 Task: Search one way flight ticket for 1 adult, 5 children, 2 infants in seat and 1 infant on lap in first from Corpus Christi: Corpus Christi International Airport to Laramie: Laramie Regional Airport on 8-3-2023. Number of bags: 7 checked bags. Price is upto 100000. Outbound departure time preference is 5:15.
Action: Mouse moved to (412, 165)
Screenshot: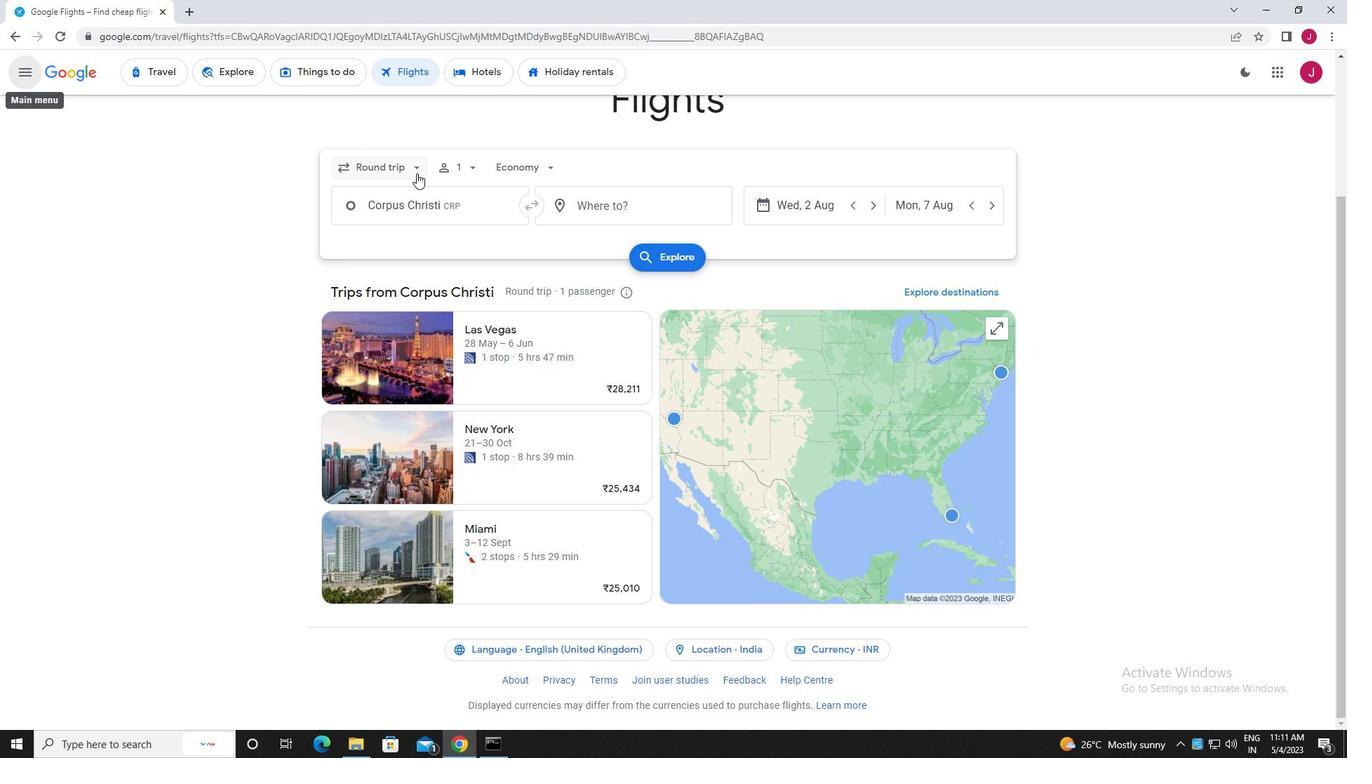 
Action: Mouse pressed left at (412, 165)
Screenshot: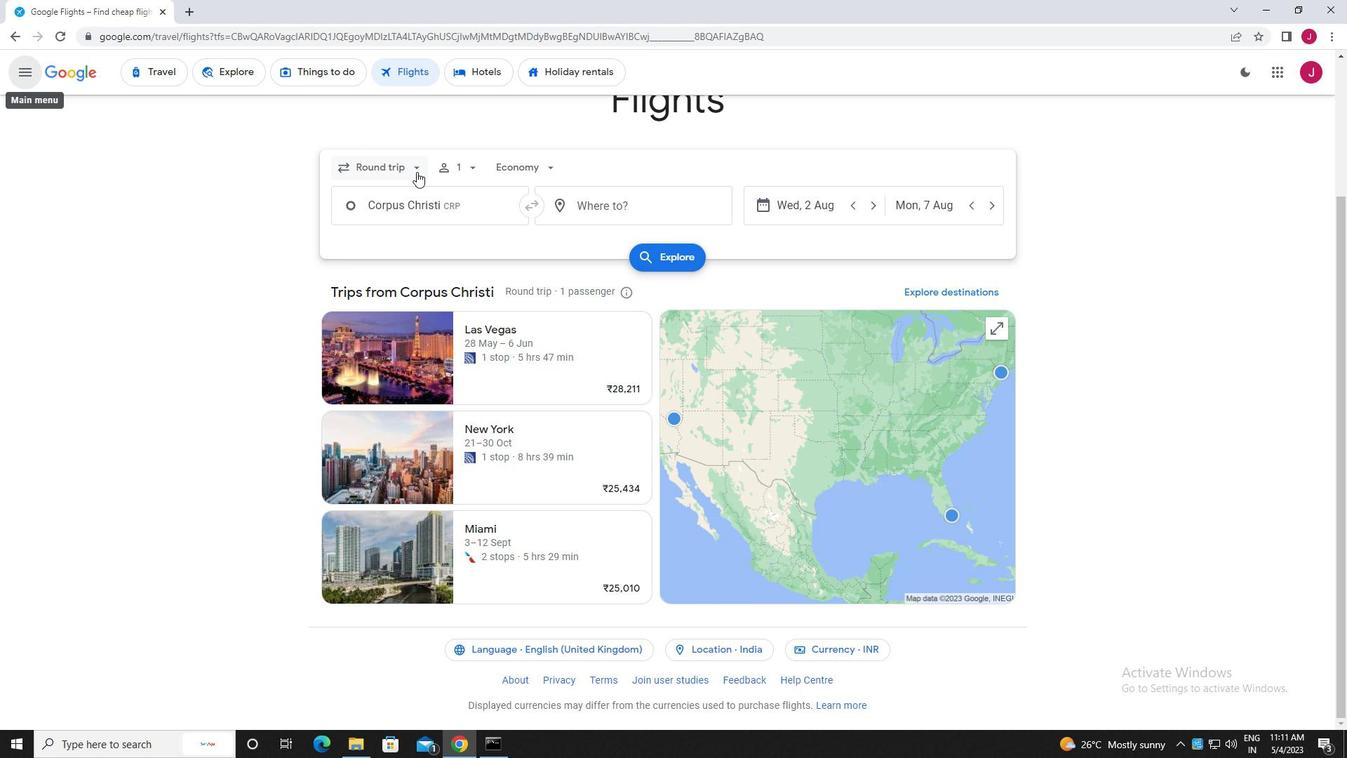 
Action: Mouse moved to (407, 229)
Screenshot: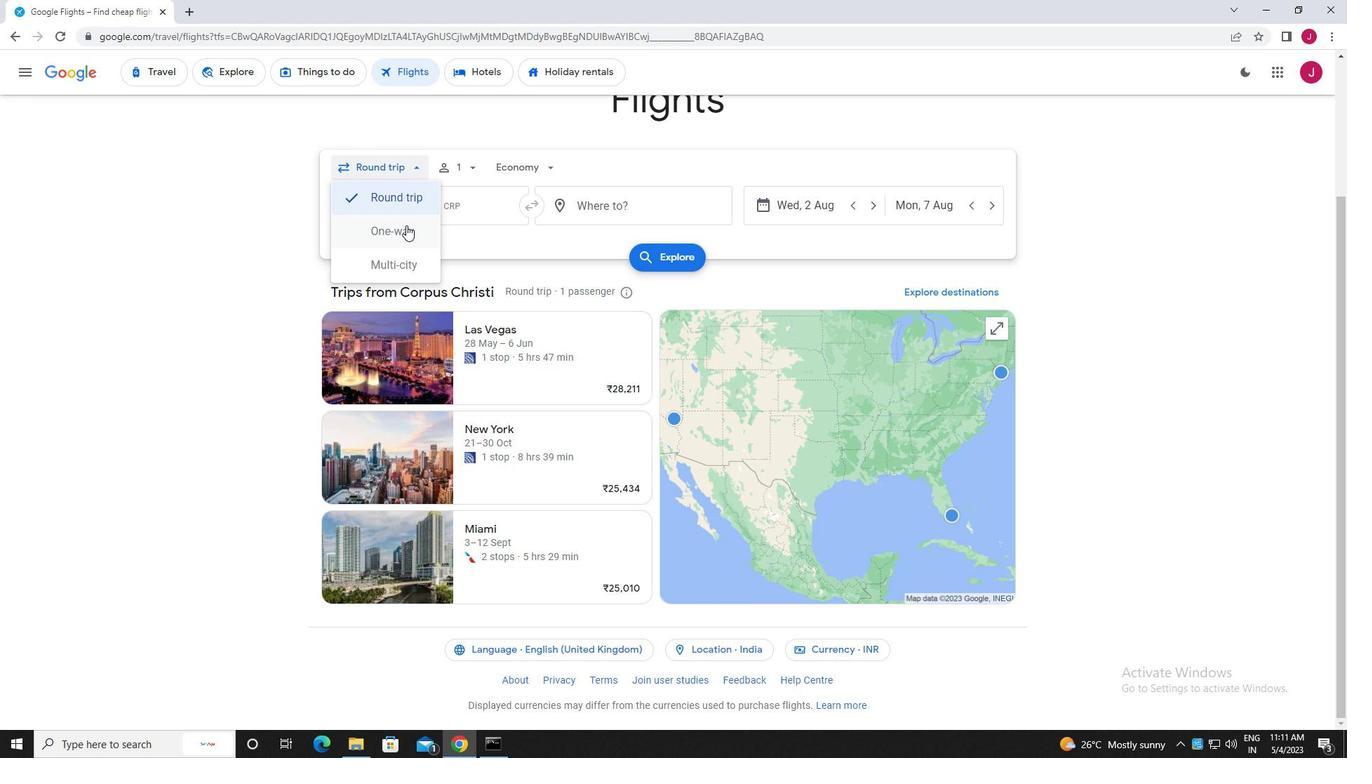 
Action: Mouse pressed left at (407, 229)
Screenshot: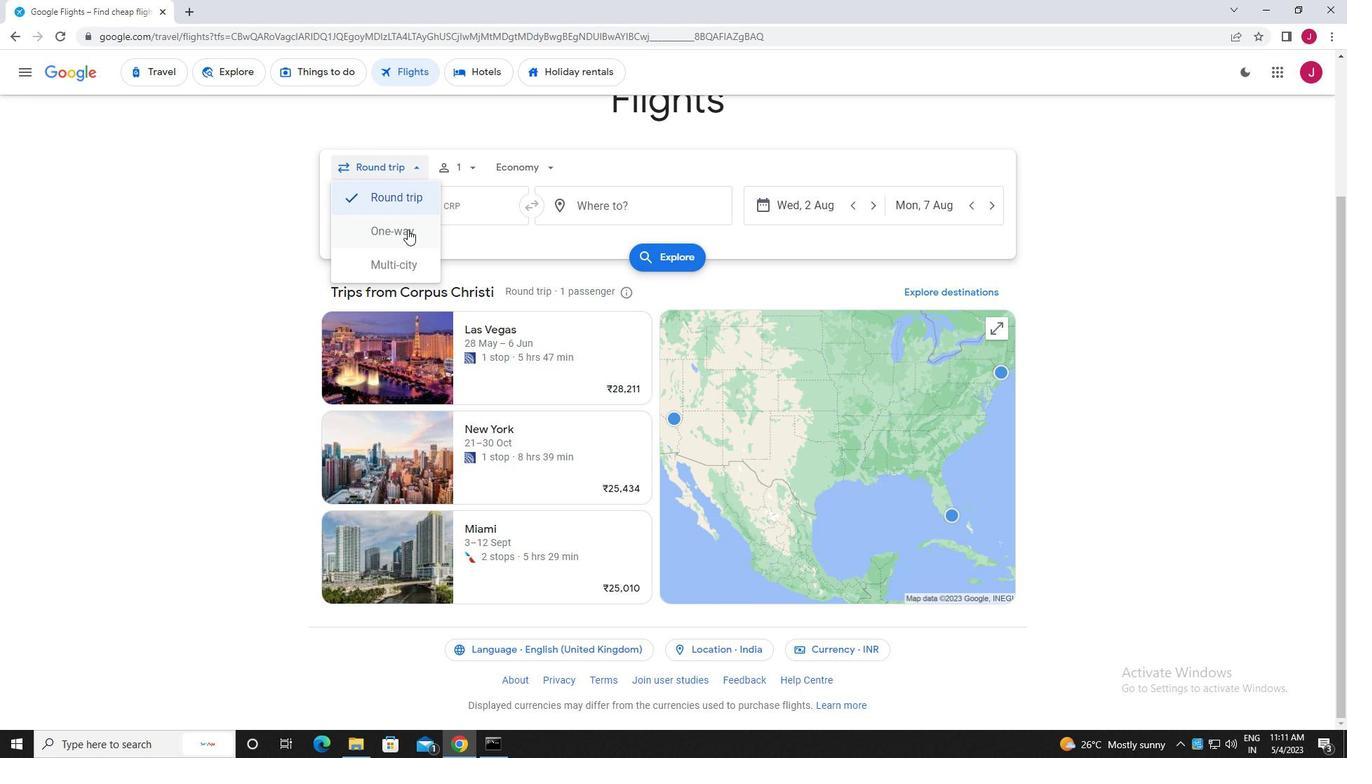 
Action: Mouse moved to (467, 167)
Screenshot: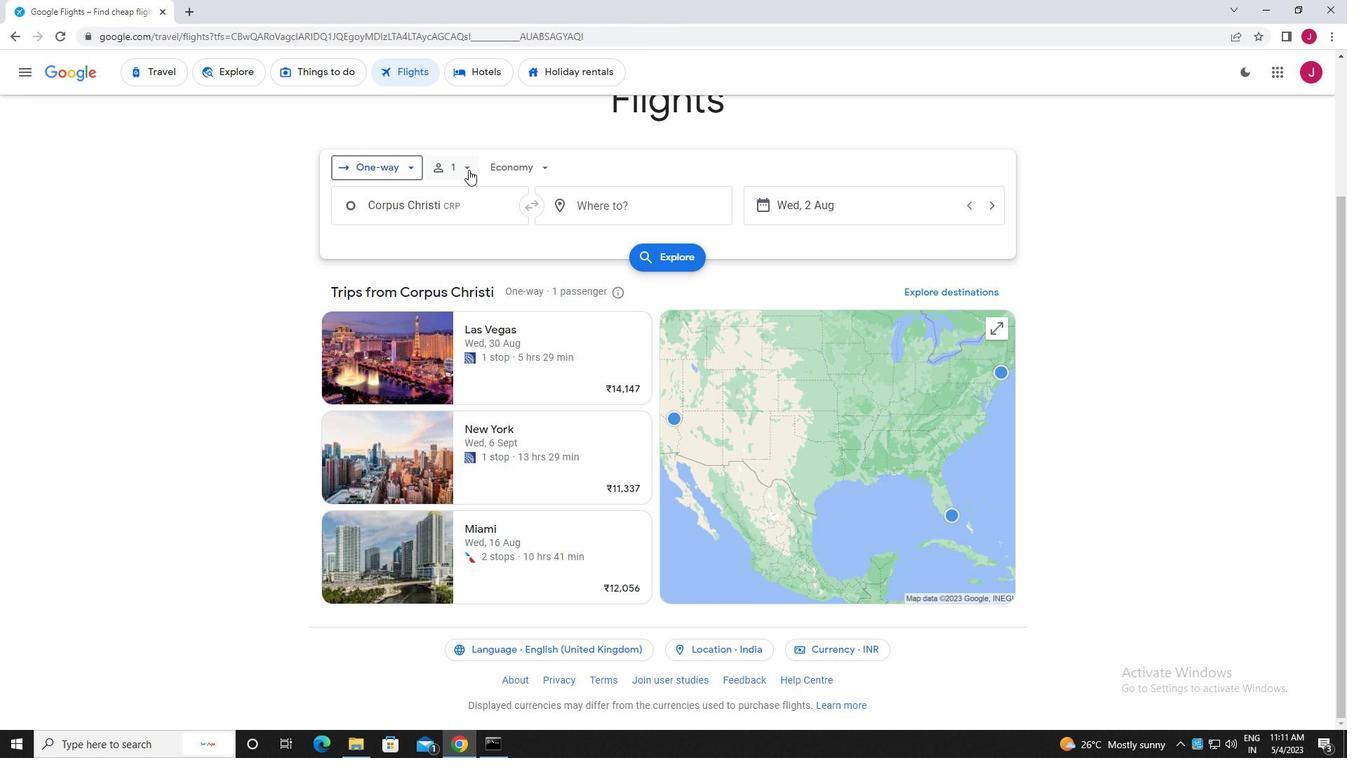 
Action: Mouse pressed left at (467, 167)
Screenshot: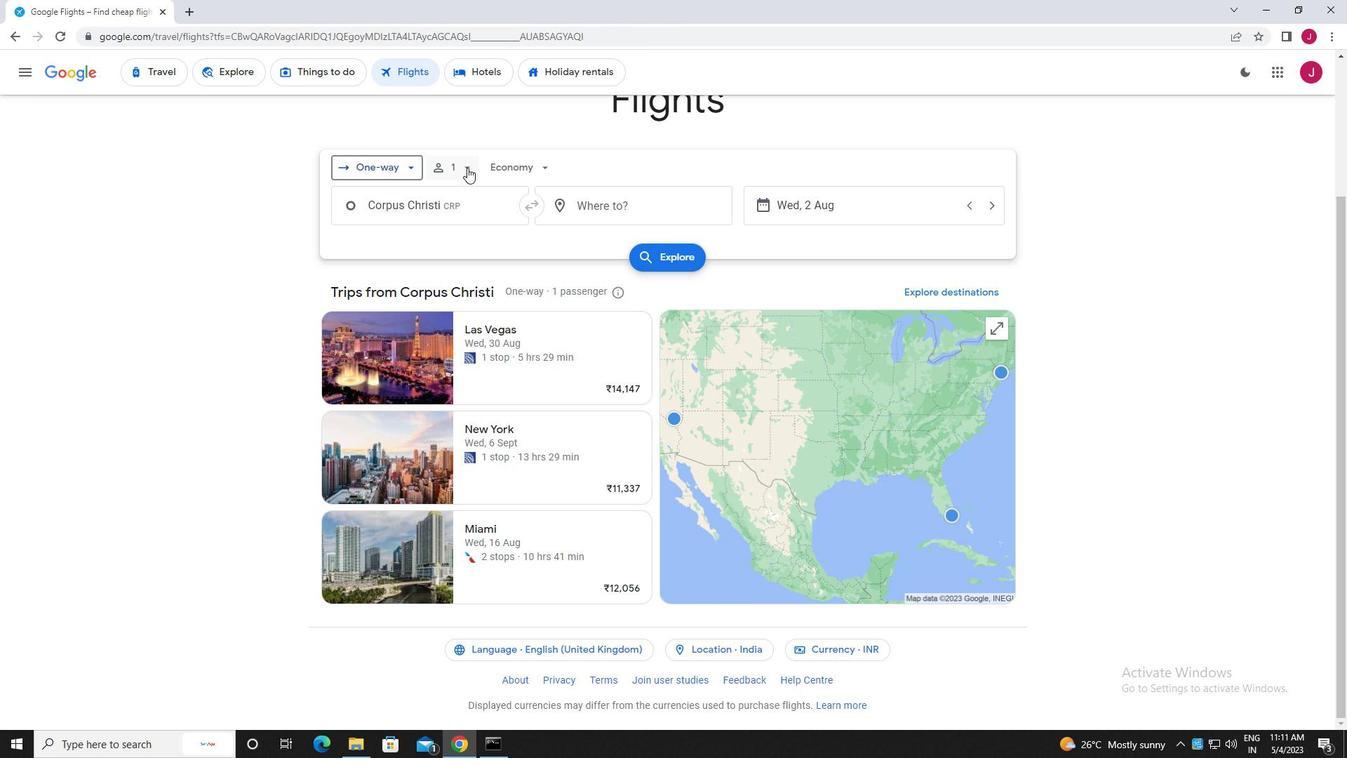
Action: Mouse moved to (576, 242)
Screenshot: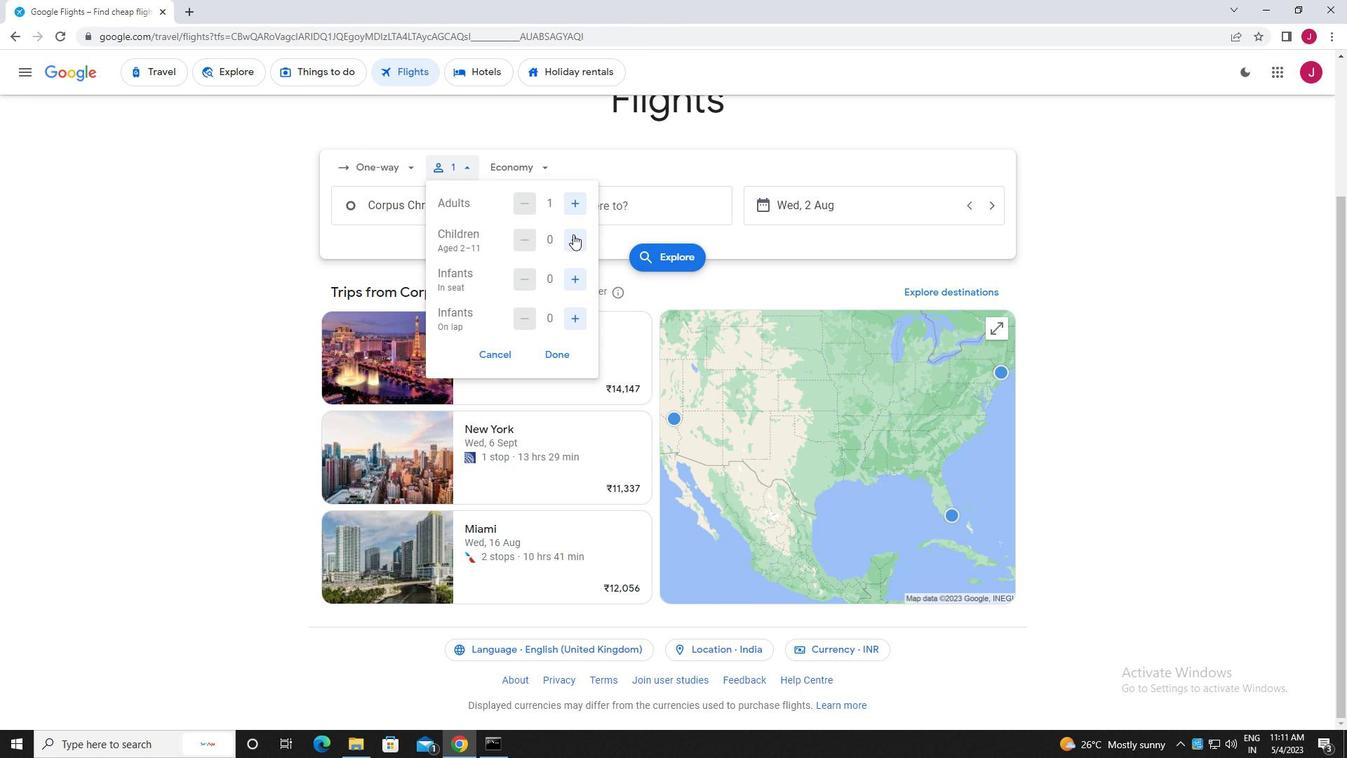 
Action: Mouse pressed left at (576, 242)
Screenshot: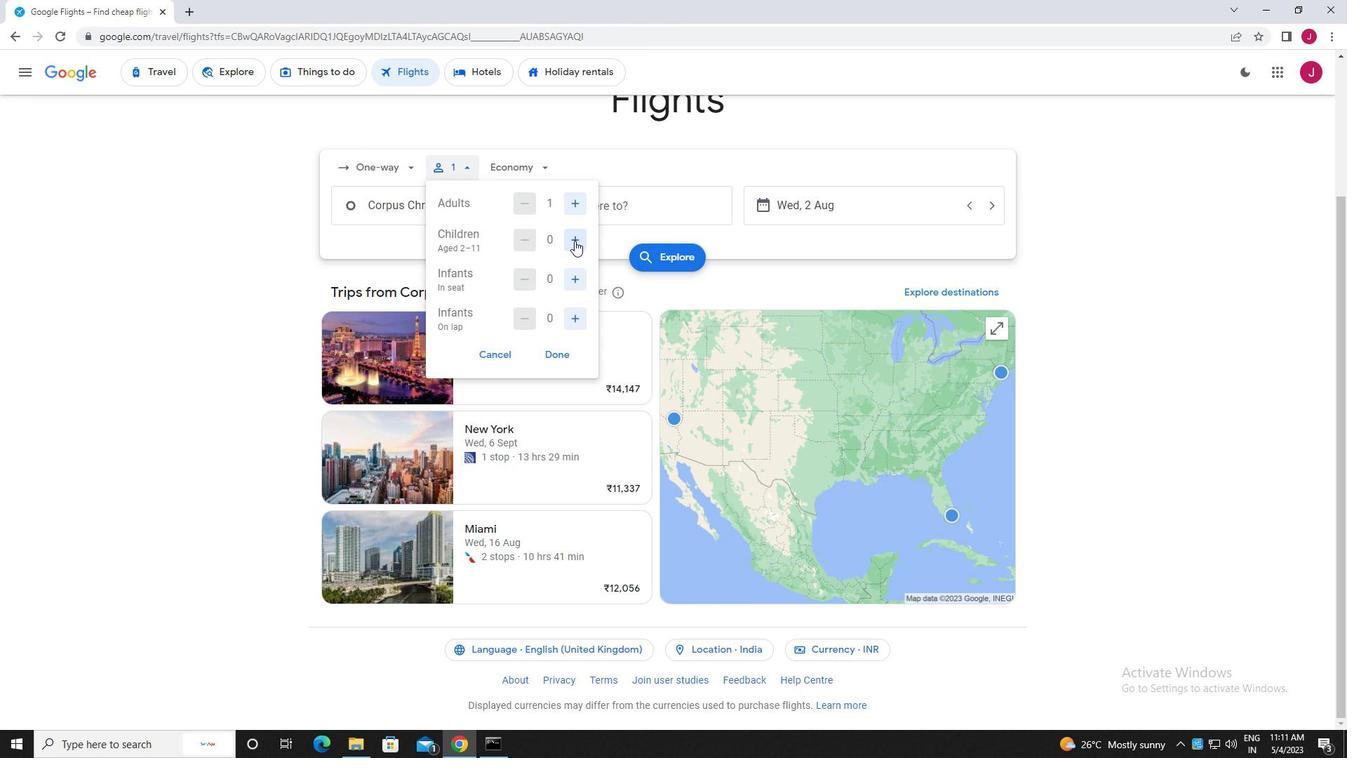 
Action: Mouse pressed left at (576, 242)
Screenshot: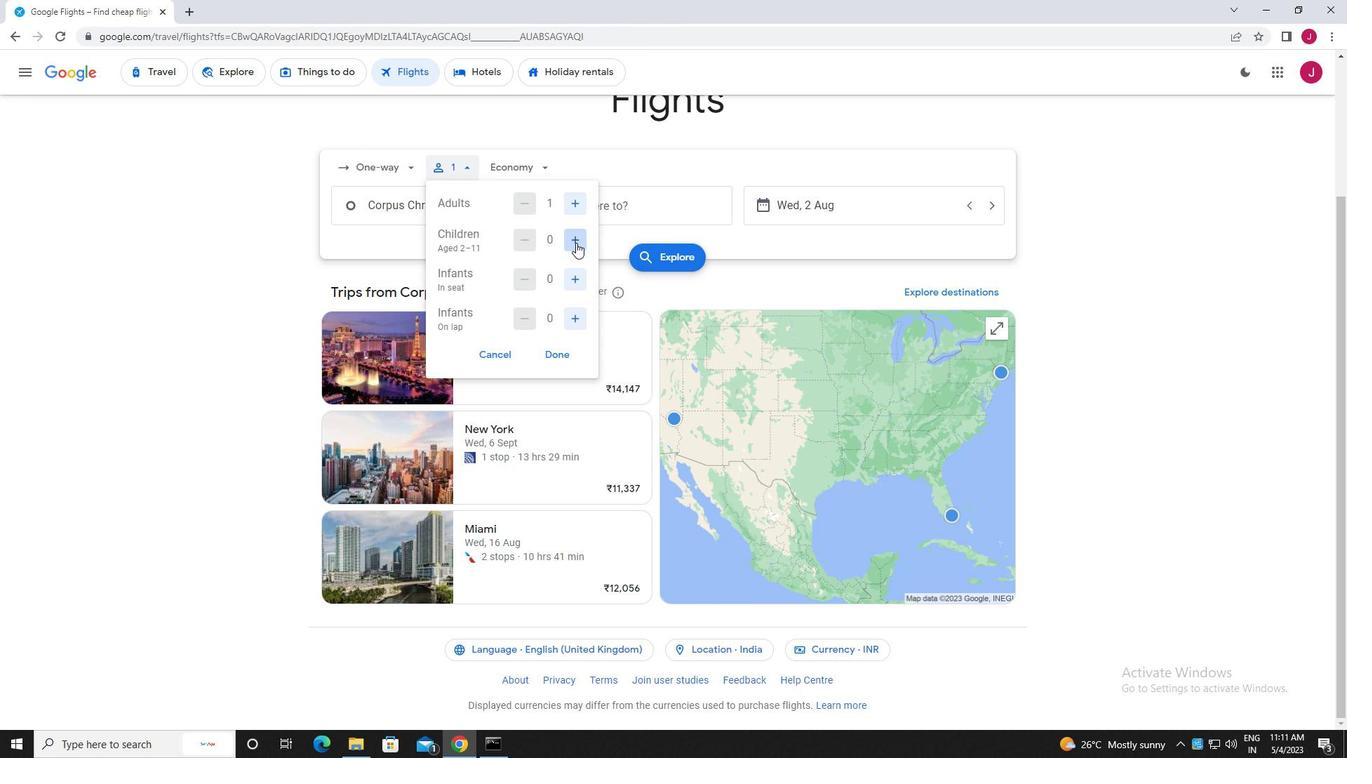 
Action: Mouse pressed left at (576, 242)
Screenshot: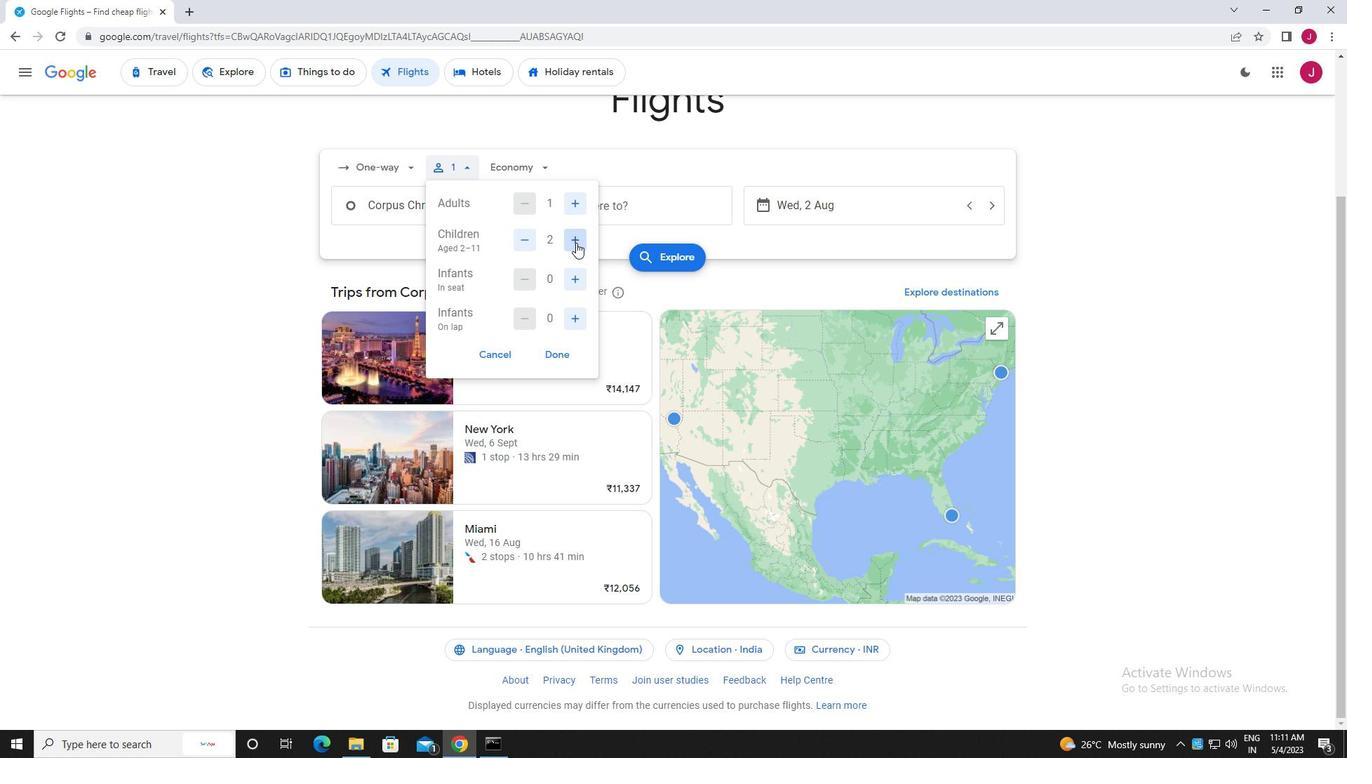 
Action: Mouse pressed left at (576, 242)
Screenshot: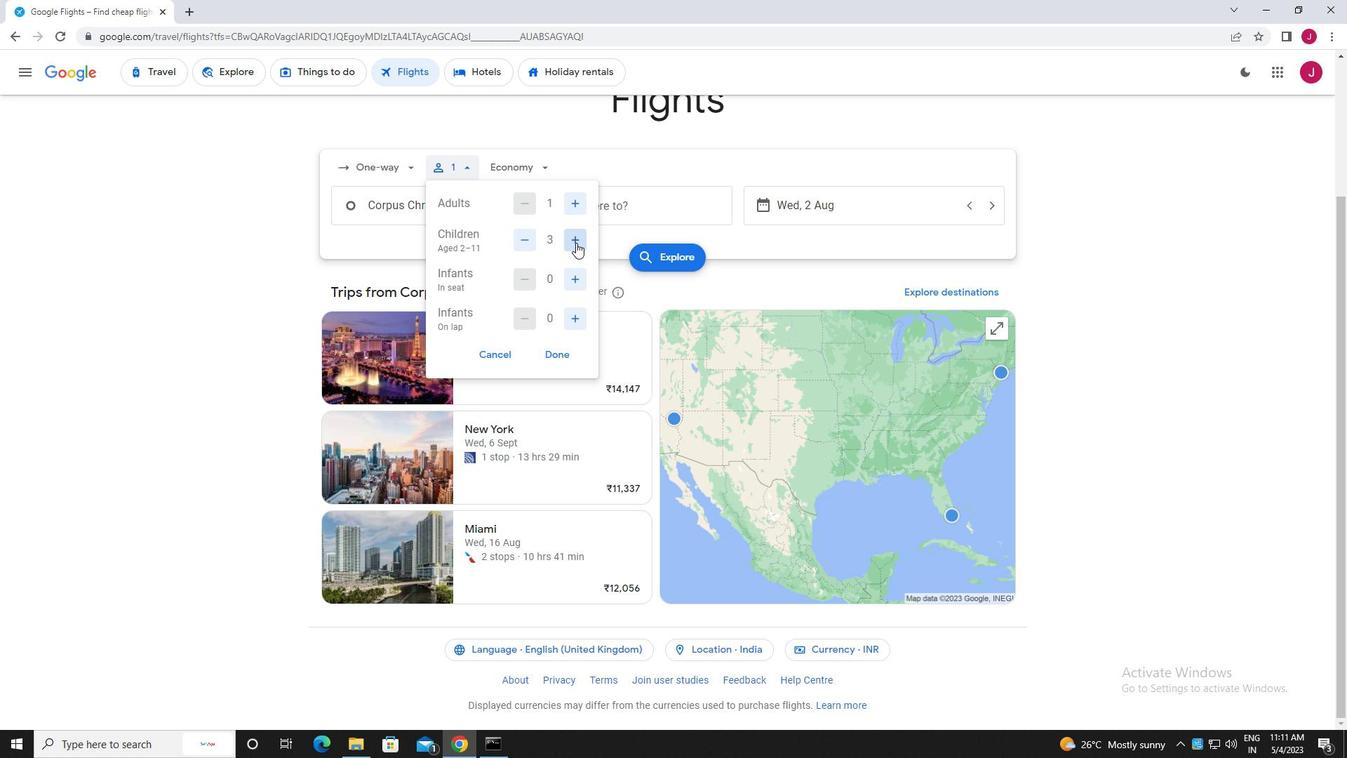 
Action: Mouse pressed left at (576, 242)
Screenshot: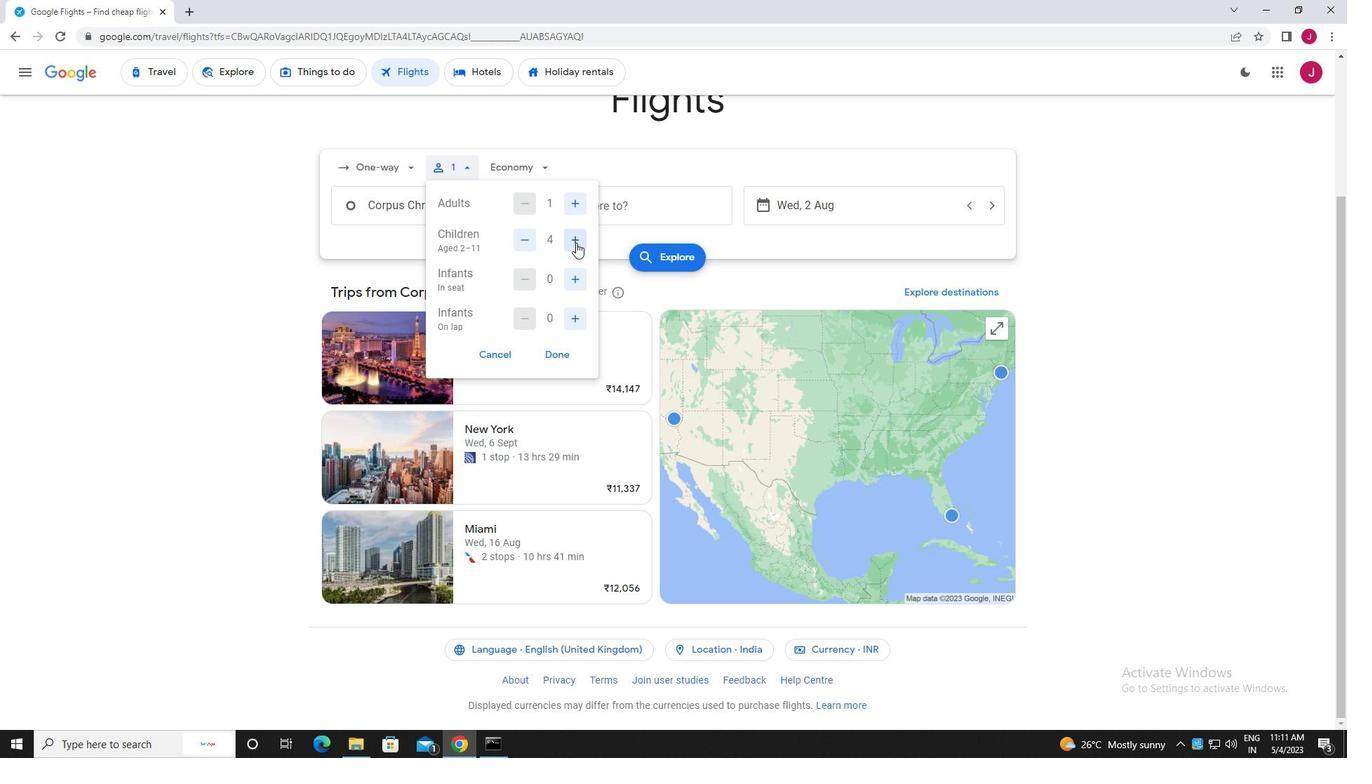 
Action: Mouse moved to (577, 278)
Screenshot: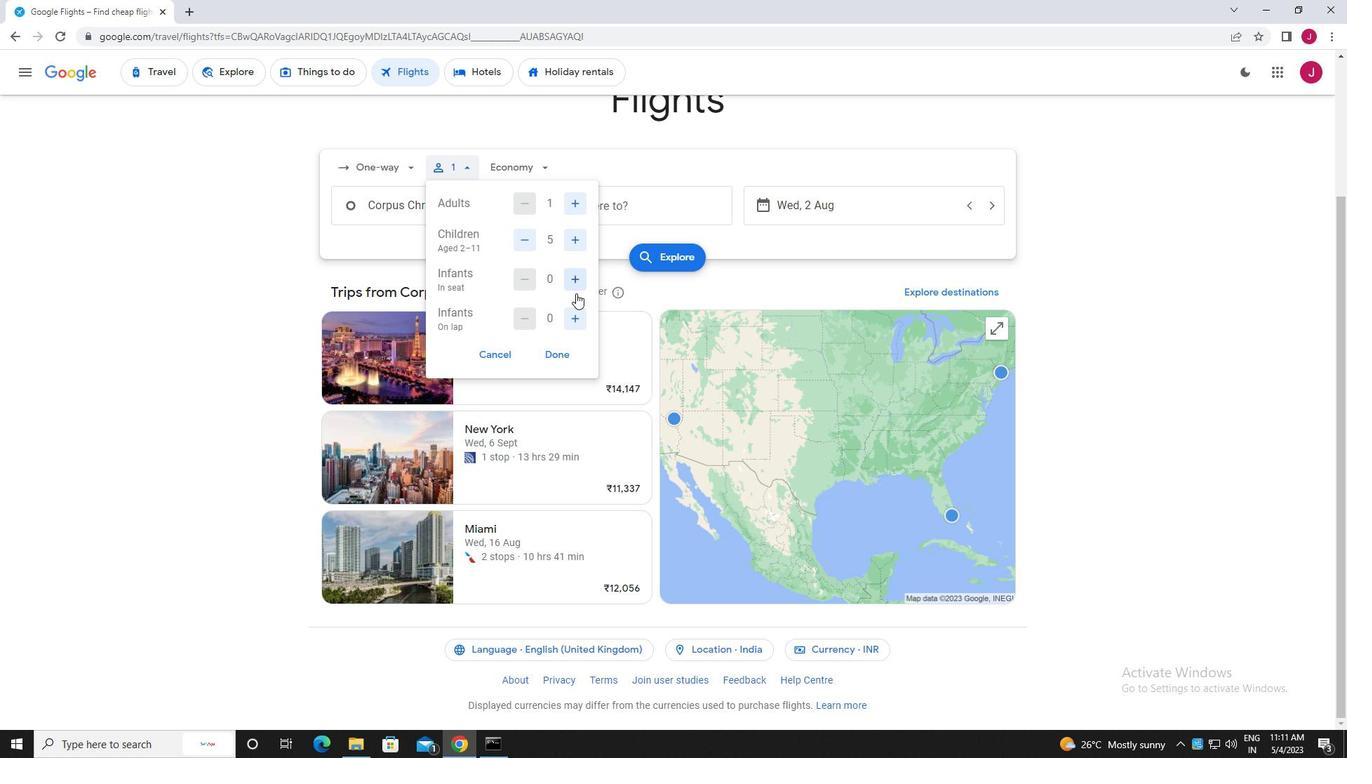 
Action: Mouse pressed left at (577, 278)
Screenshot: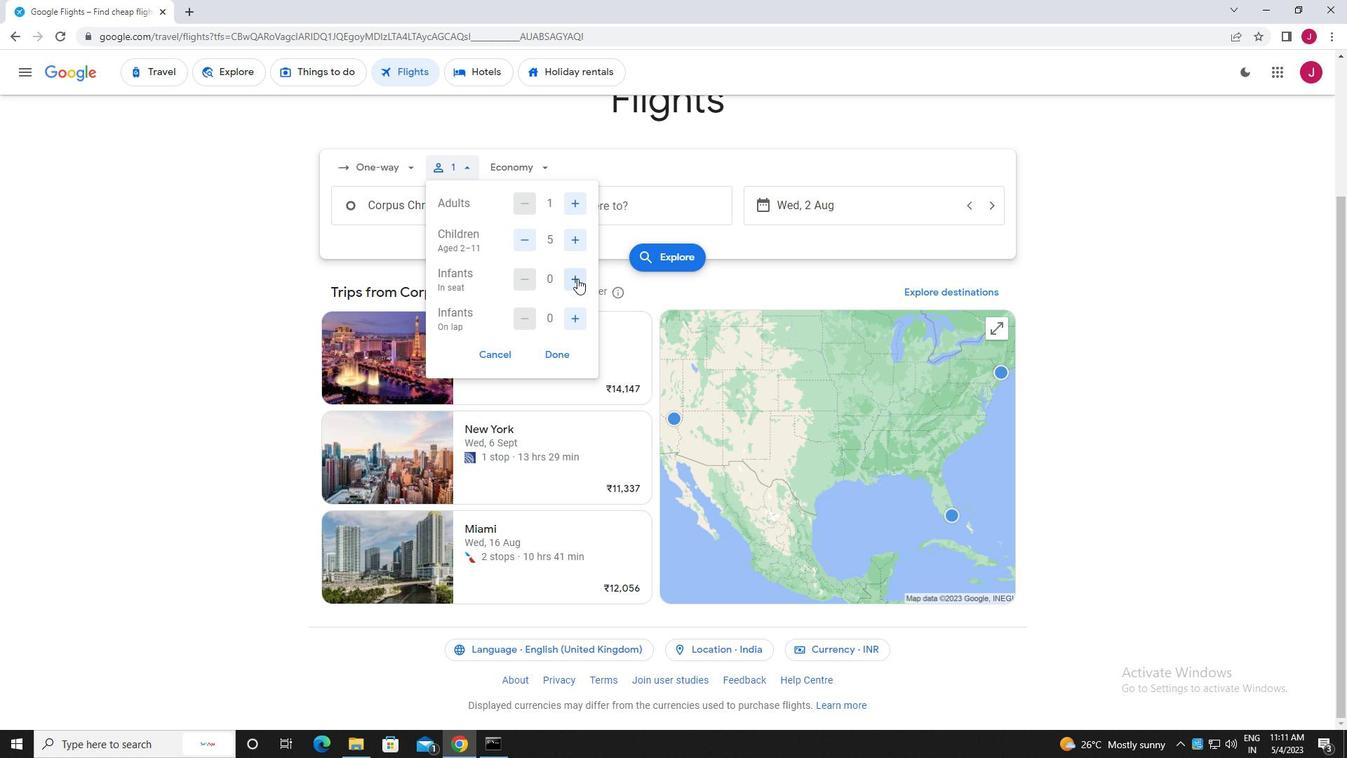 
Action: Mouse pressed left at (577, 278)
Screenshot: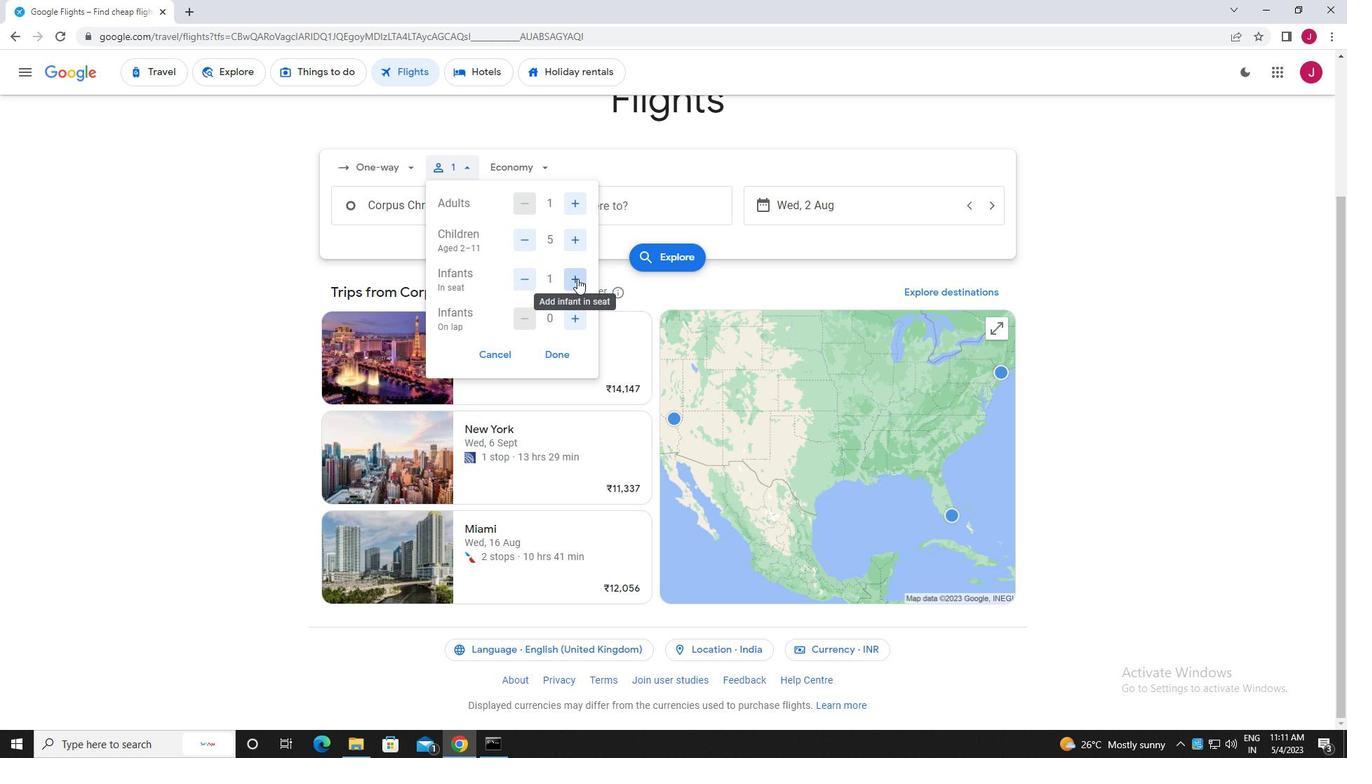 
Action: Mouse moved to (572, 319)
Screenshot: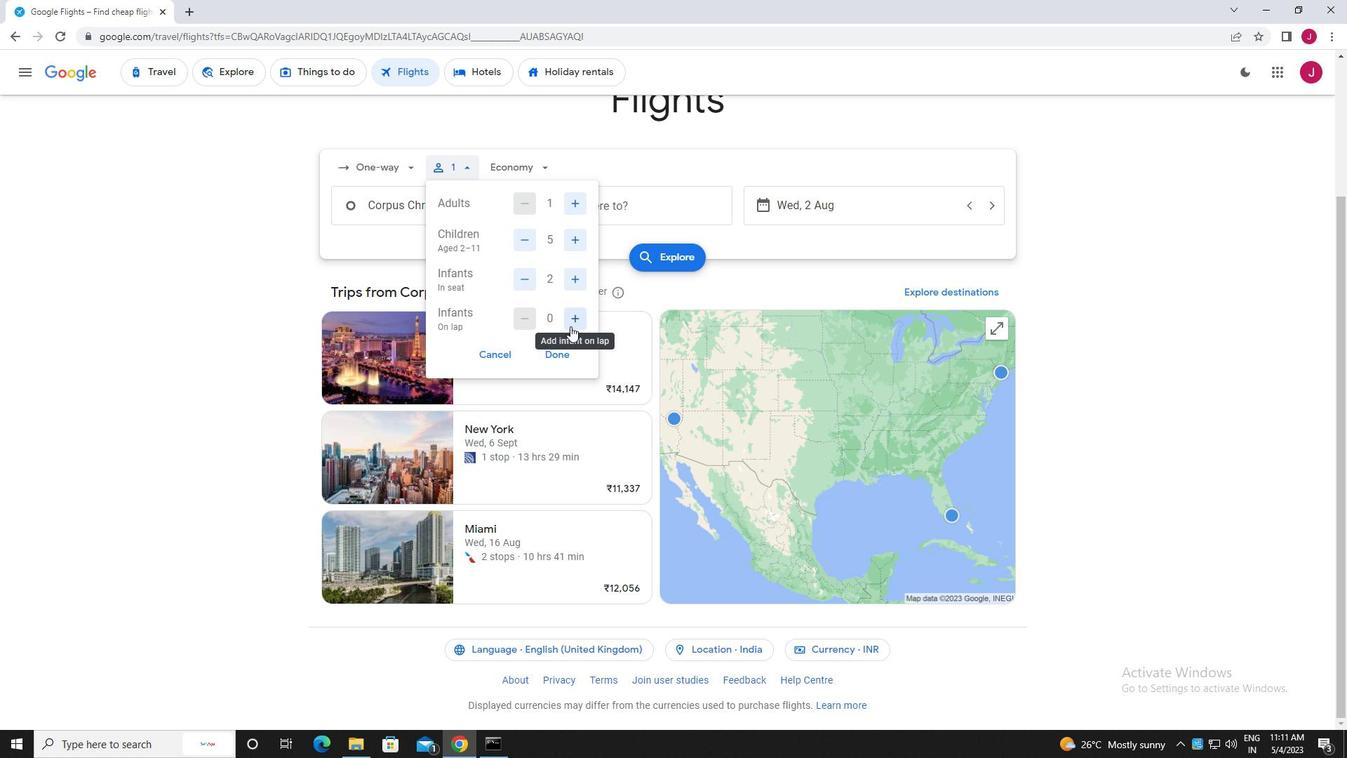 
Action: Mouse pressed left at (572, 319)
Screenshot: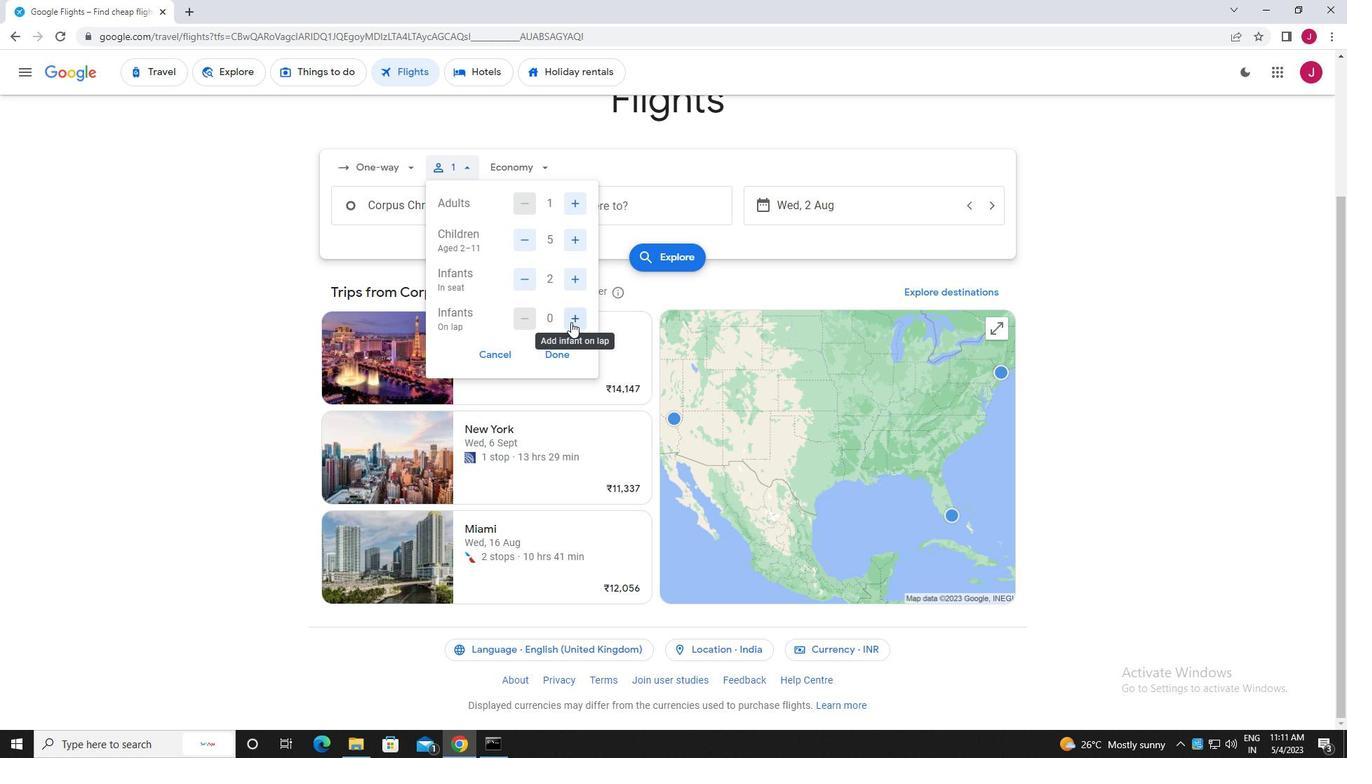 
Action: Mouse moved to (523, 273)
Screenshot: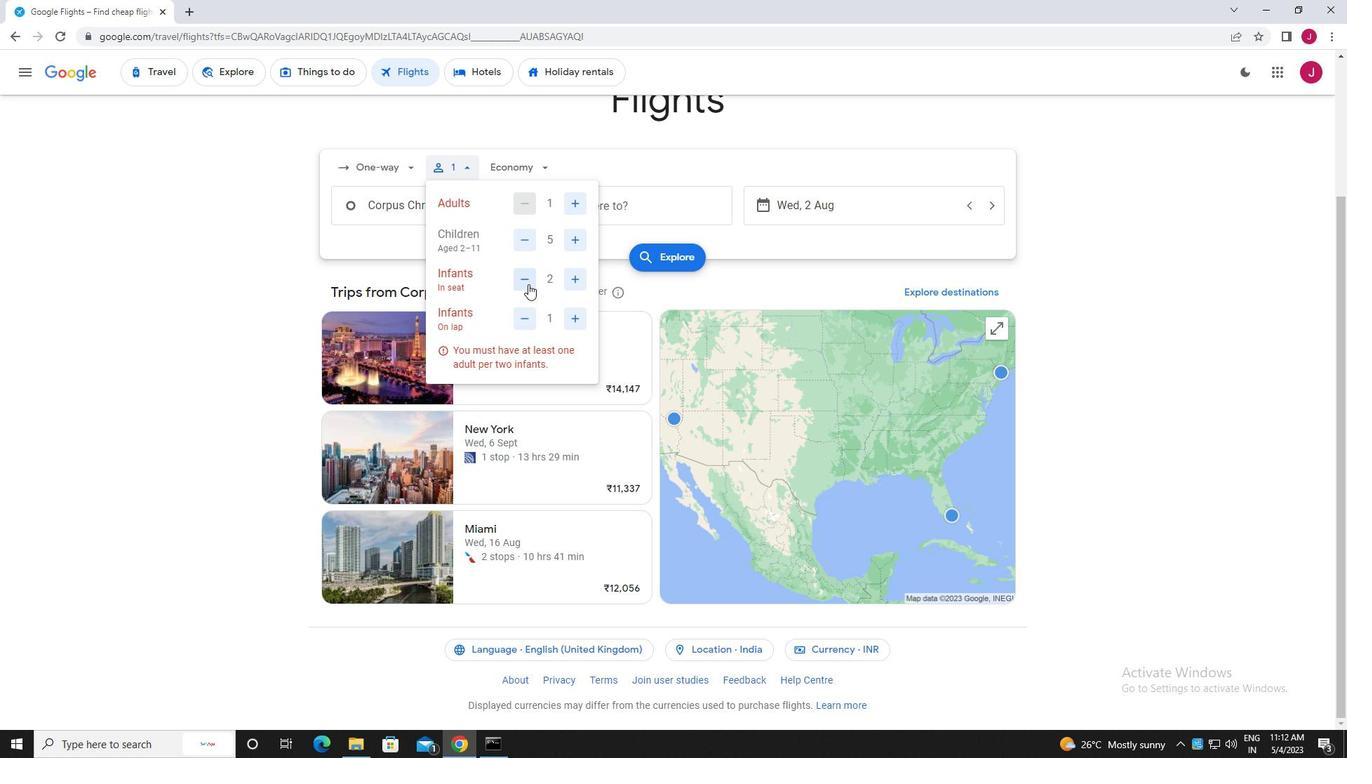 
Action: Mouse pressed left at (523, 273)
Screenshot: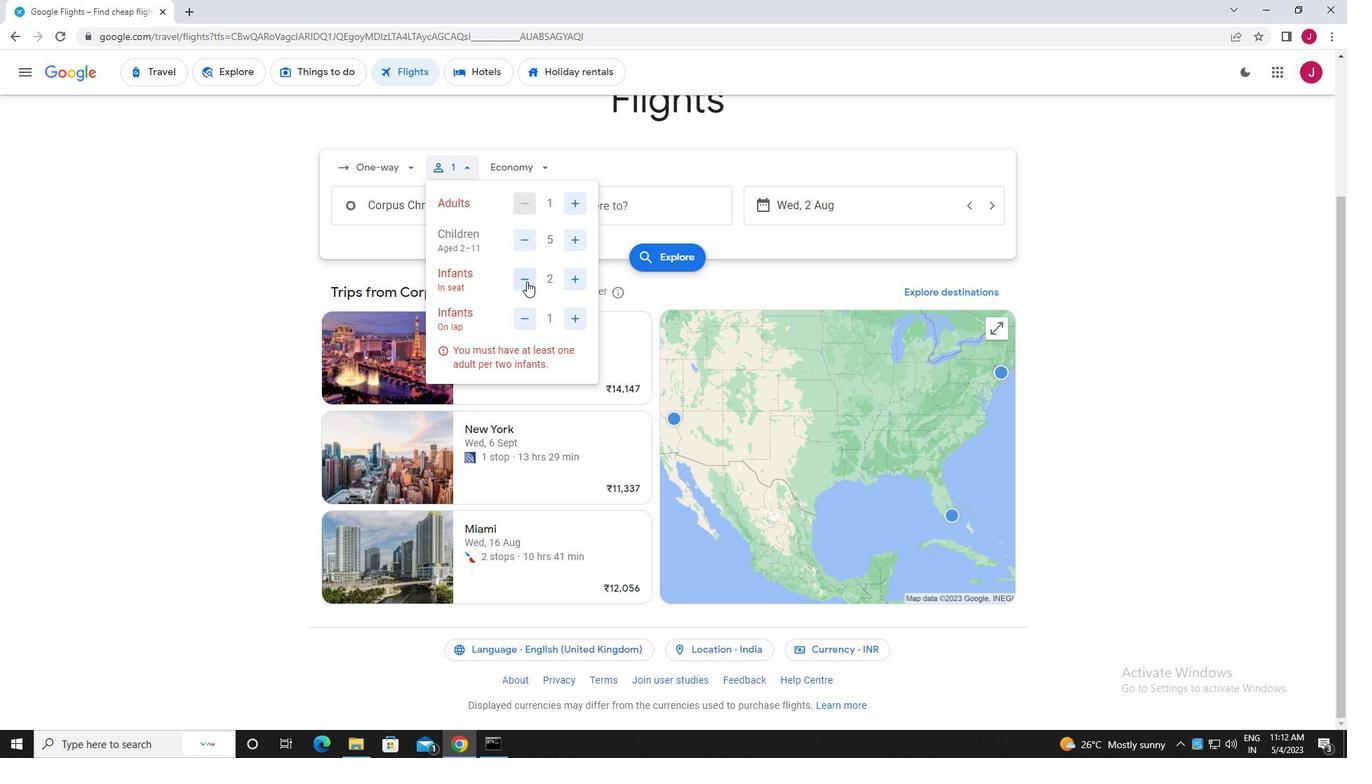 
Action: Mouse moved to (556, 354)
Screenshot: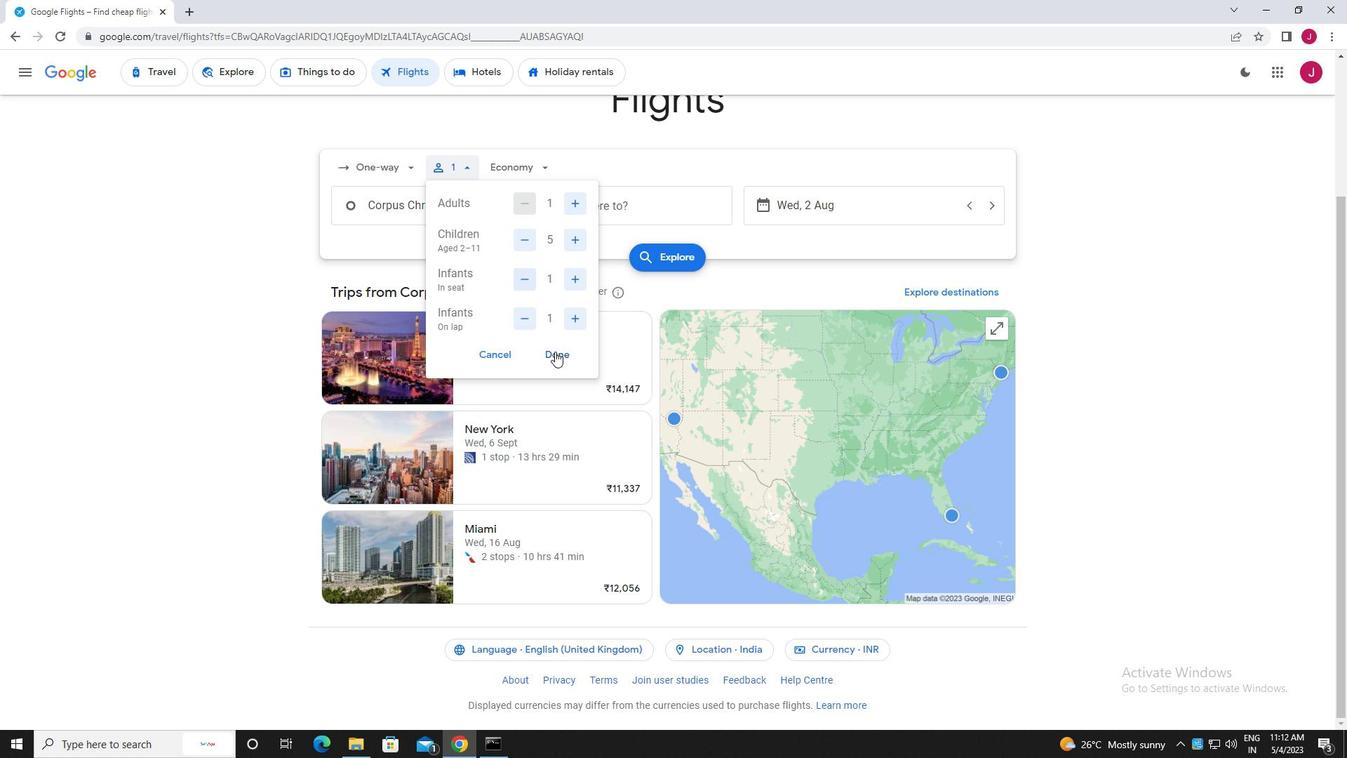 
Action: Mouse pressed left at (556, 354)
Screenshot: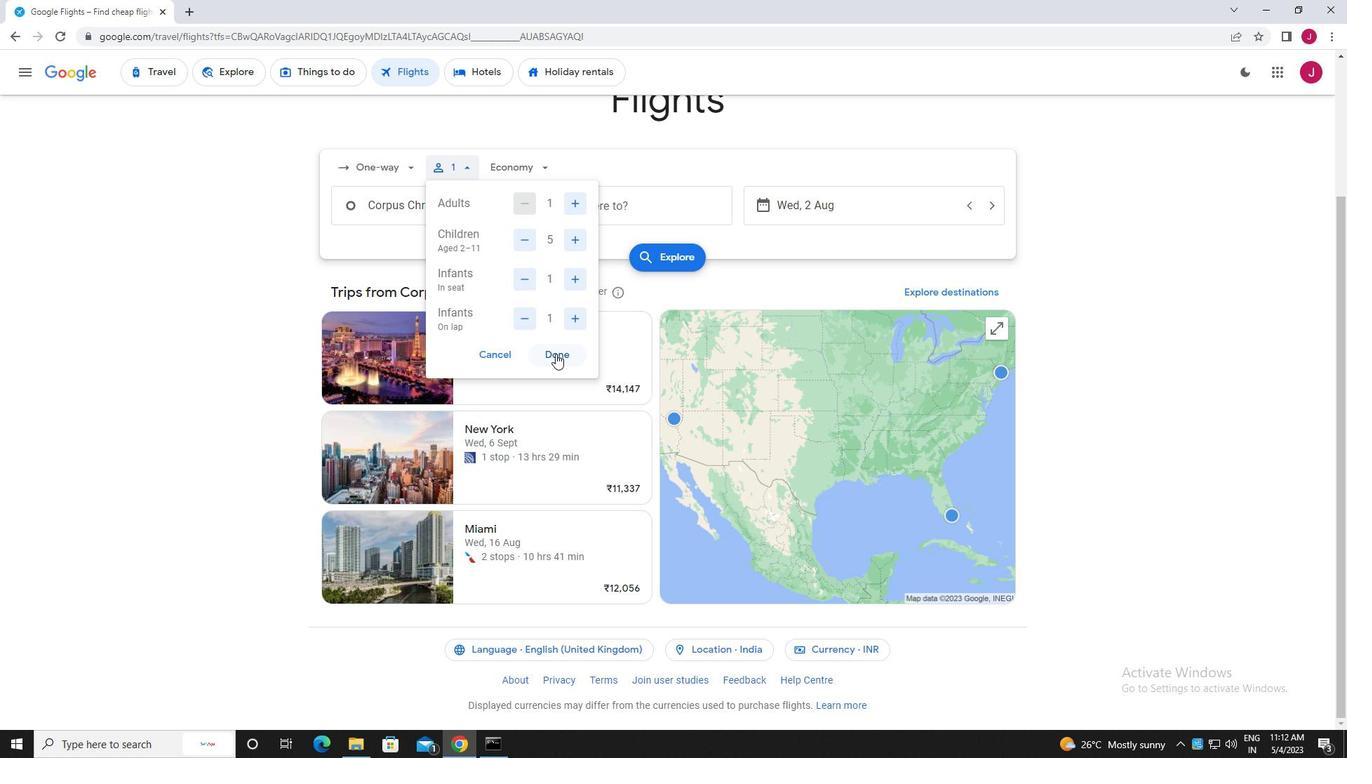 
Action: Mouse moved to (521, 165)
Screenshot: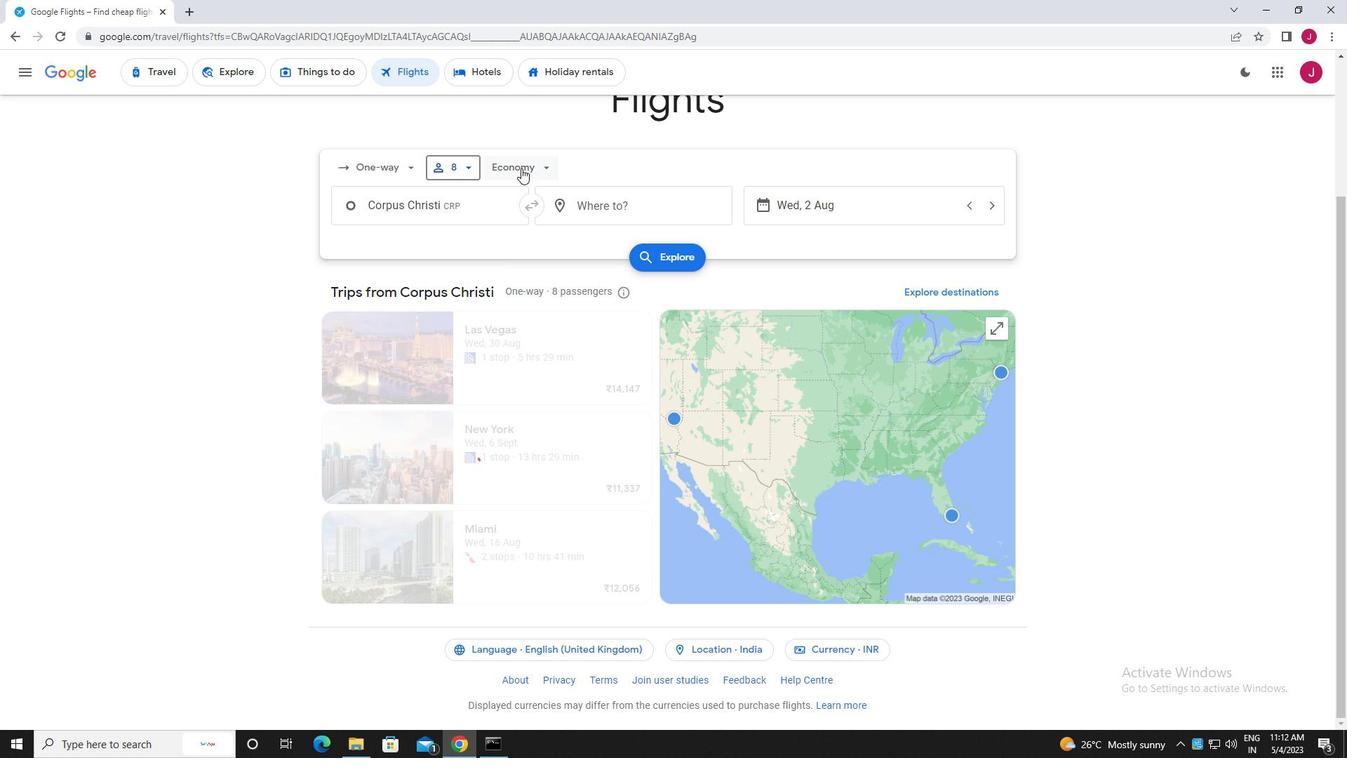 
Action: Mouse pressed left at (521, 165)
Screenshot: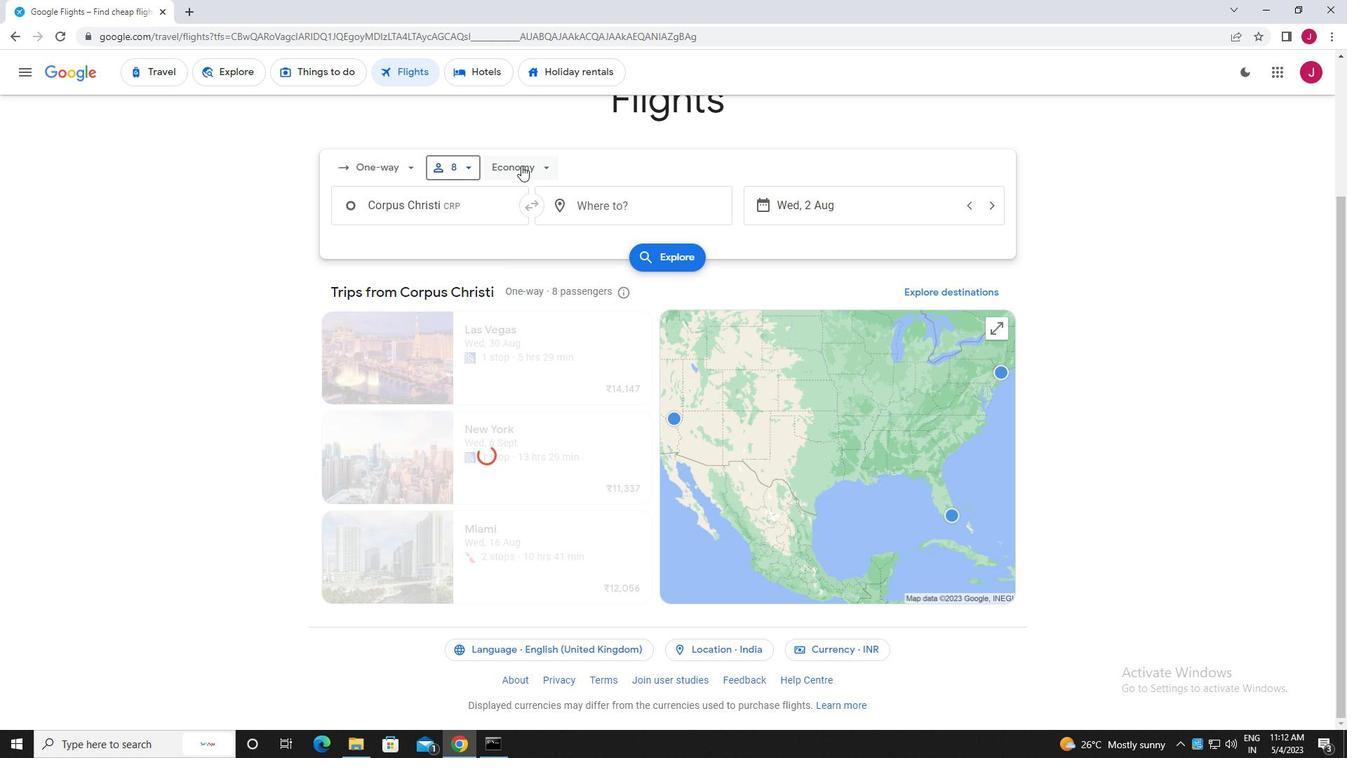 
Action: Mouse moved to (546, 300)
Screenshot: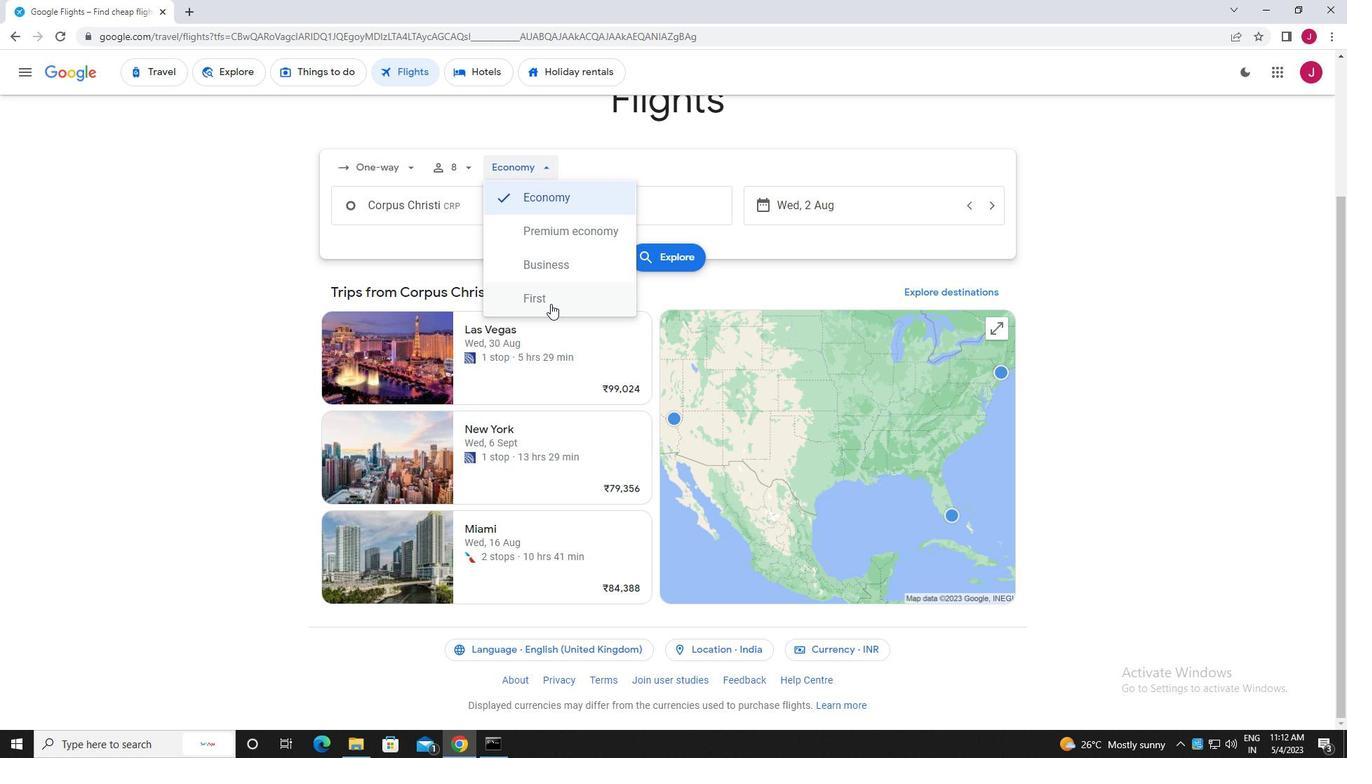 
Action: Mouse pressed left at (546, 300)
Screenshot: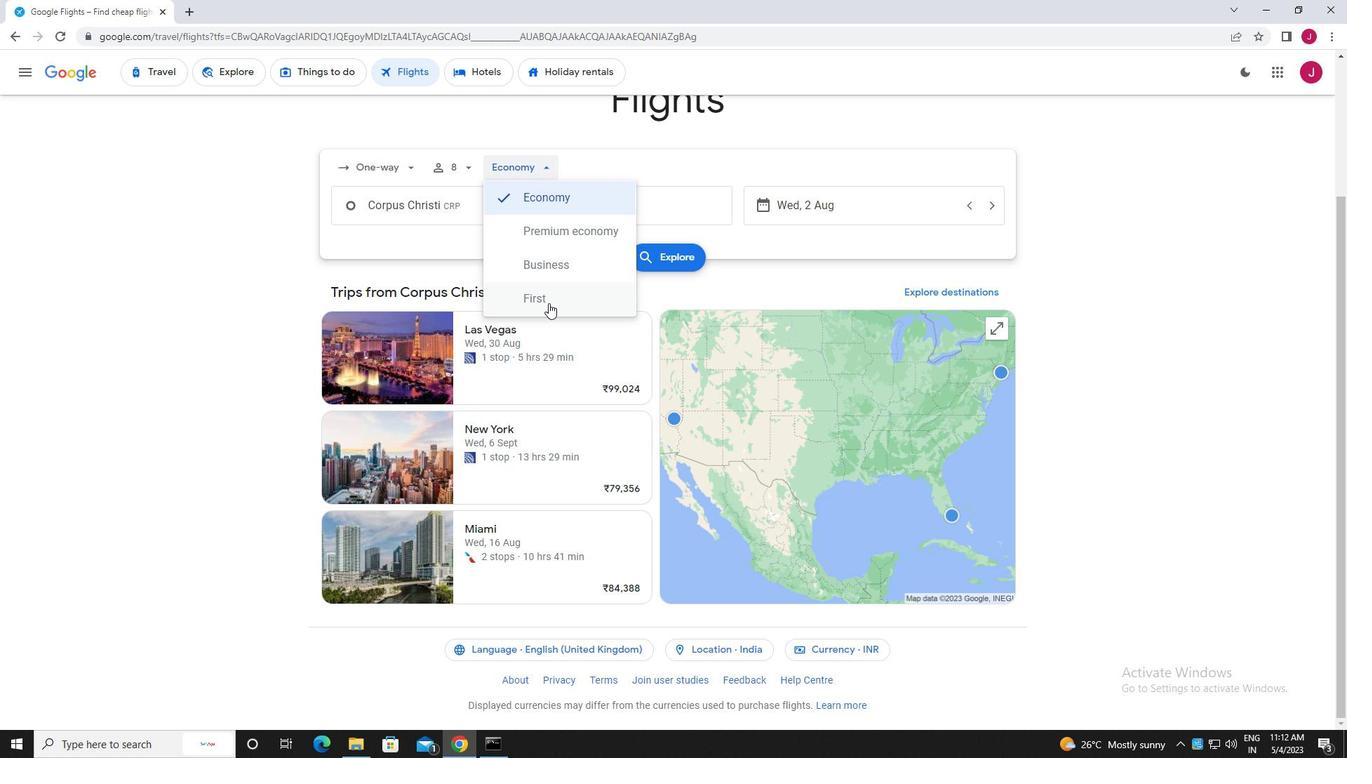 
Action: Mouse moved to (471, 209)
Screenshot: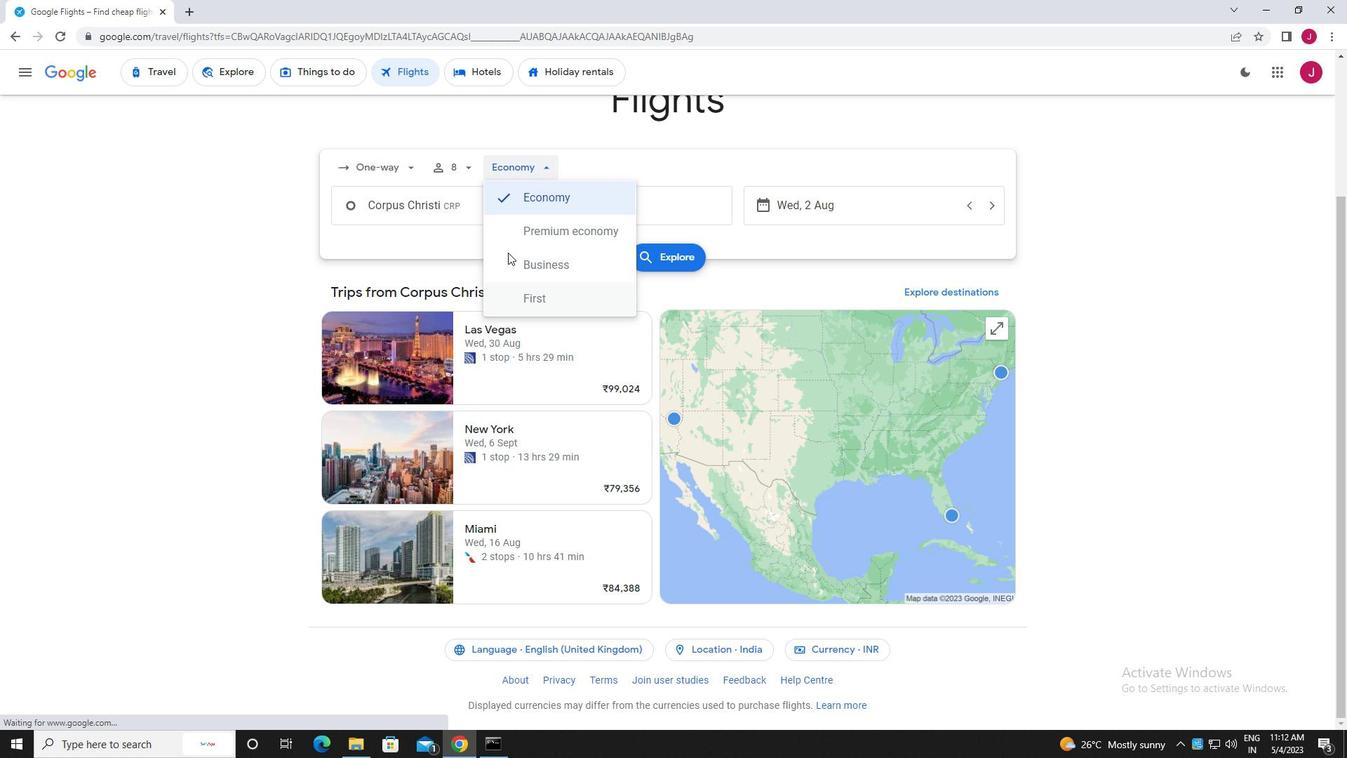 
Action: Mouse pressed left at (471, 209)
Screenshot: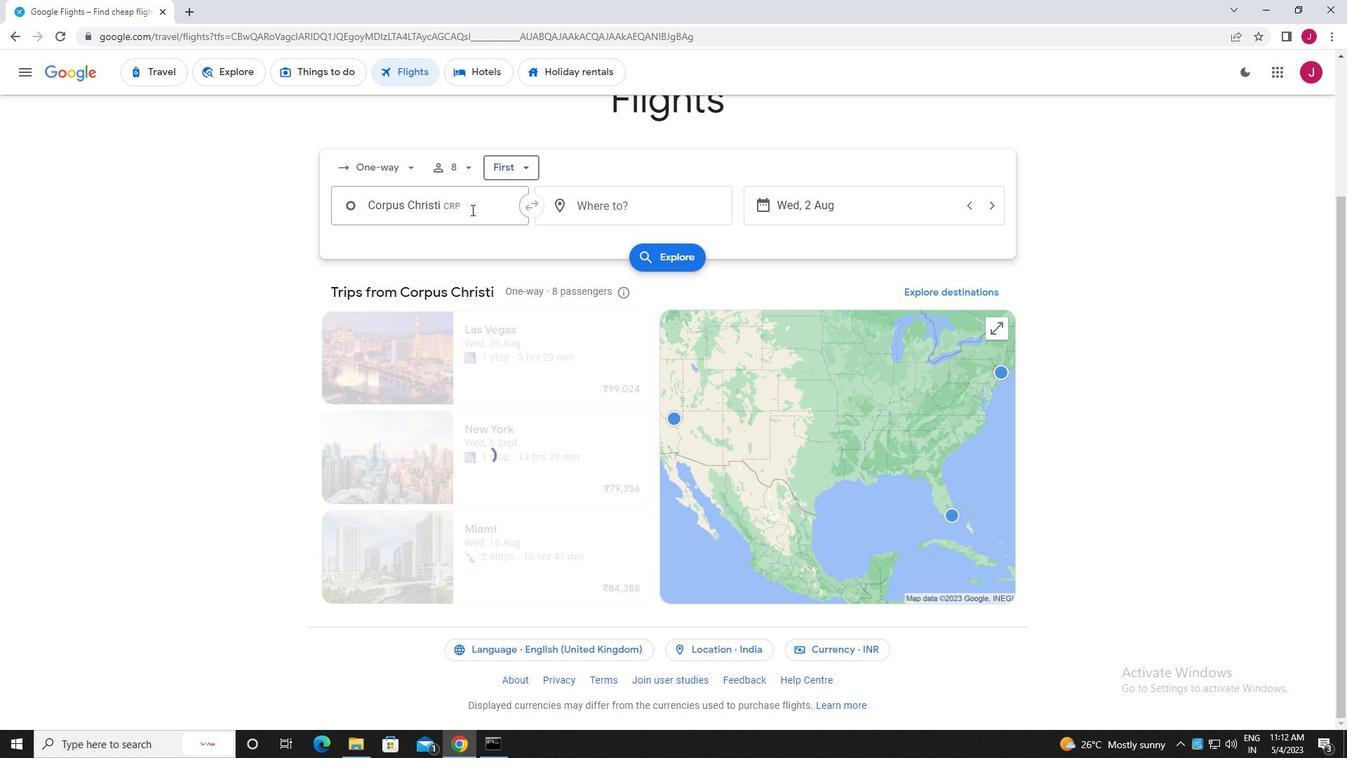 
Action: Mouse moved to (470, 209)
Screenshot: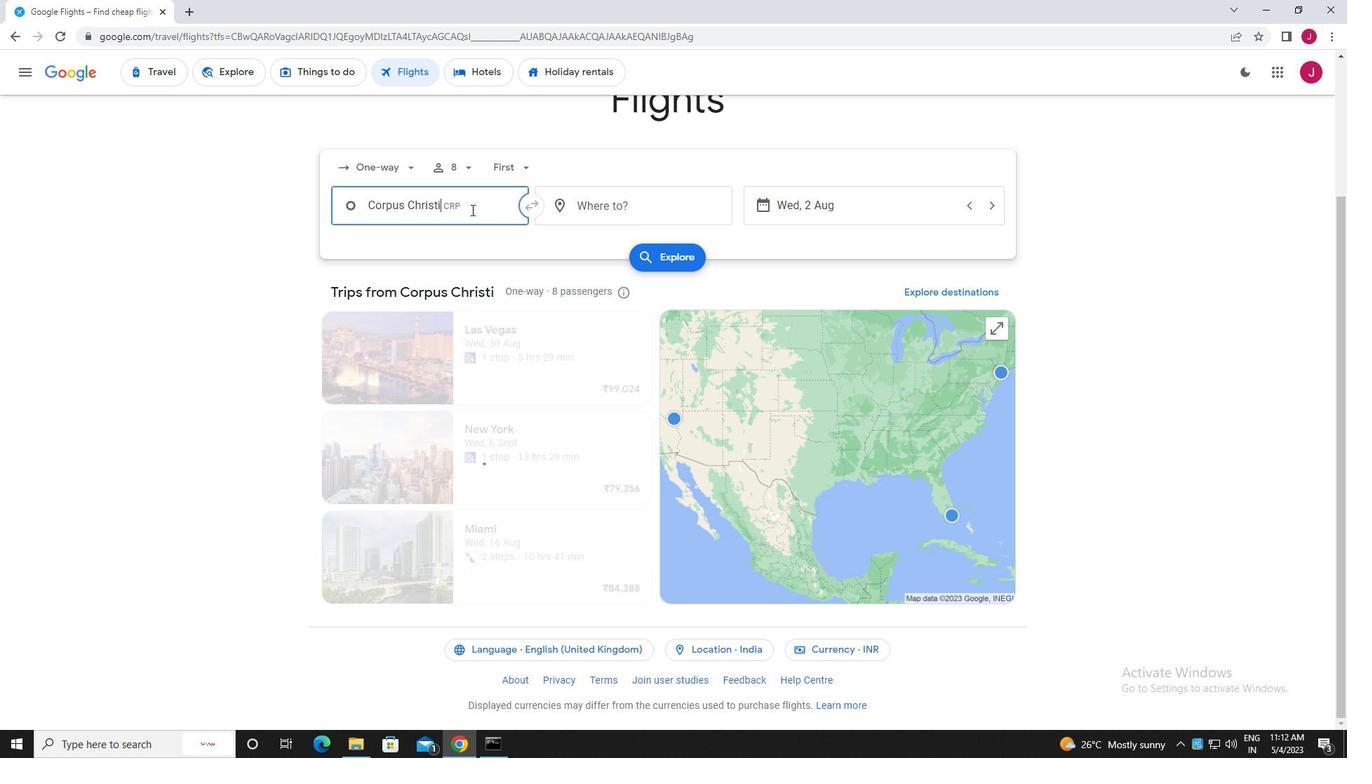 
Action: Key pressed corpus
Screenshot: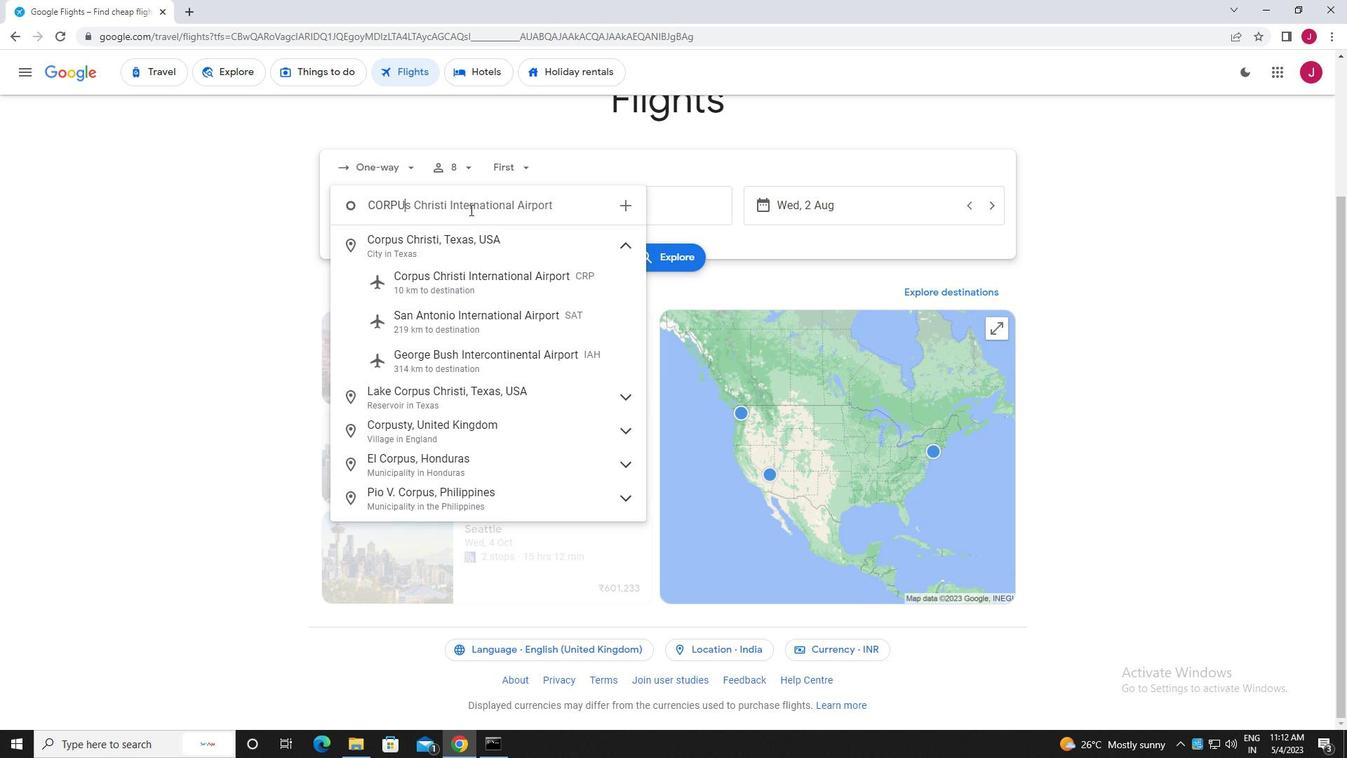 
Action: Mouse moved to (498, 281)
Screenshot: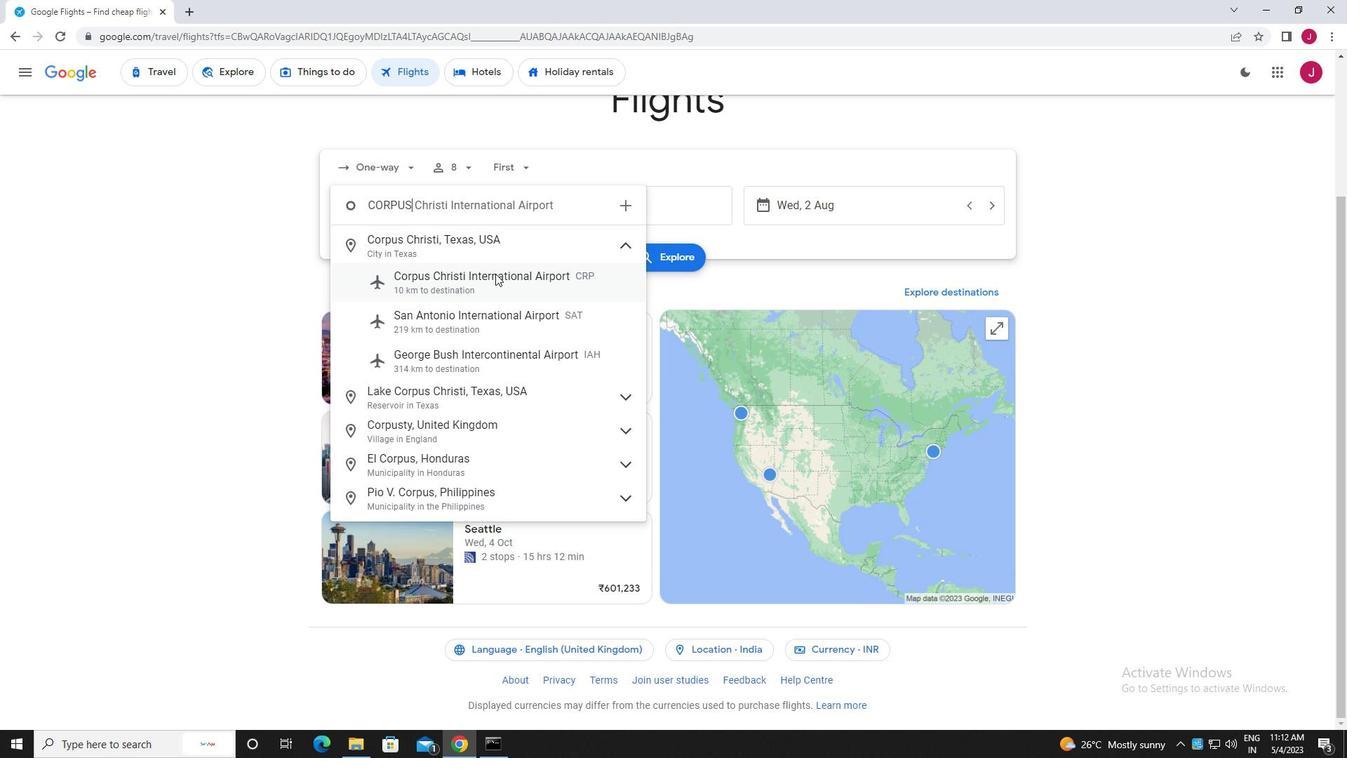 
Action: Mouse pressed left at (498, 281)
Screenshot: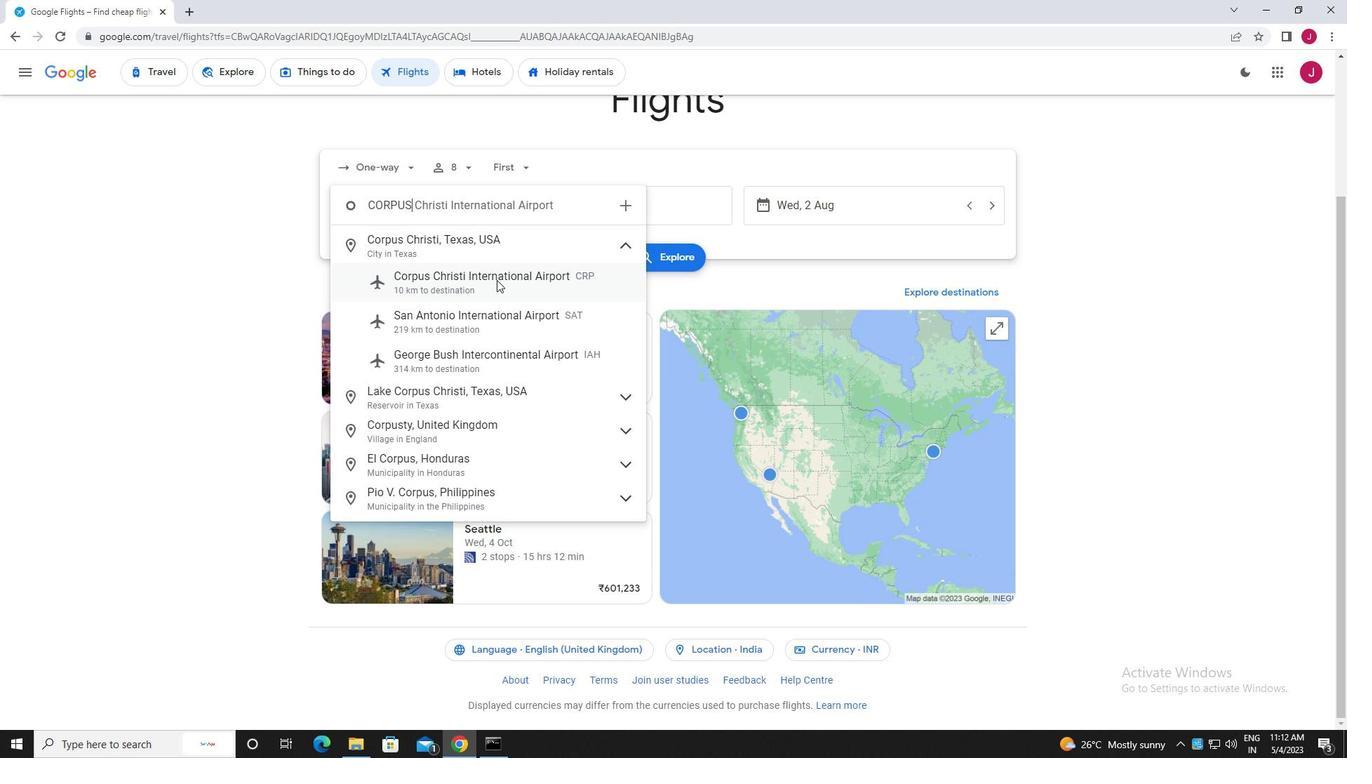 
Action: Mouse moved to (633, 204)
Screenshot: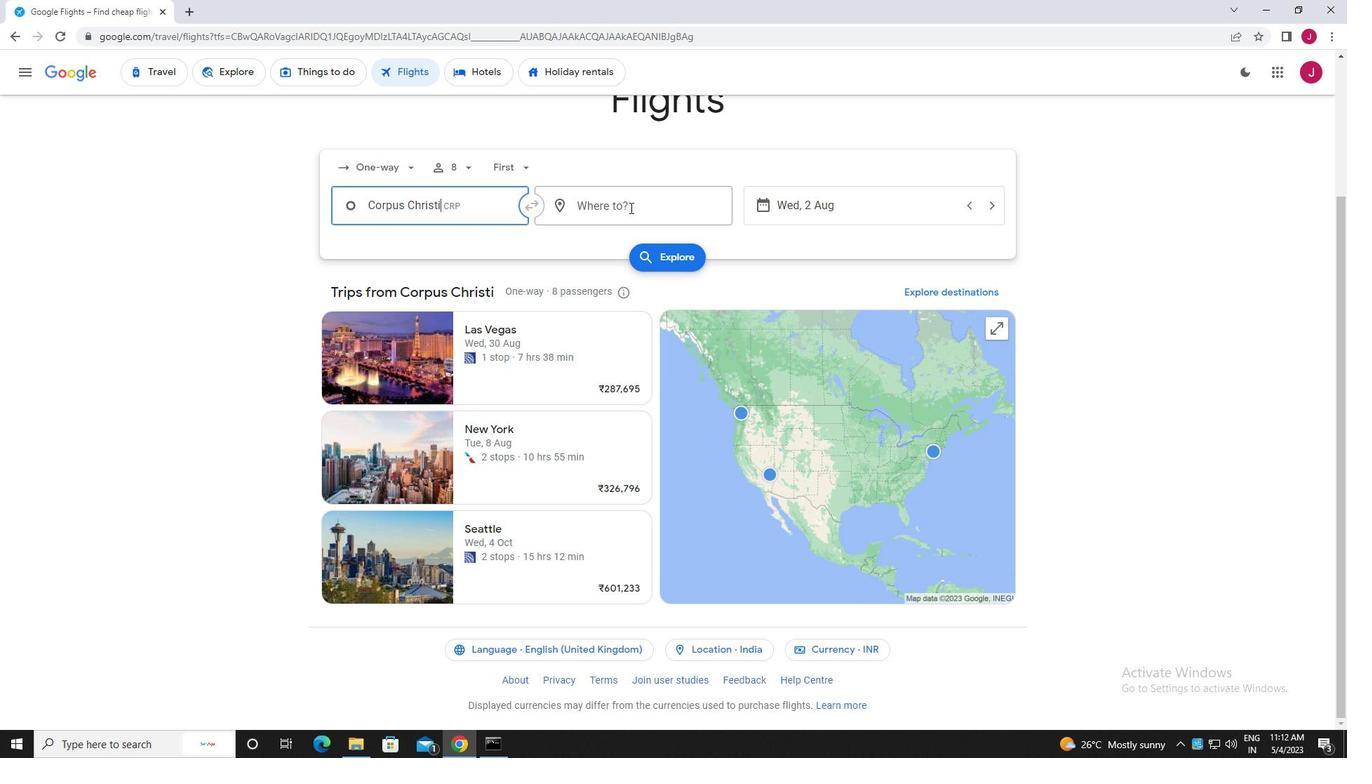 
Action: Mouse pressed left at (633, 204)
Screenshot: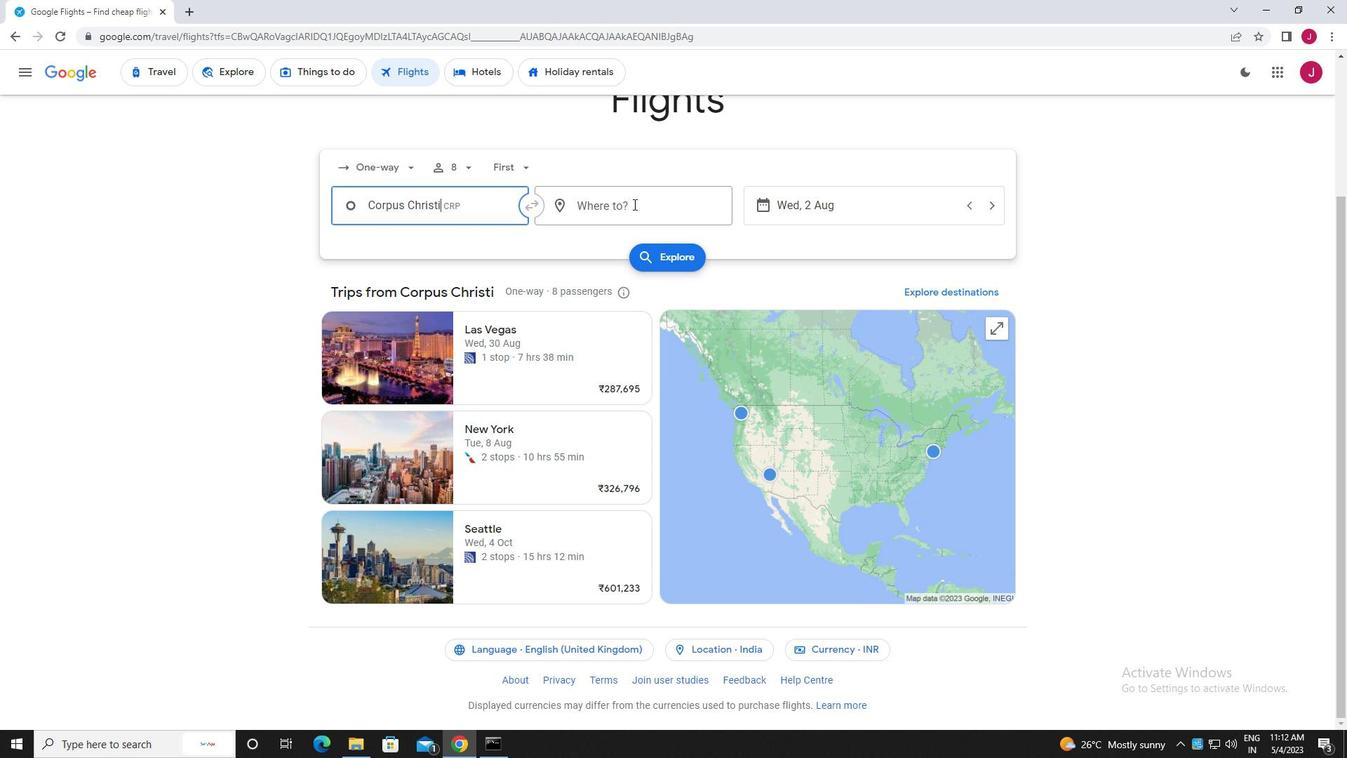 
Action: Mouse moved to (633, 204)
Screenshot: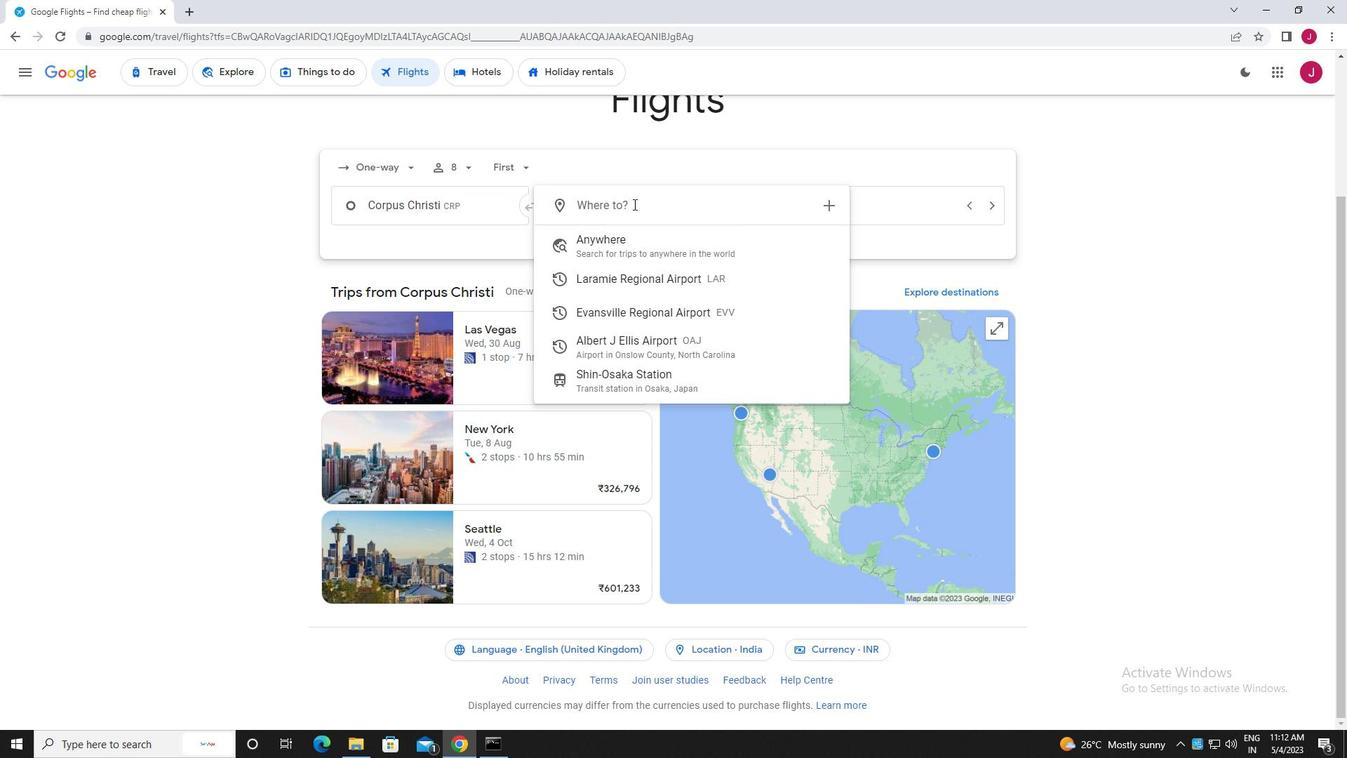 
Action: Key pressed lara
Screenshot: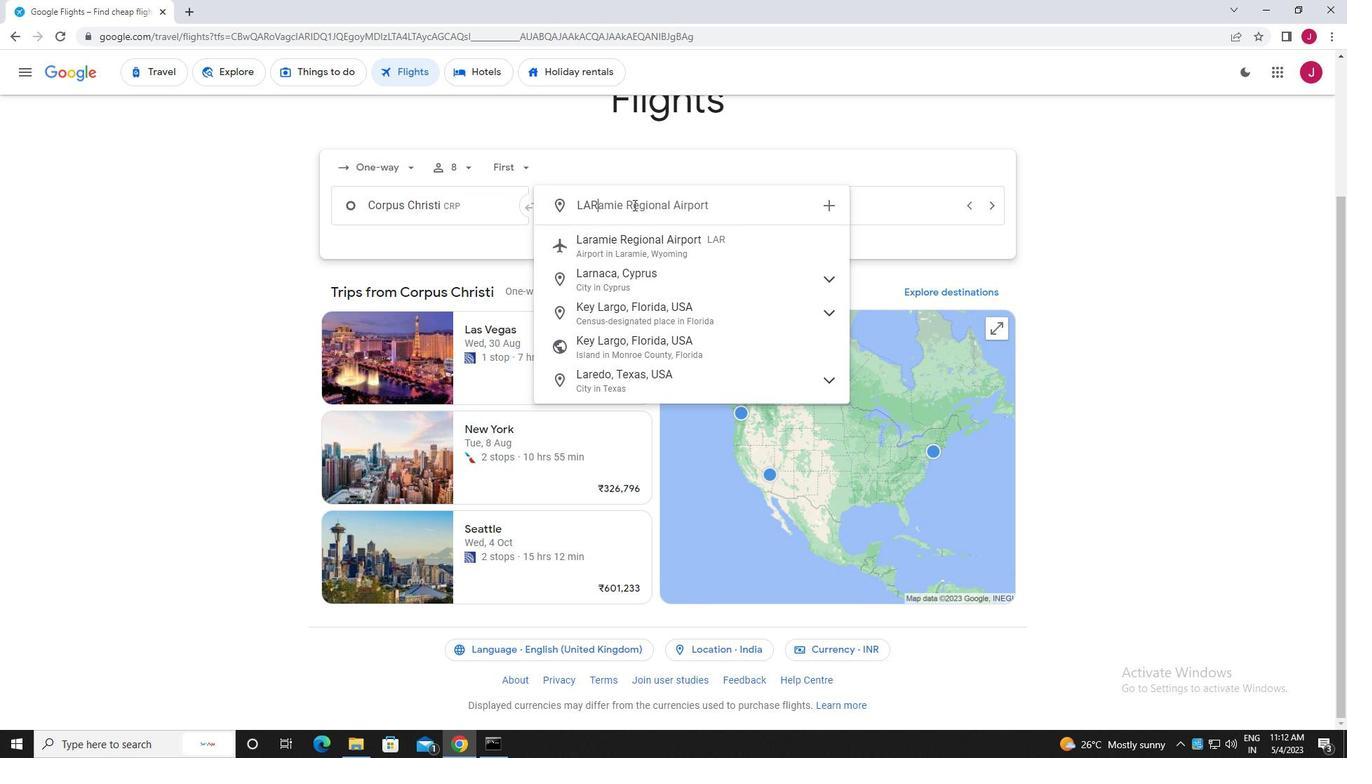 
Action: Mouse moved to (643, 322)
Screenshot: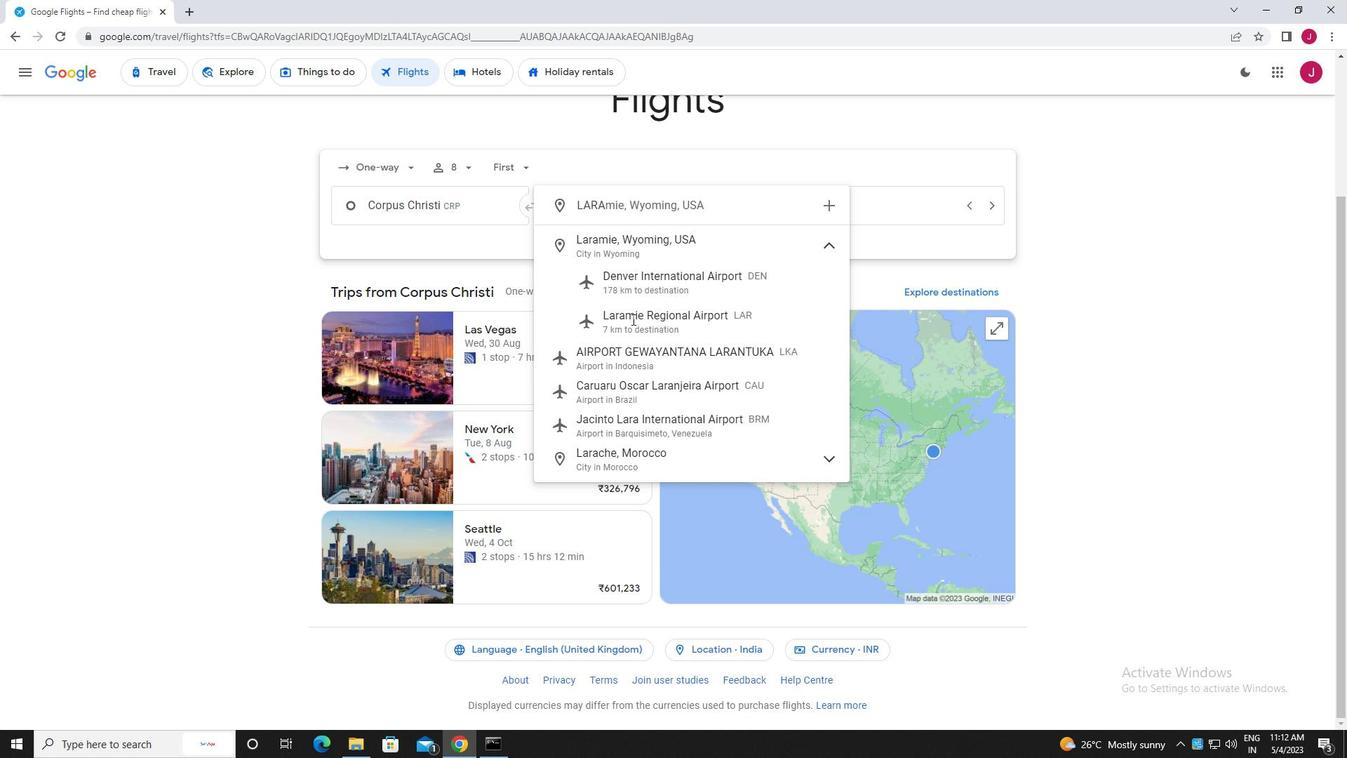
Action: Mouse pressed left at (643, 322)
Screenshot: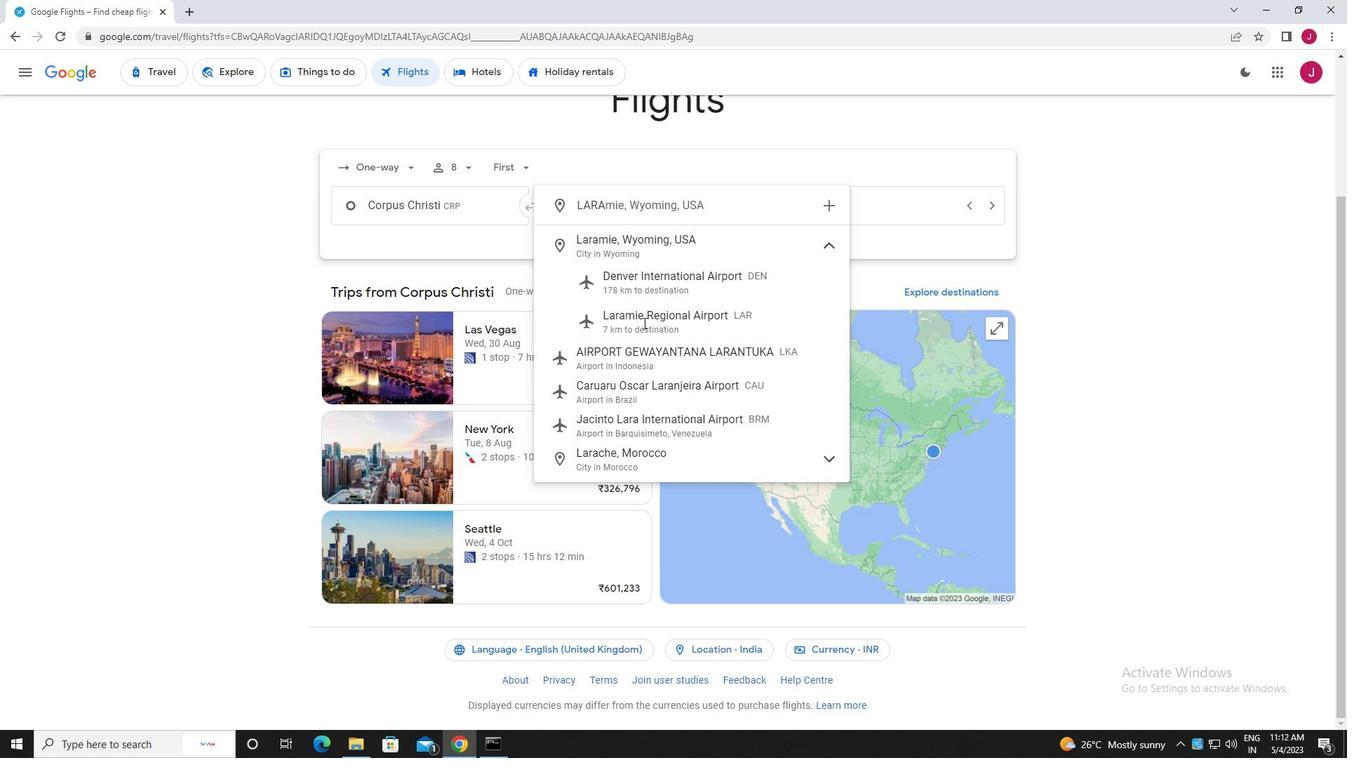 
Action: Mouse moved to (824, 204)
Screenshot: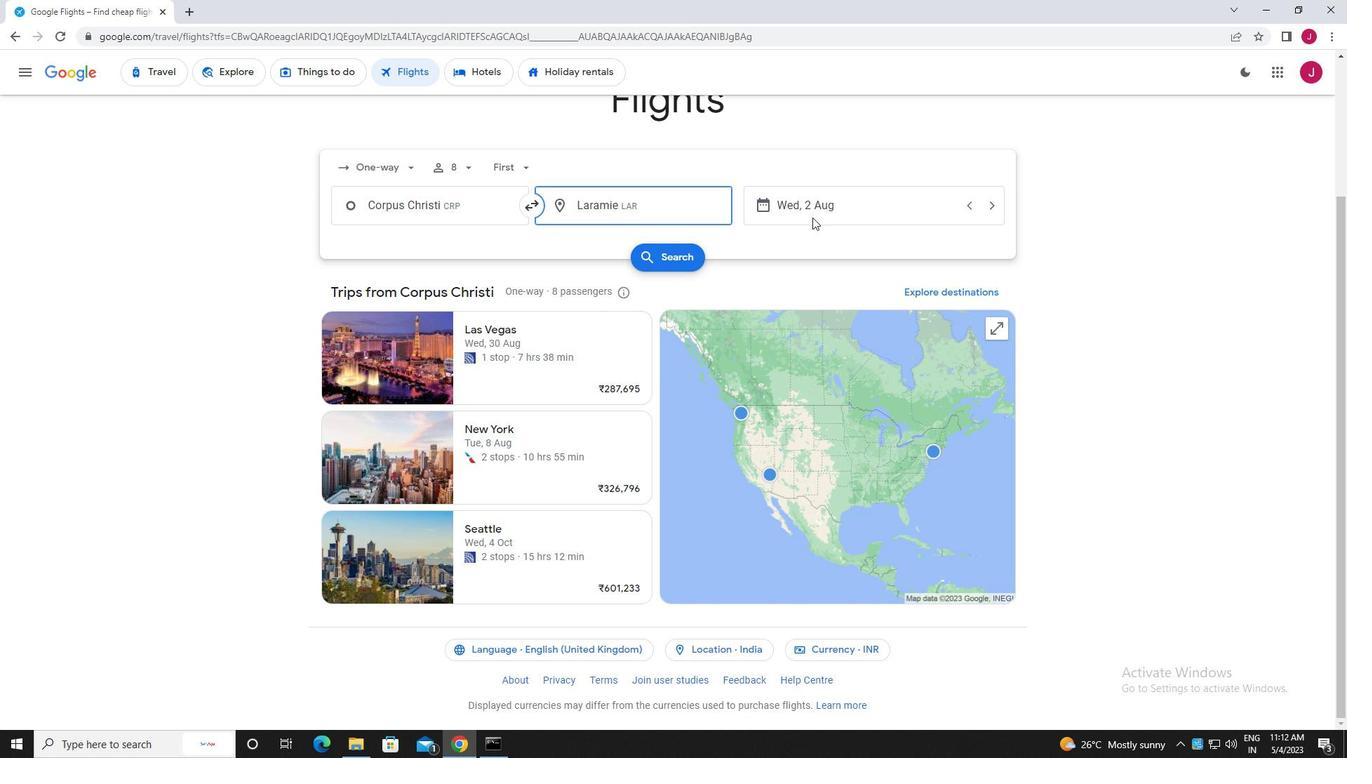 
Action: Mouse pressed left at (824, 204)
Screenshot: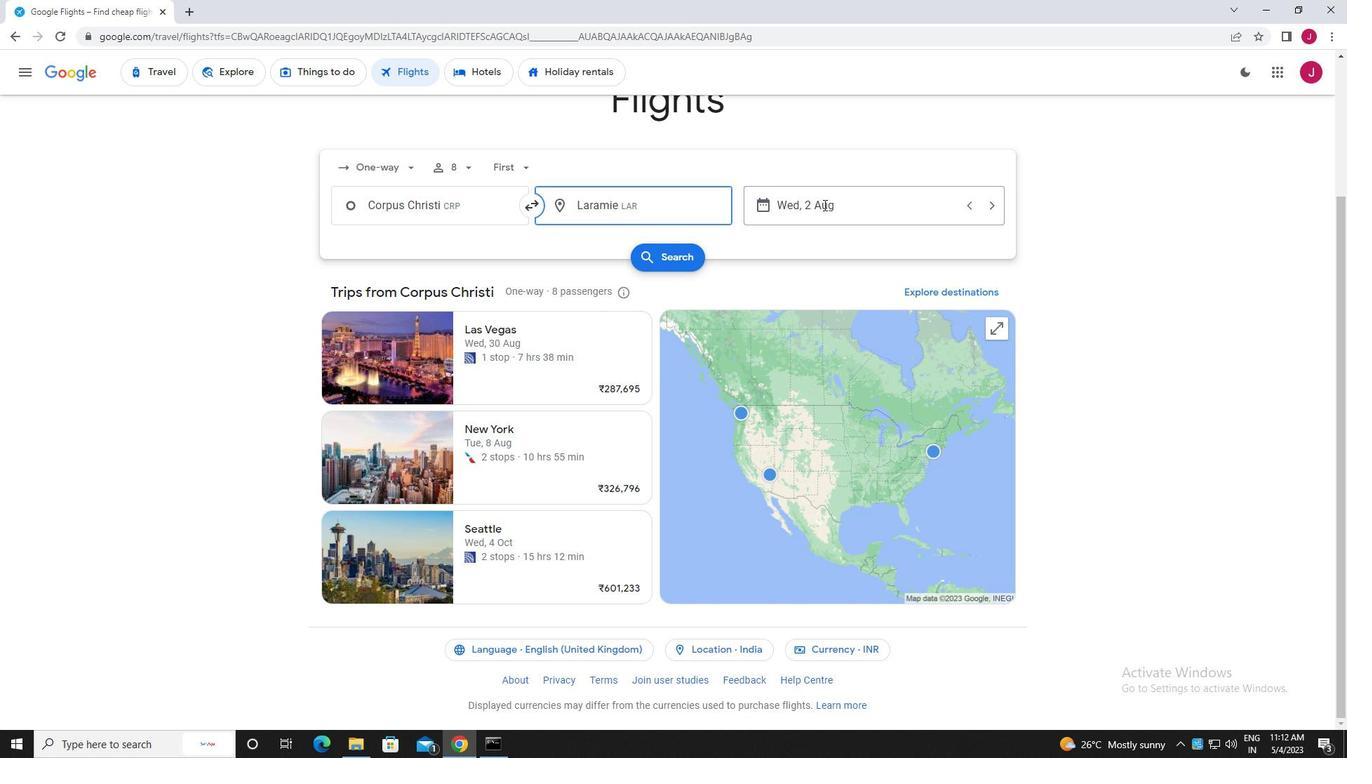 
Action: Mouse moved to (637, 319)
Screenshot: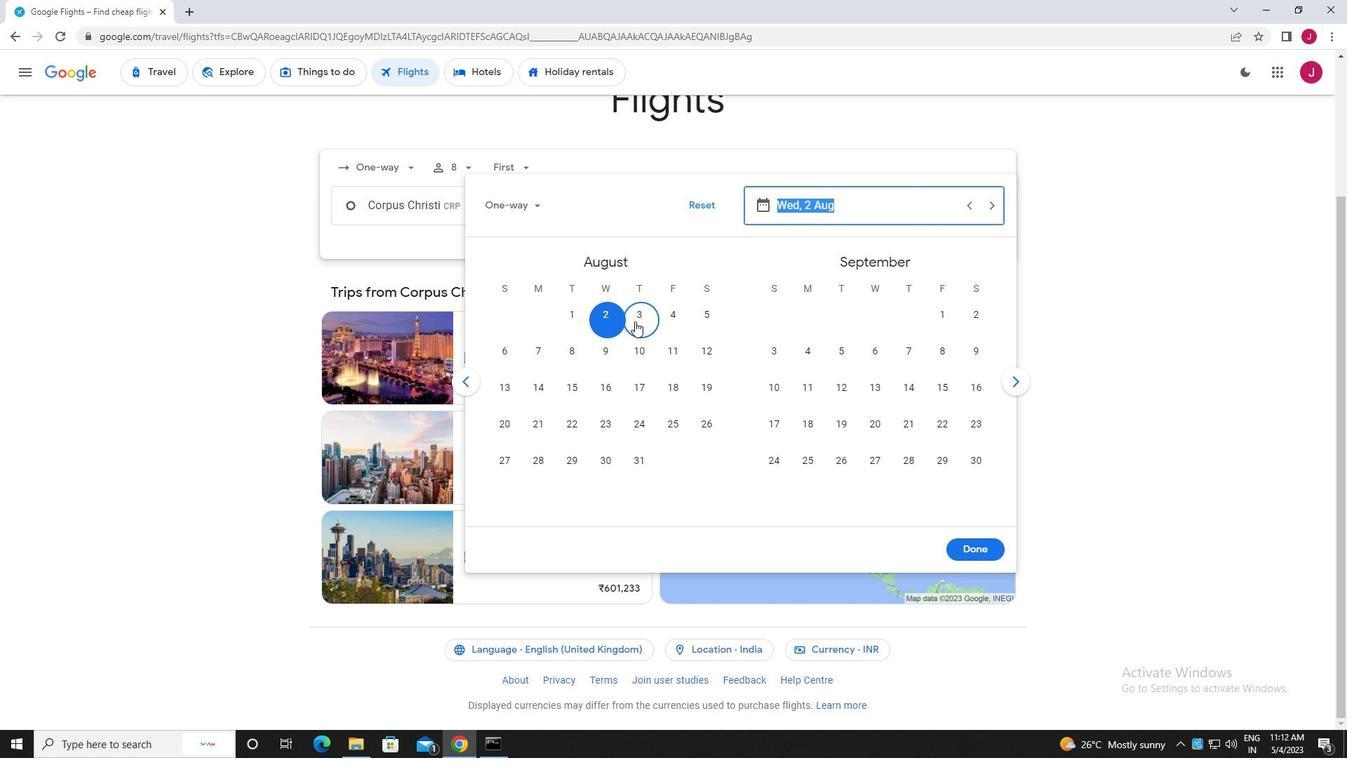 
Action: Mouse pressed left at (637, 319)
Screenshot: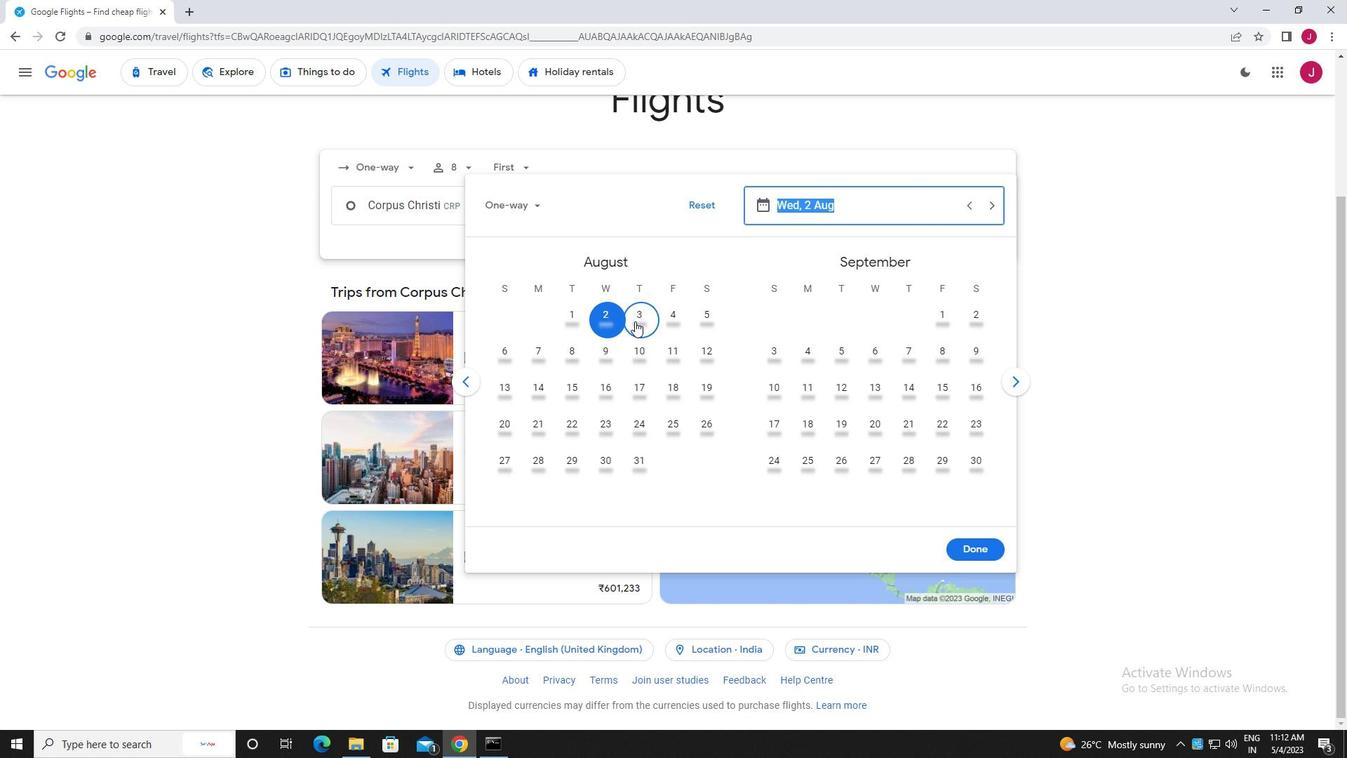 
Action: Mouse moved to (984, 546)
Screenshot: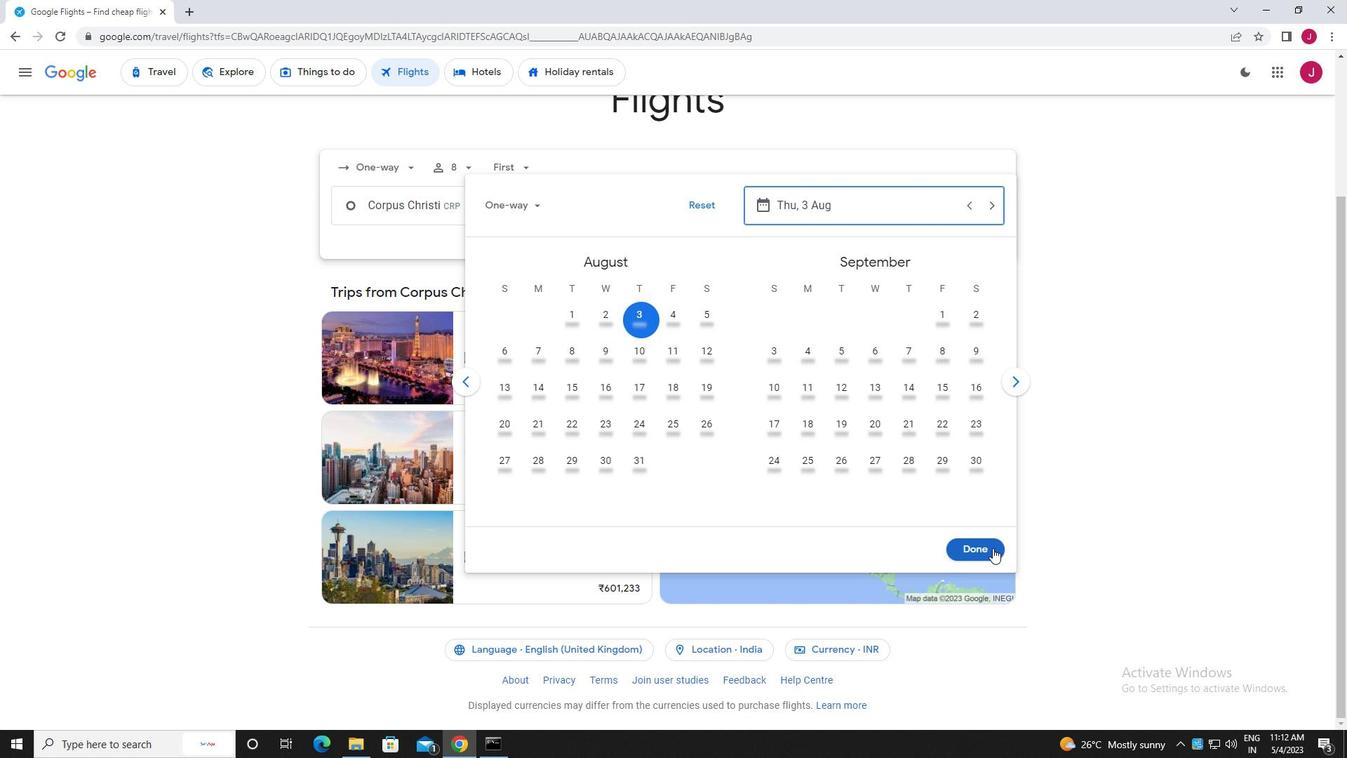 
Action: Mouse pressed left at (984, 546)
Screenshot: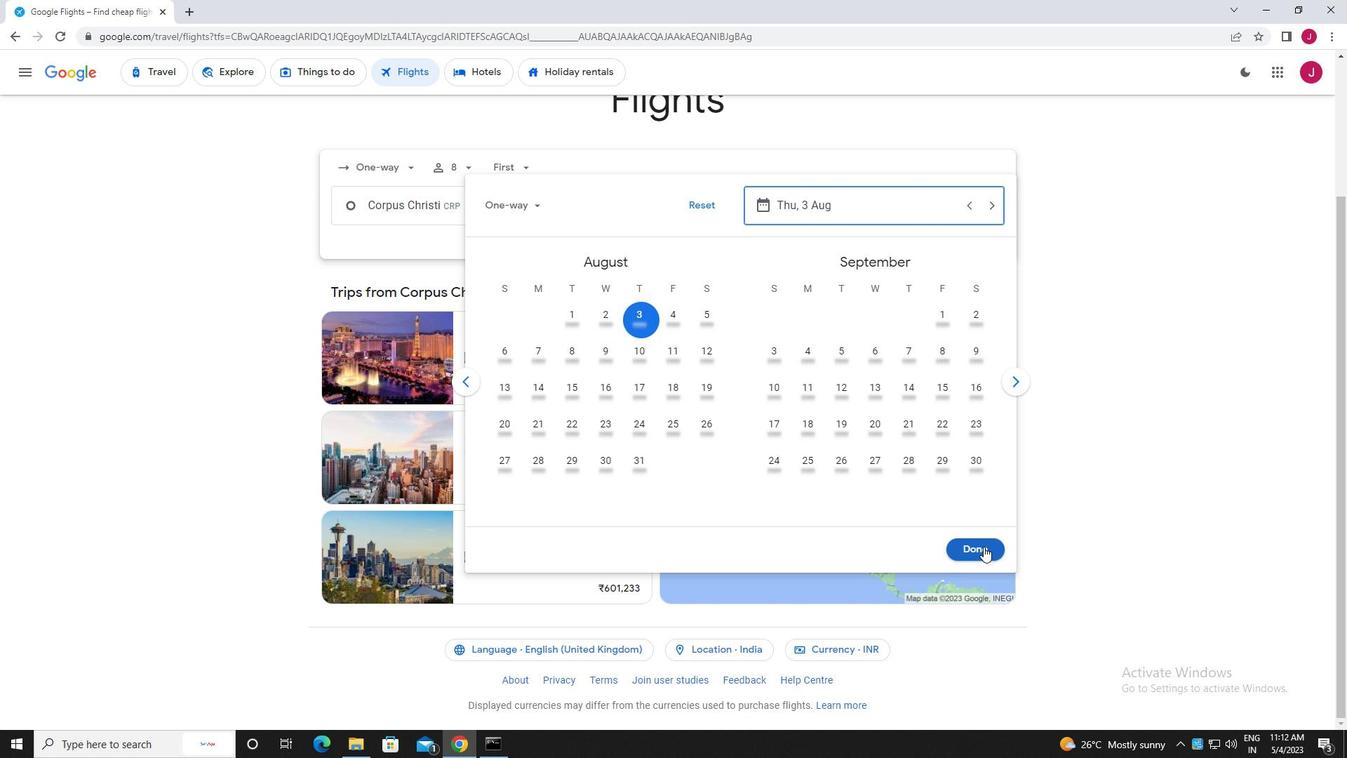 
Action: Mouse moved to (683, 258)
Screenshot: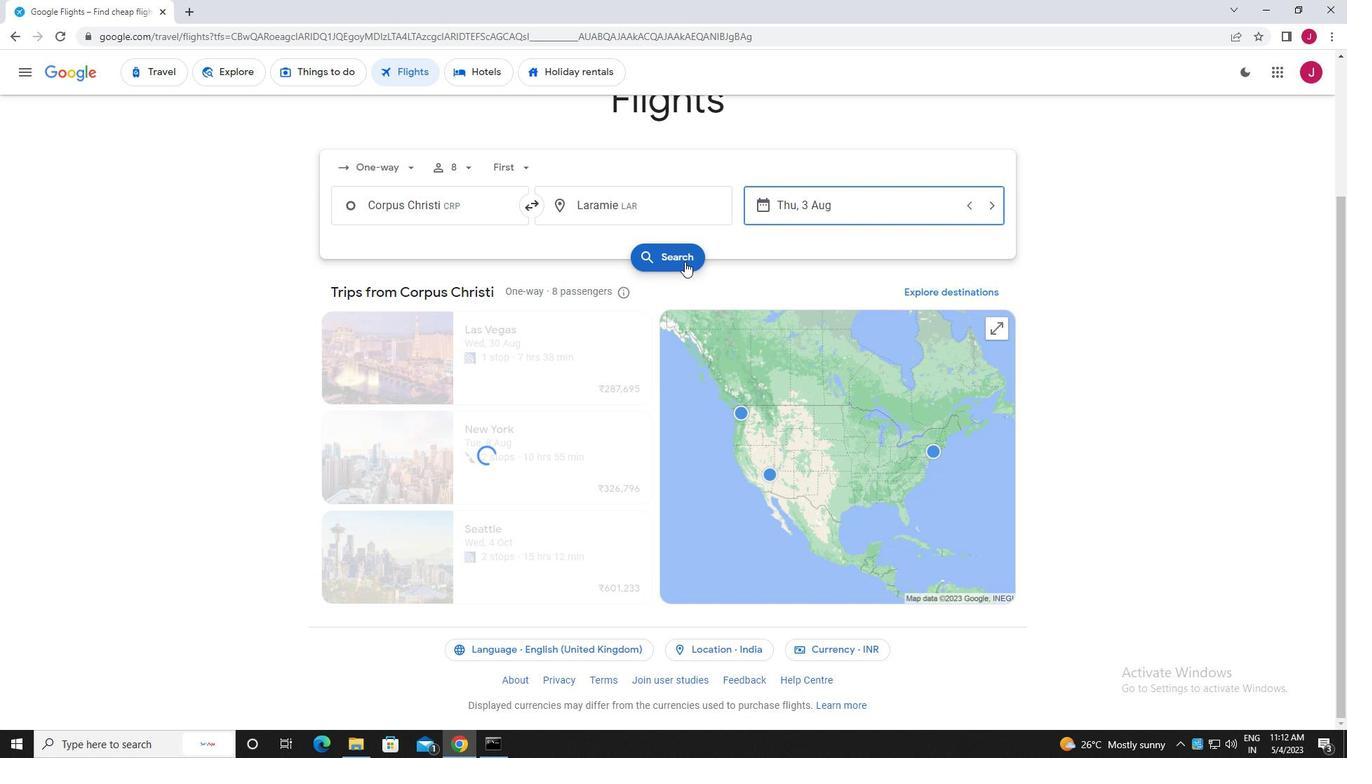 
Action: Mouse pressed left at (683, 258)
Screenshot: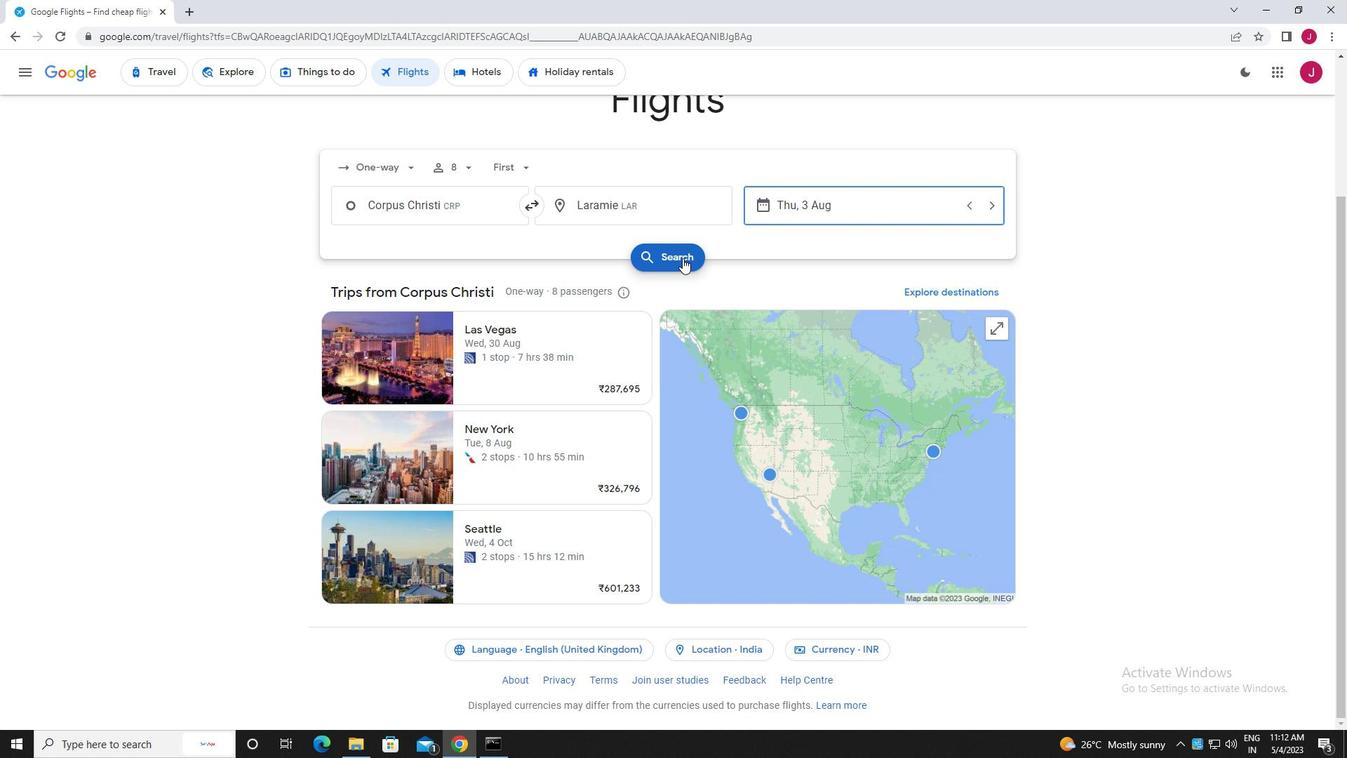 
Action: Mouse moved to (359, 197)
Screenshot: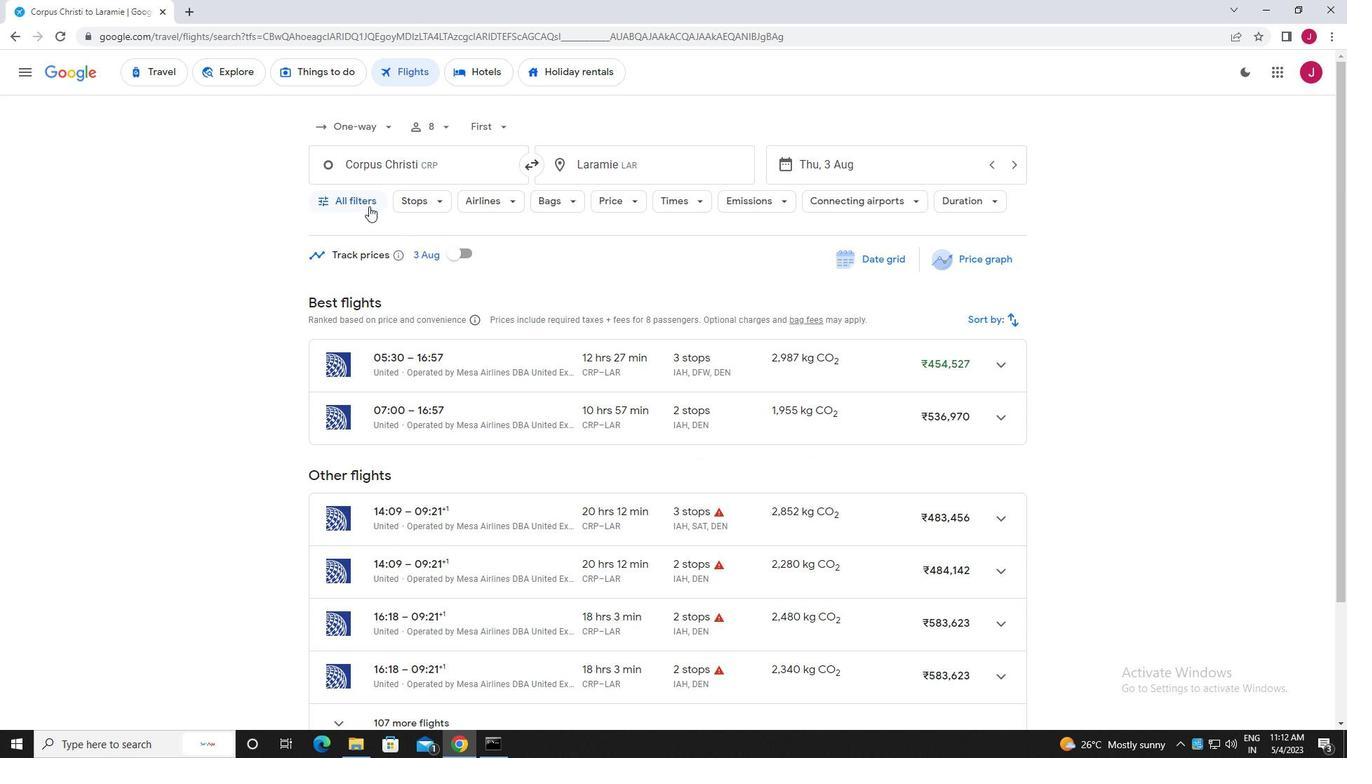 
Action: Mouse pressed left at (359, 197)
Screenshot: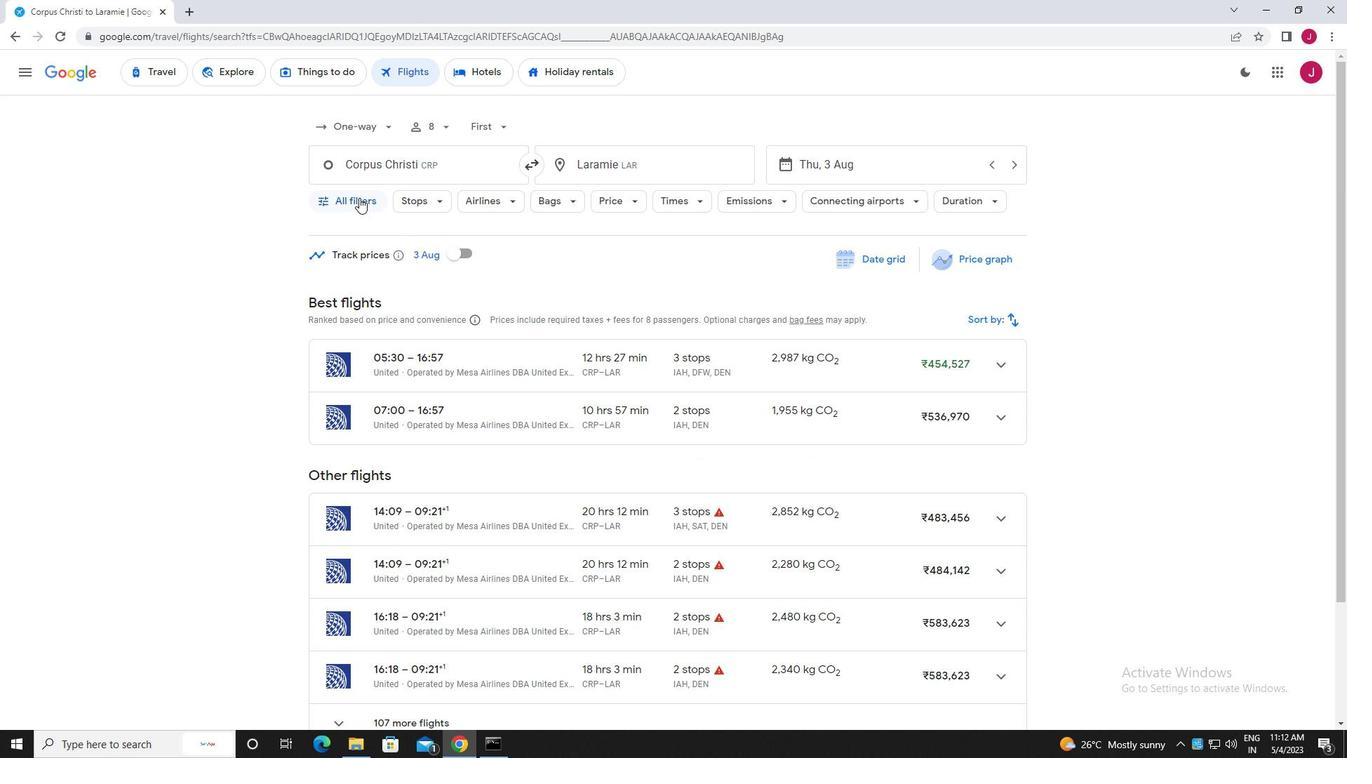 
Action: Mouse moved to (410, 242)
Screenshot: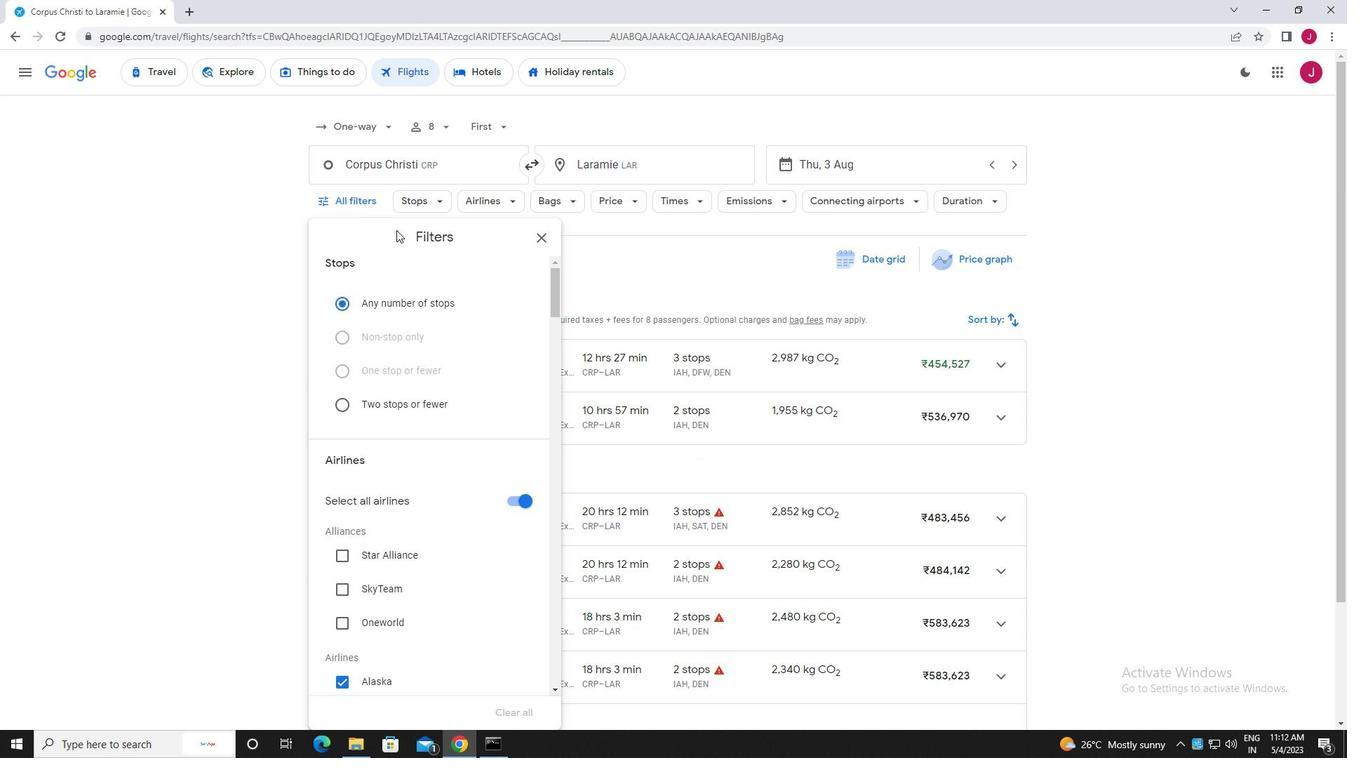 
Action: Mouse scrolled (410, 241) with delta (0, 0)
Screenshot: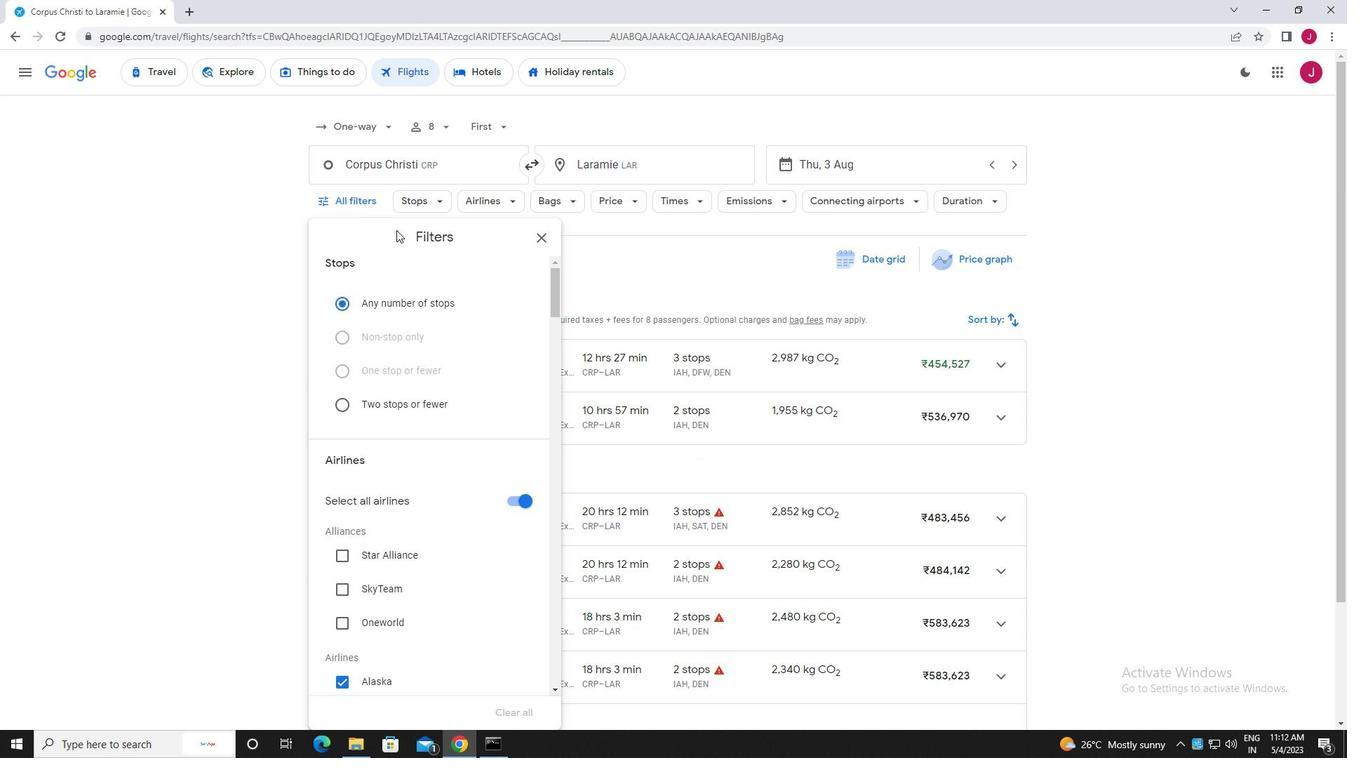 
Action: Mouse moved to (414, 245)
Screenshot: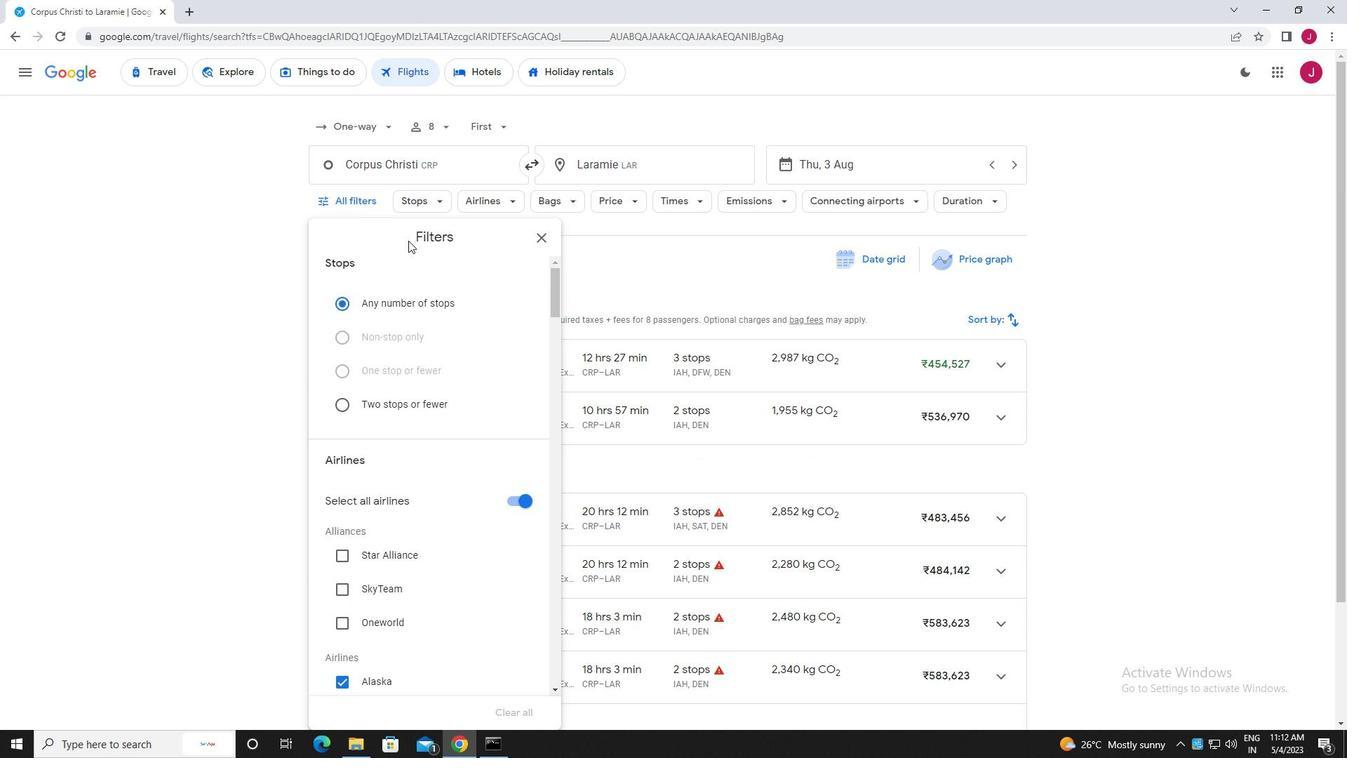 
Action: Mouse scrolled (414, 244) with delta (0, 0)
Screenshot: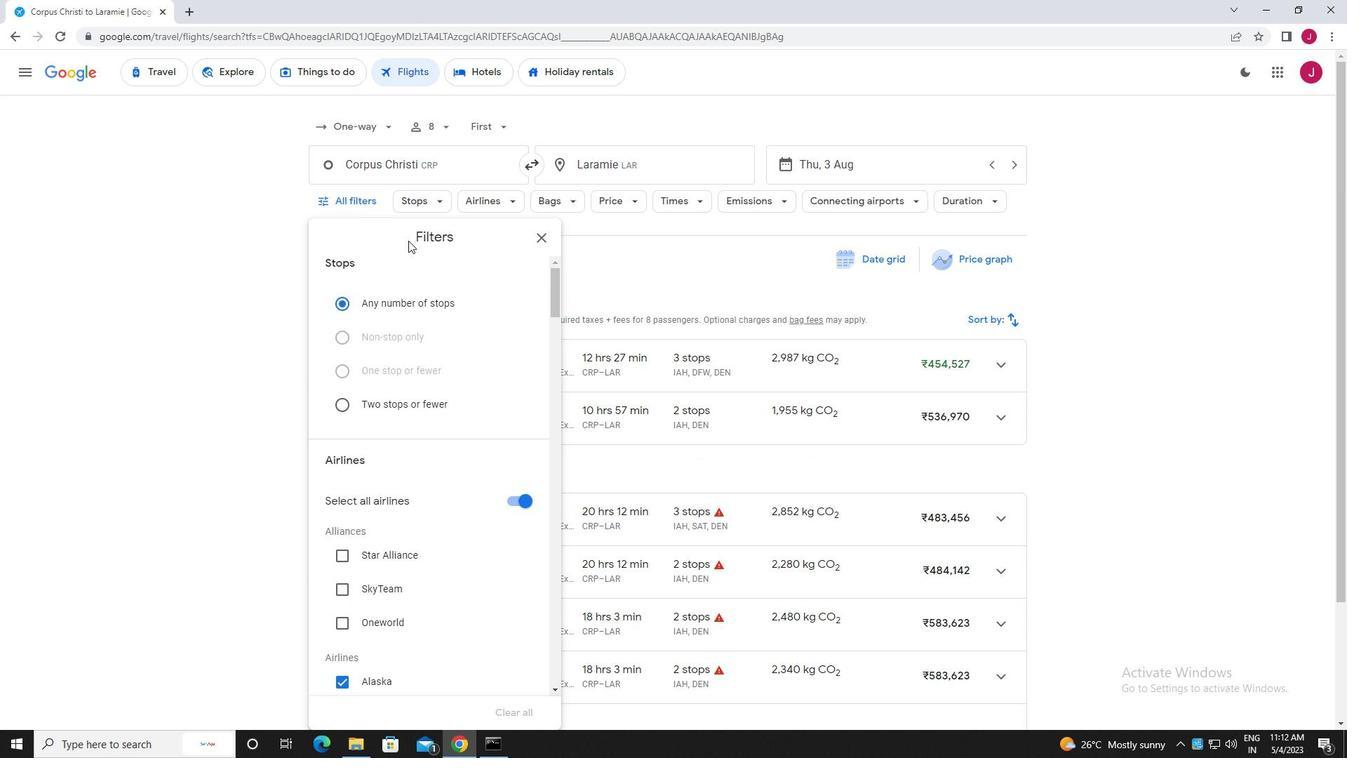 
Action: Mouse moved to (513, 360)
Screenshot: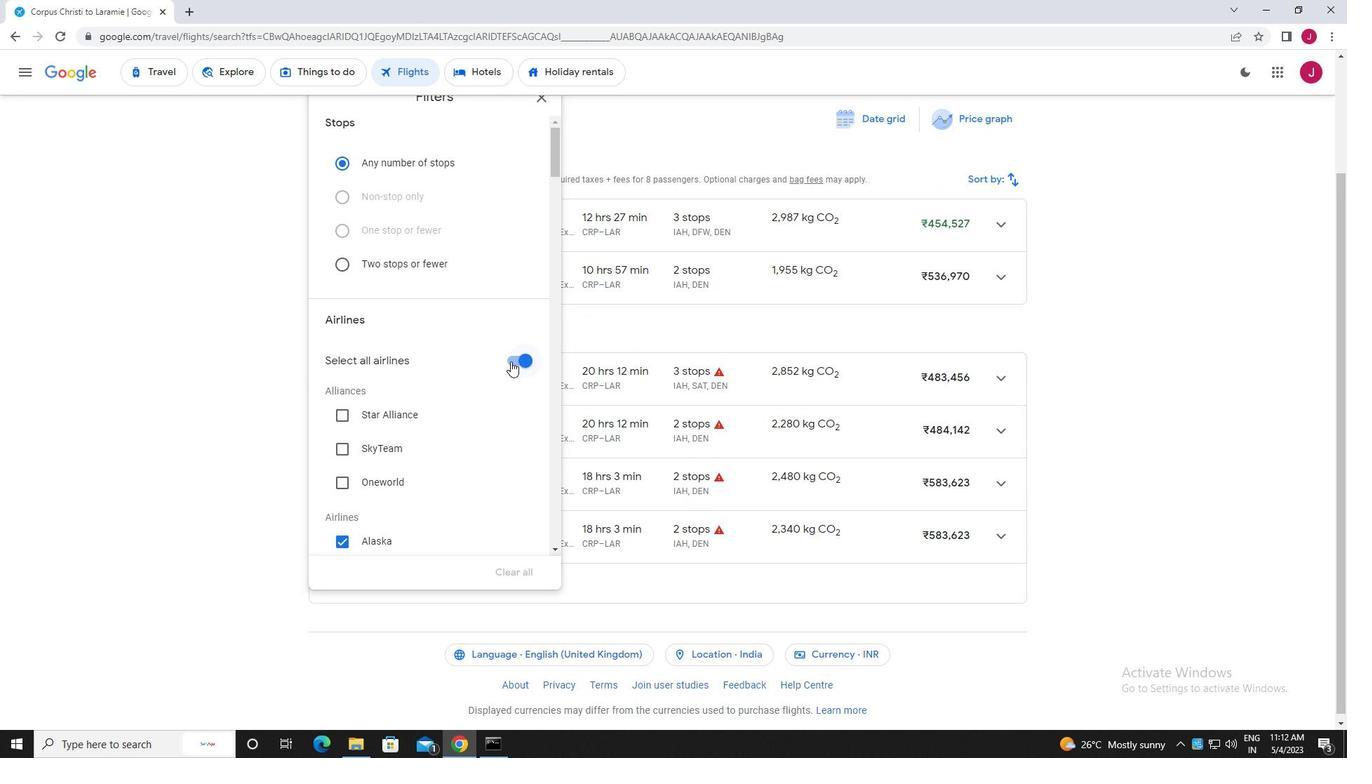 
Action: Mouse pressed left at (513, 360)
Screenshot: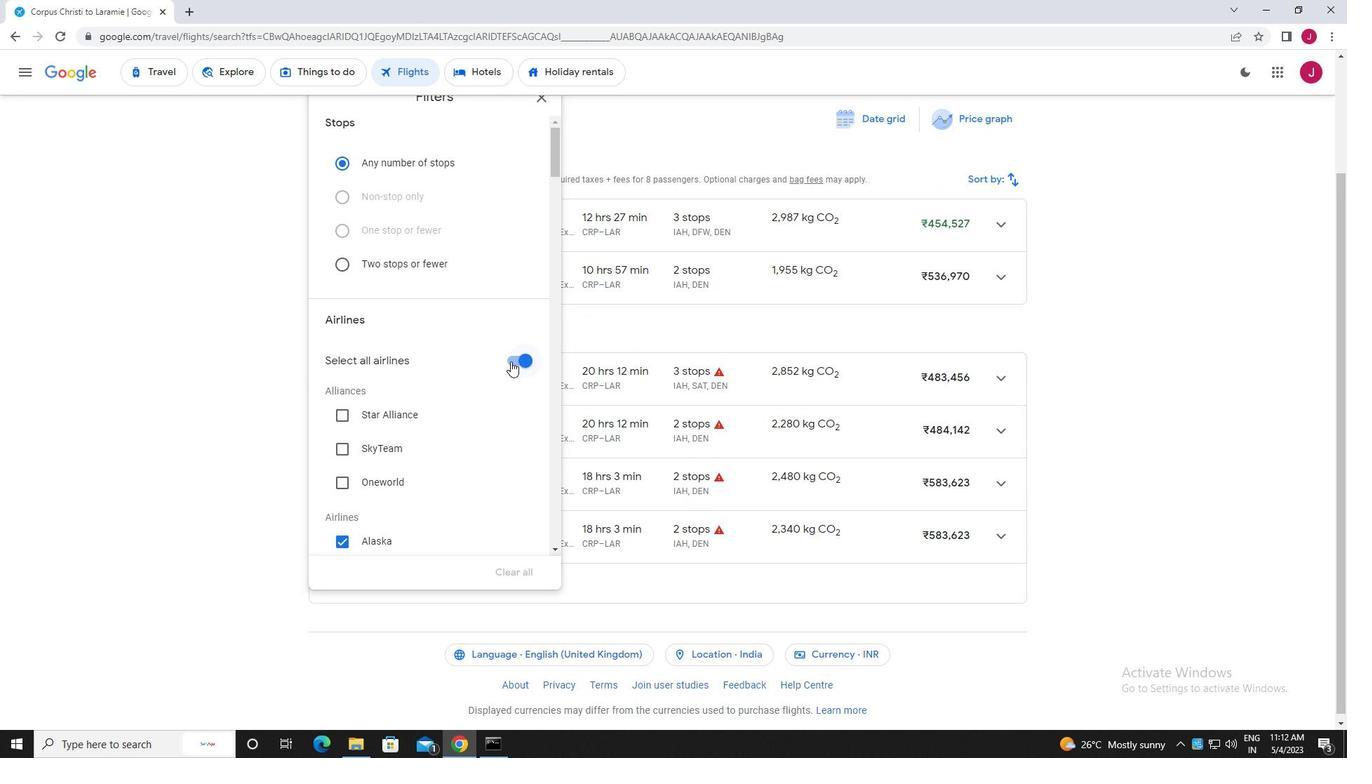 
Action: Mouse moved to (461, 301)
Screenshot: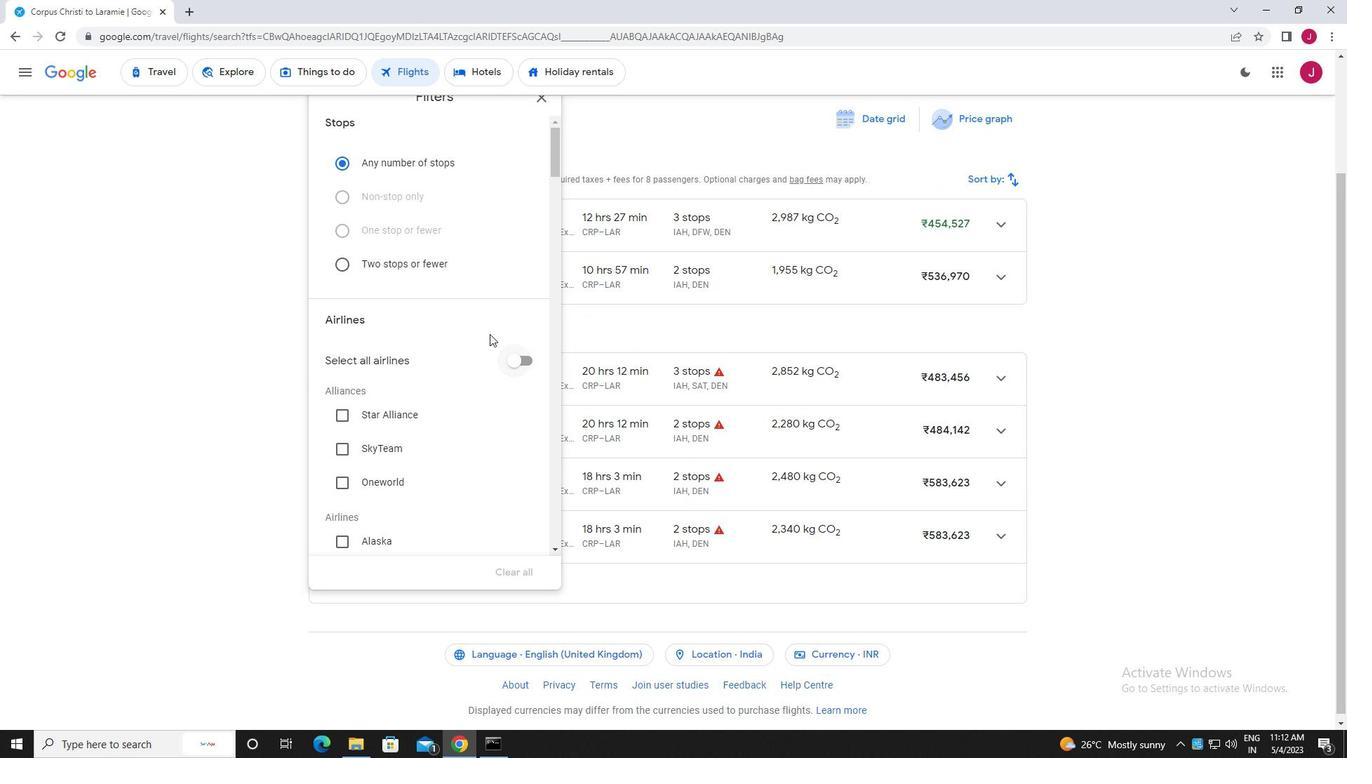 
Action: Mouse scrolled (461, 301) with delta (0, 0)
Screenshot: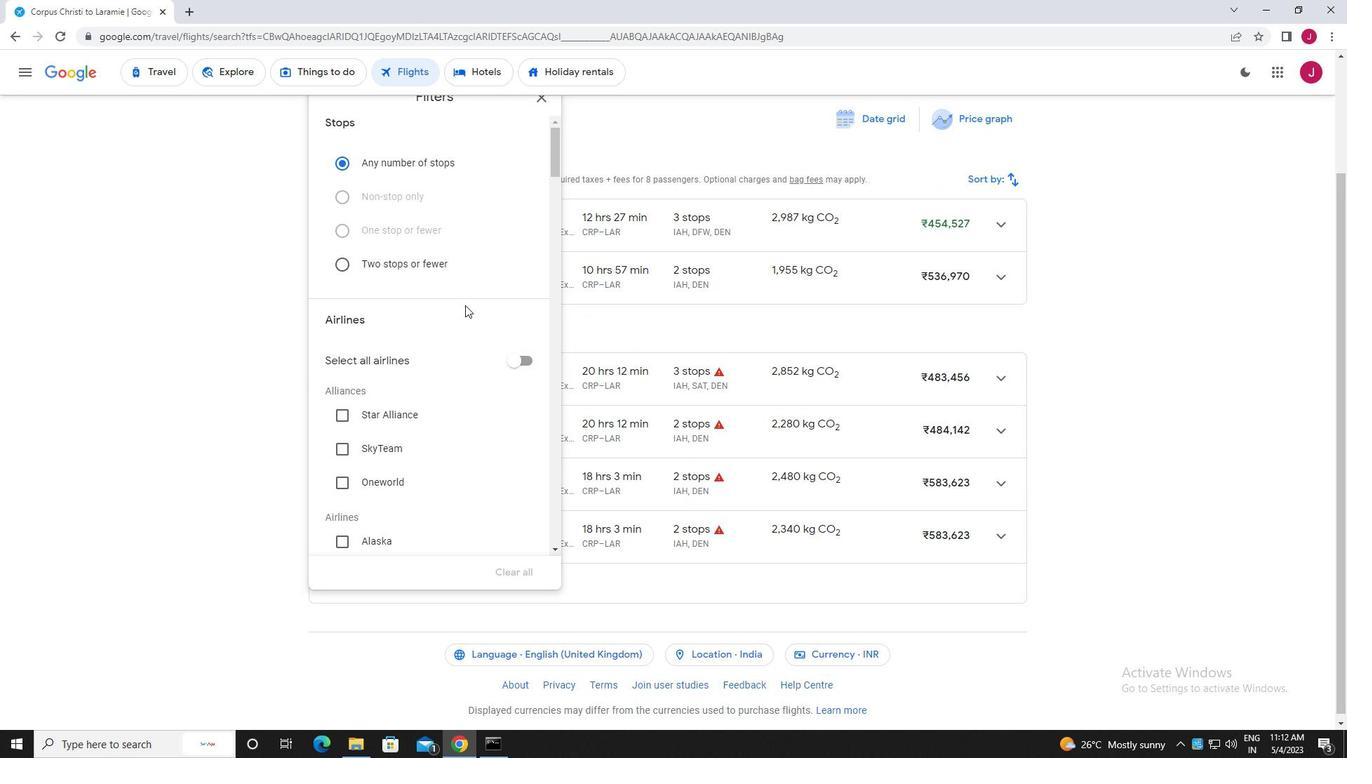 
Action: Mouse scrolled (461, 301) with delta (0, 0)
Screenshot: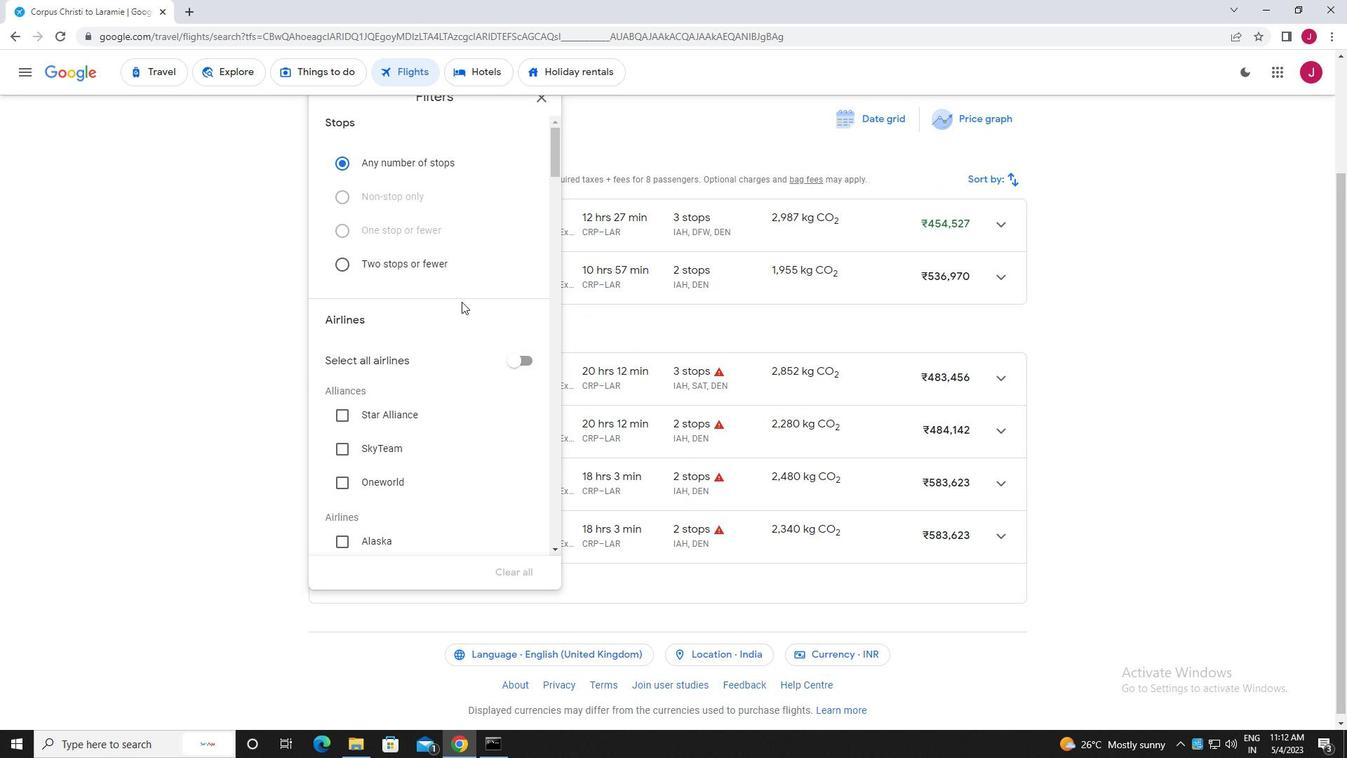 
Action: Mouse scrolled (461, 301) with delta (0, 0)
Screenshot: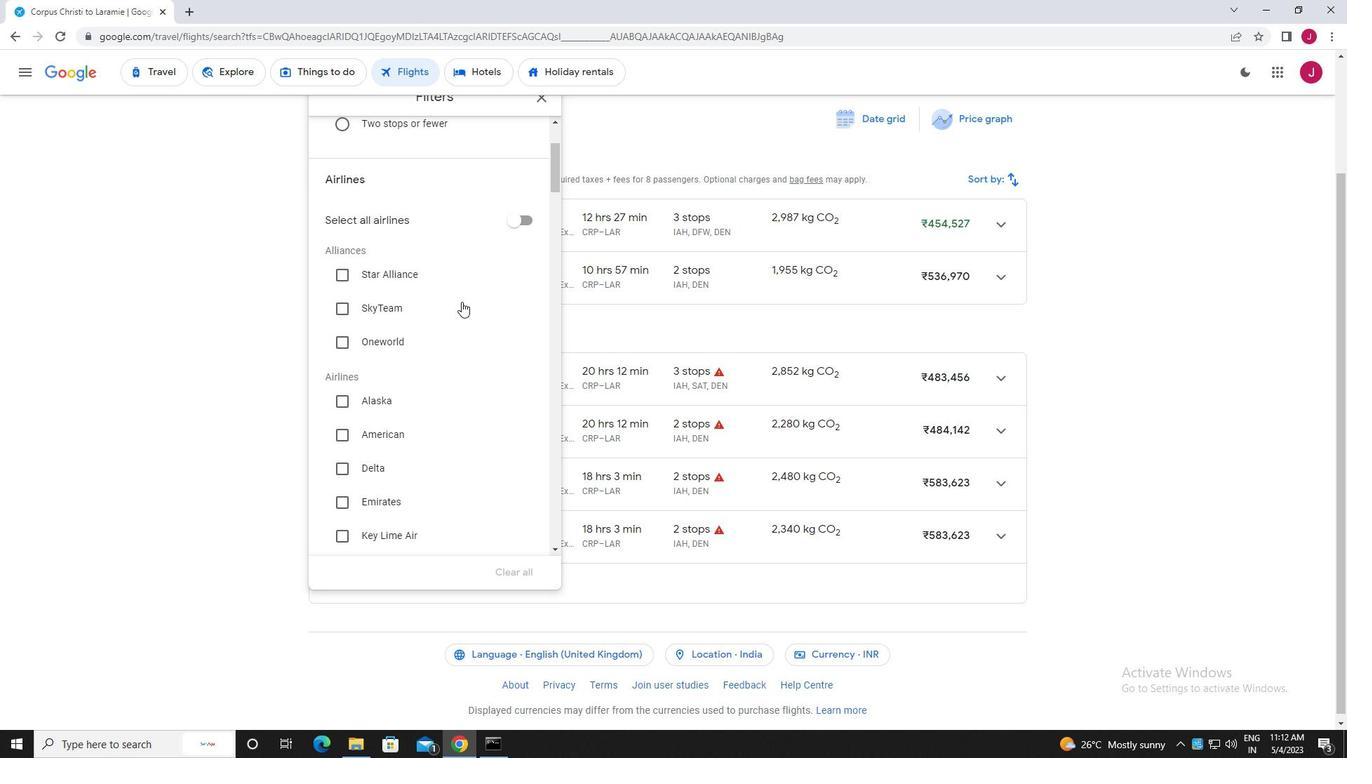 
Action: Mouse scrolled (461, 301) with delta (0, 0)
Screenshot: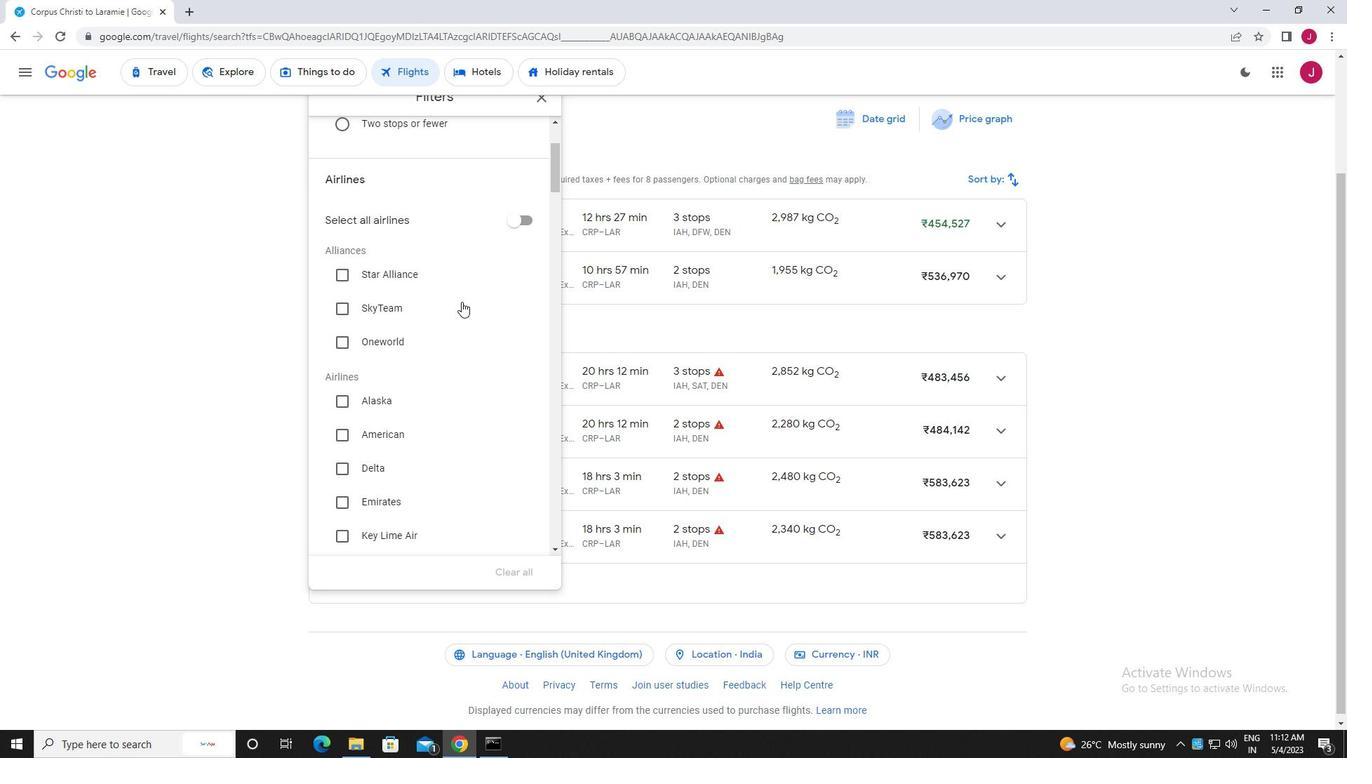 
Action: Mouse scrolled (461, 301) with delta (0, 0)
Screenshot: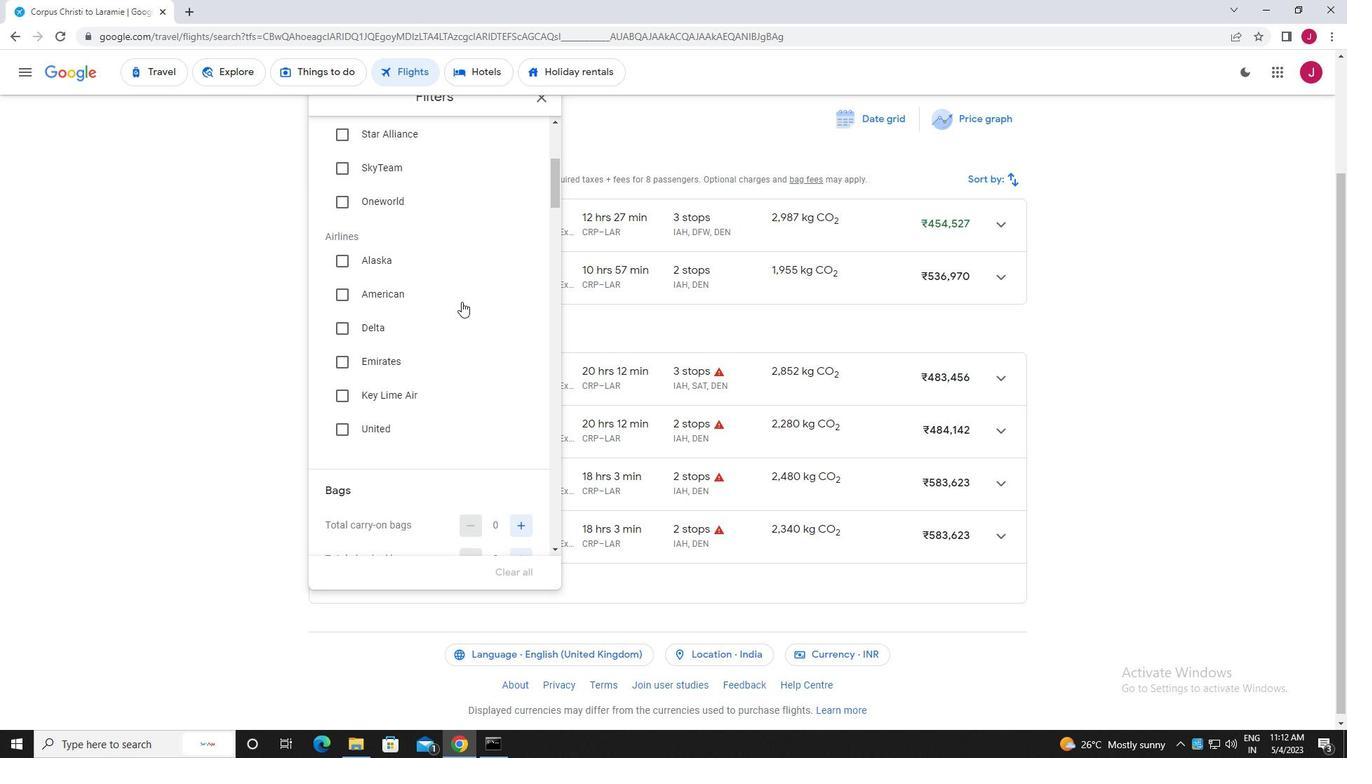 
Action: Mouse scrolled (461, 301) with delta (0, 0)
Screenshot: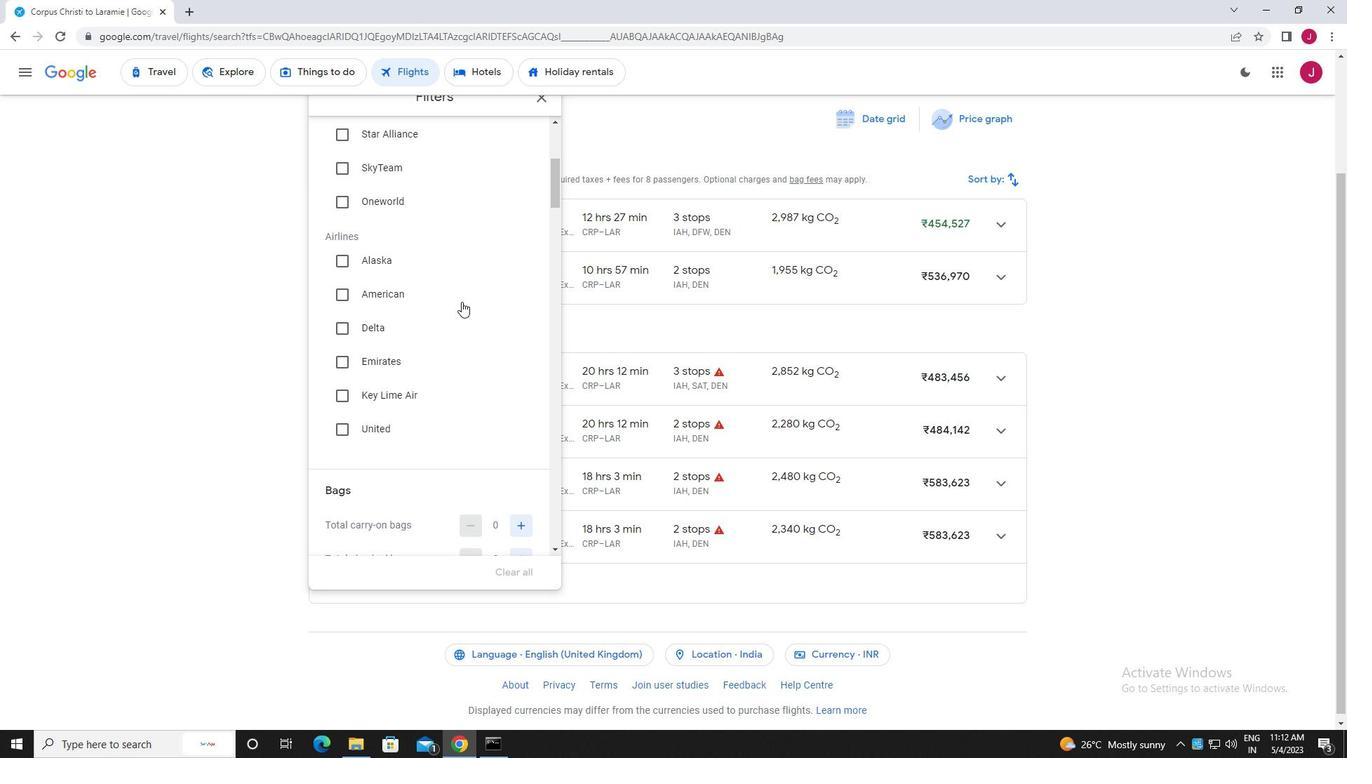 
Action: Mouse scrolled (461, 301) with delta (0, 0)
Screenshot: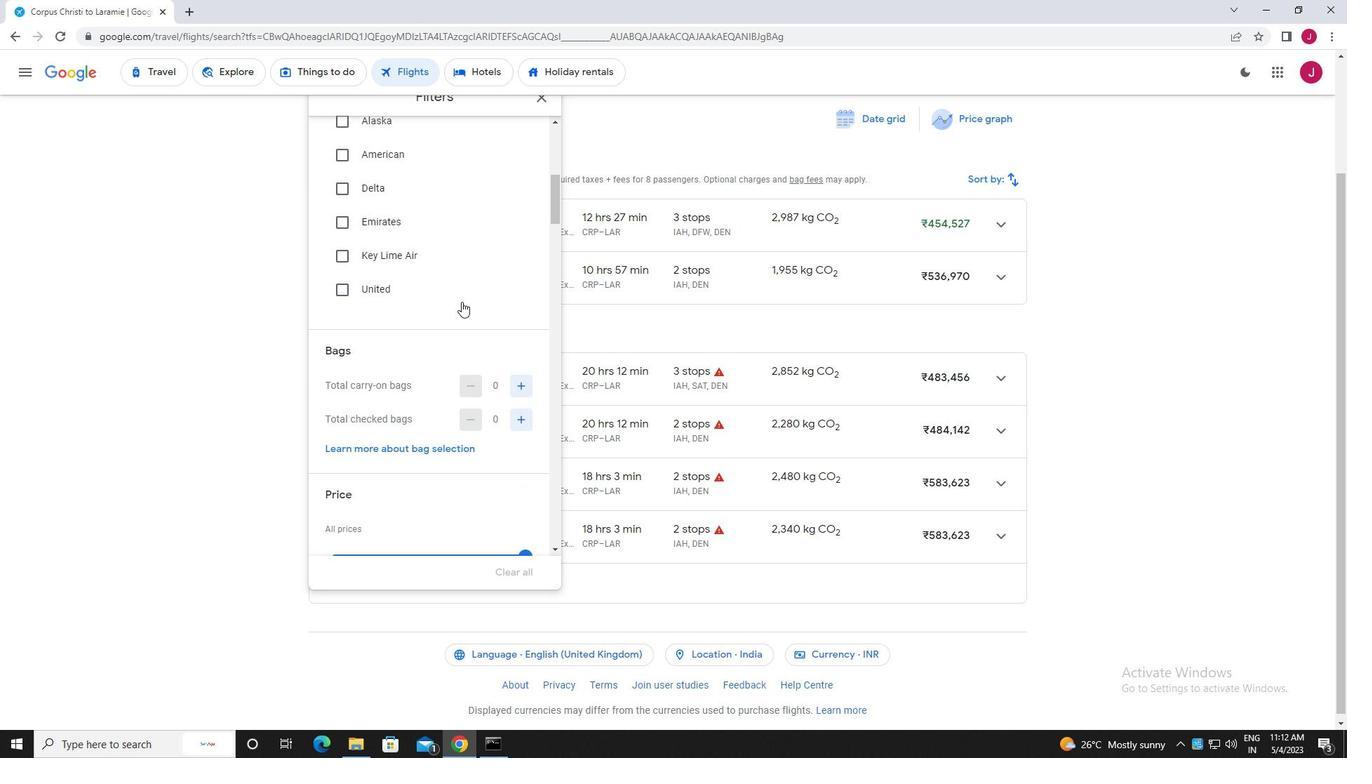
Action: Mouse scrolled (461, 301) with delta (0, 0)
Screenshot: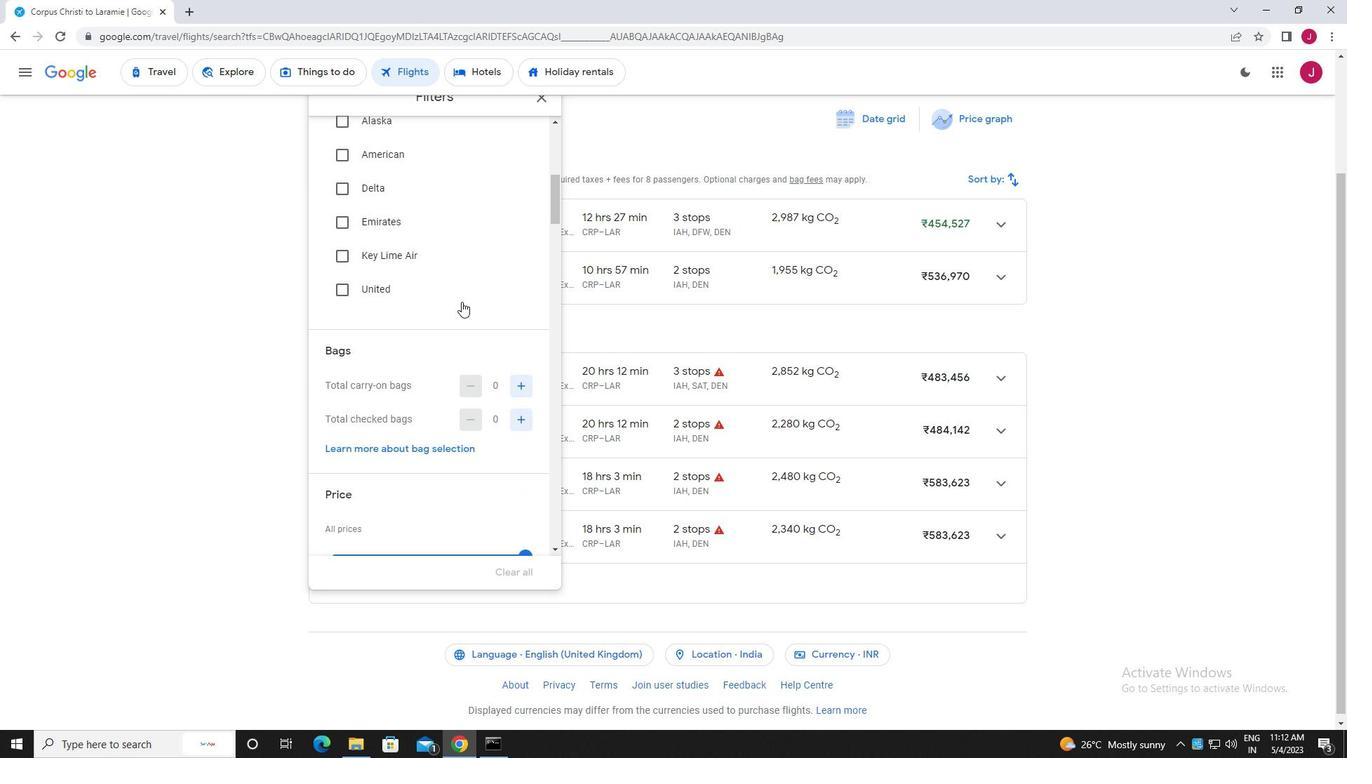
Action: Mouse scrolled (461, 301) with delta (0, 0)
Screenshot: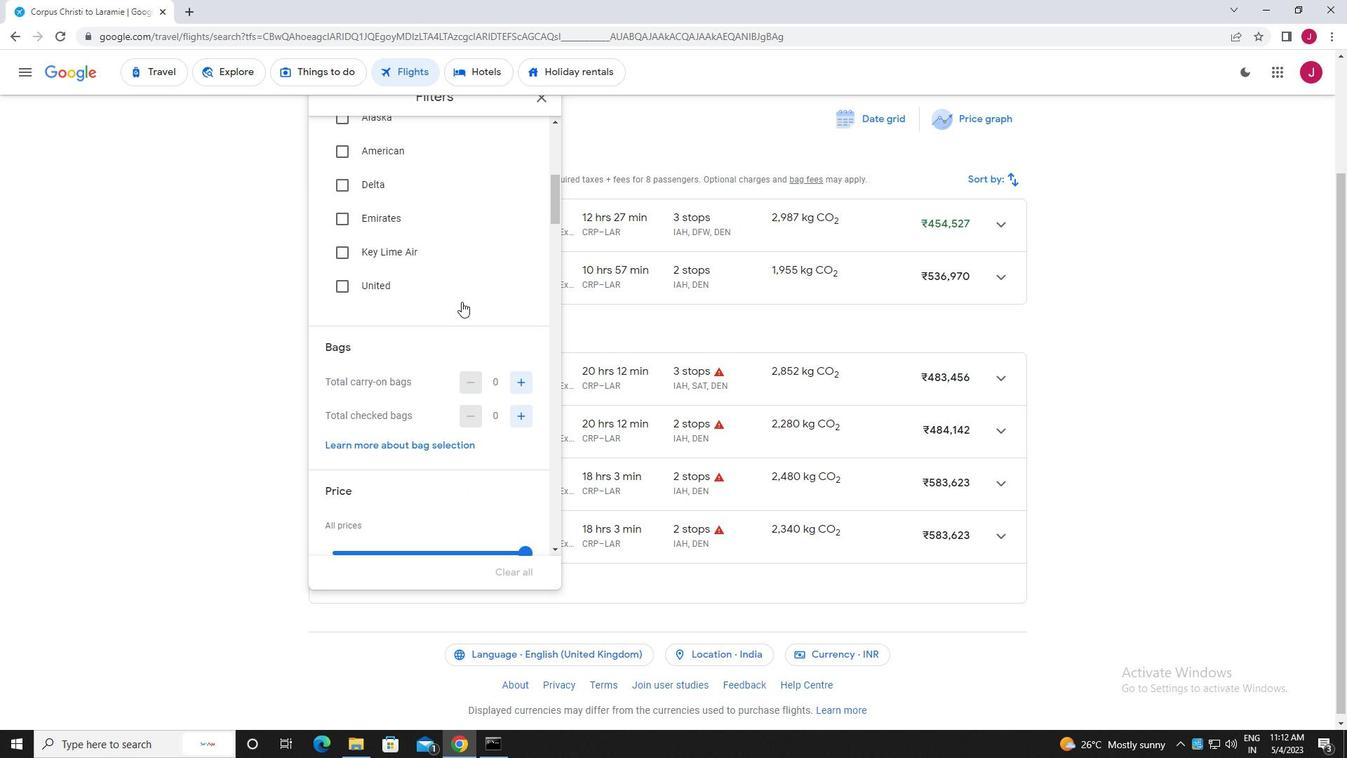 
Action: Mouse moved to (518, 209)
Screenshot: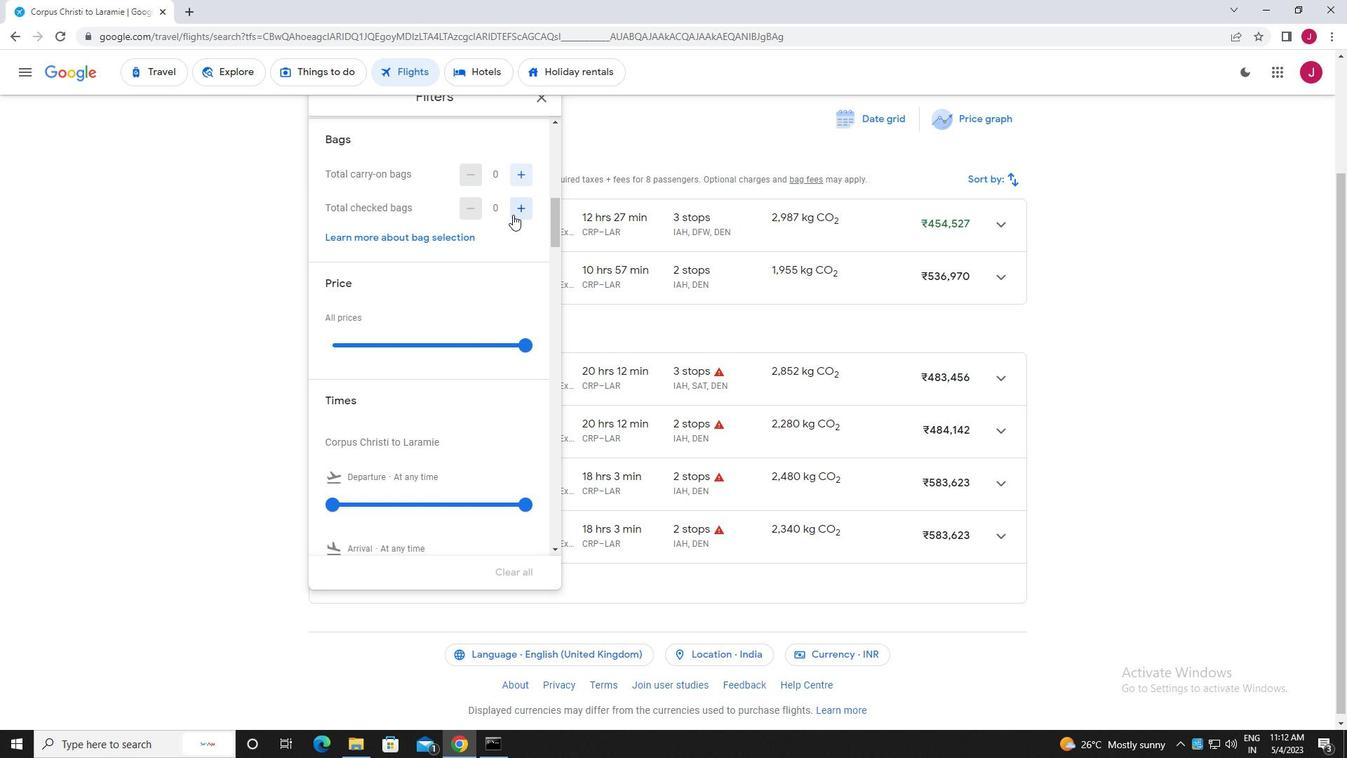 
Action: Mouse pressed left at (518, 209)
Screenshot: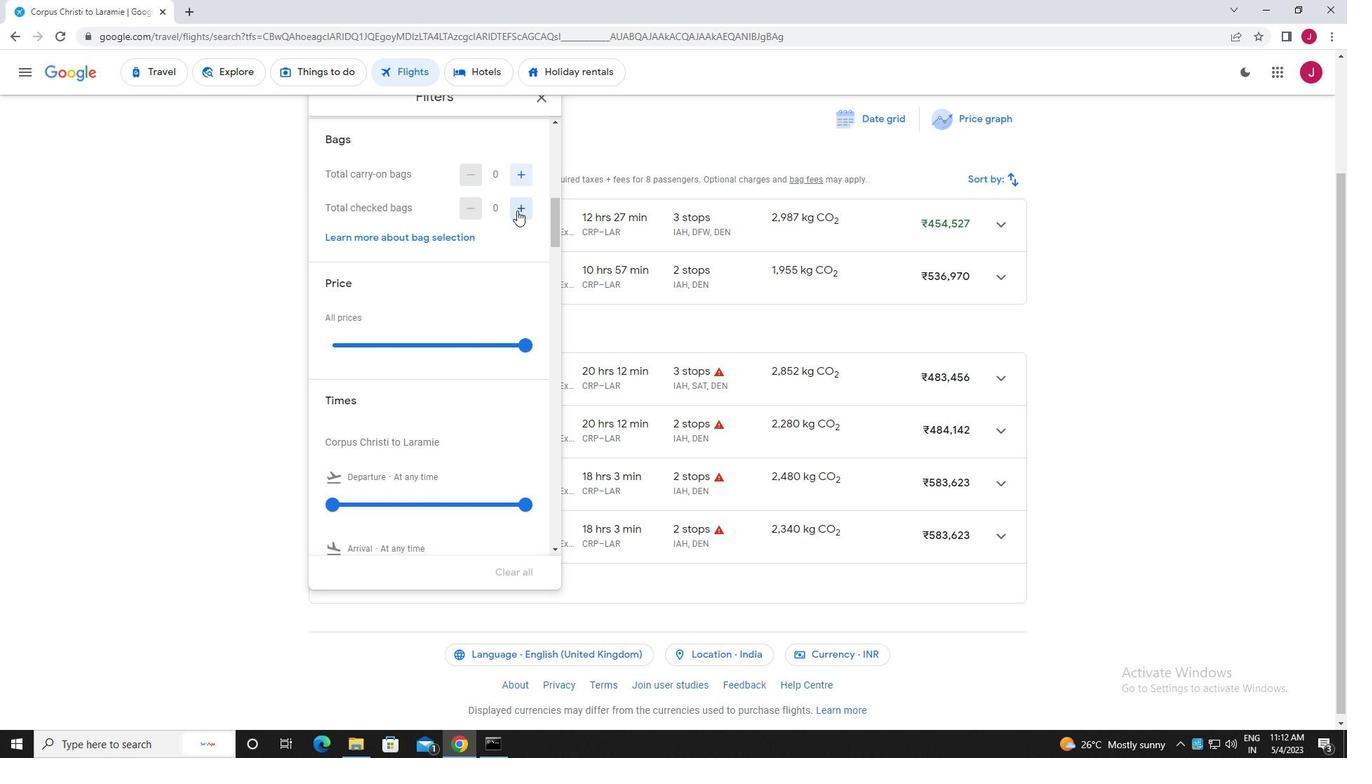 
Action: Mouse pressed left at (518, 209)
Screenshot: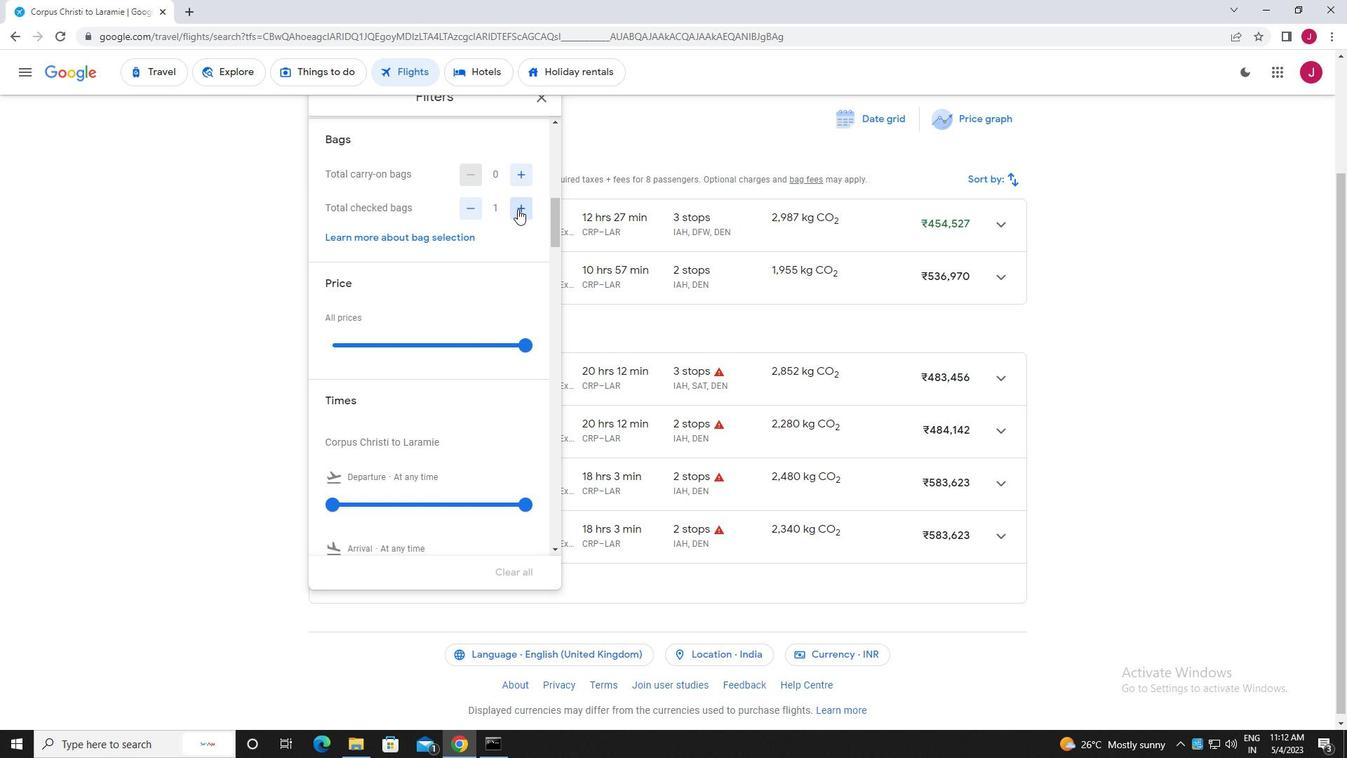 
Action: Mouse pressed left at (518, 209)
Screenshot: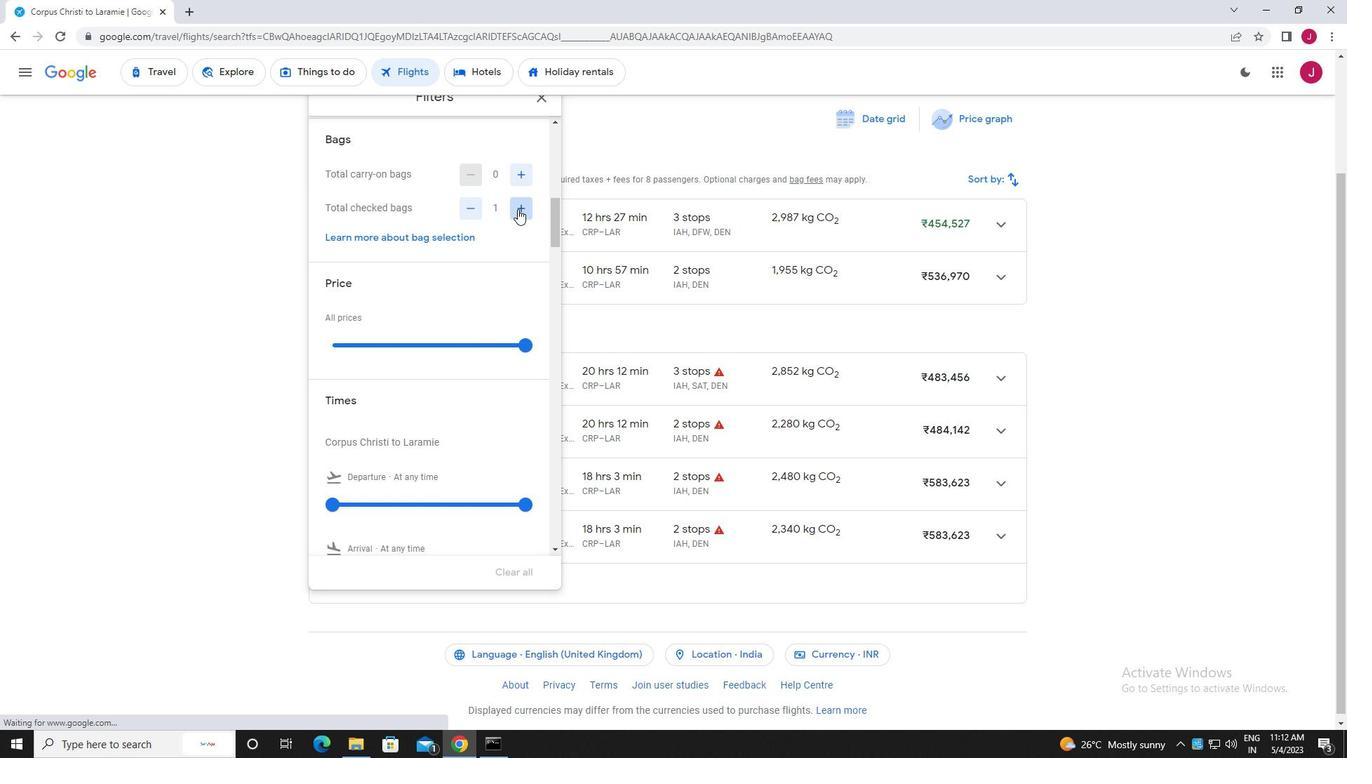 
Action: Mouse pressed left at (518, 209)
Screenshot: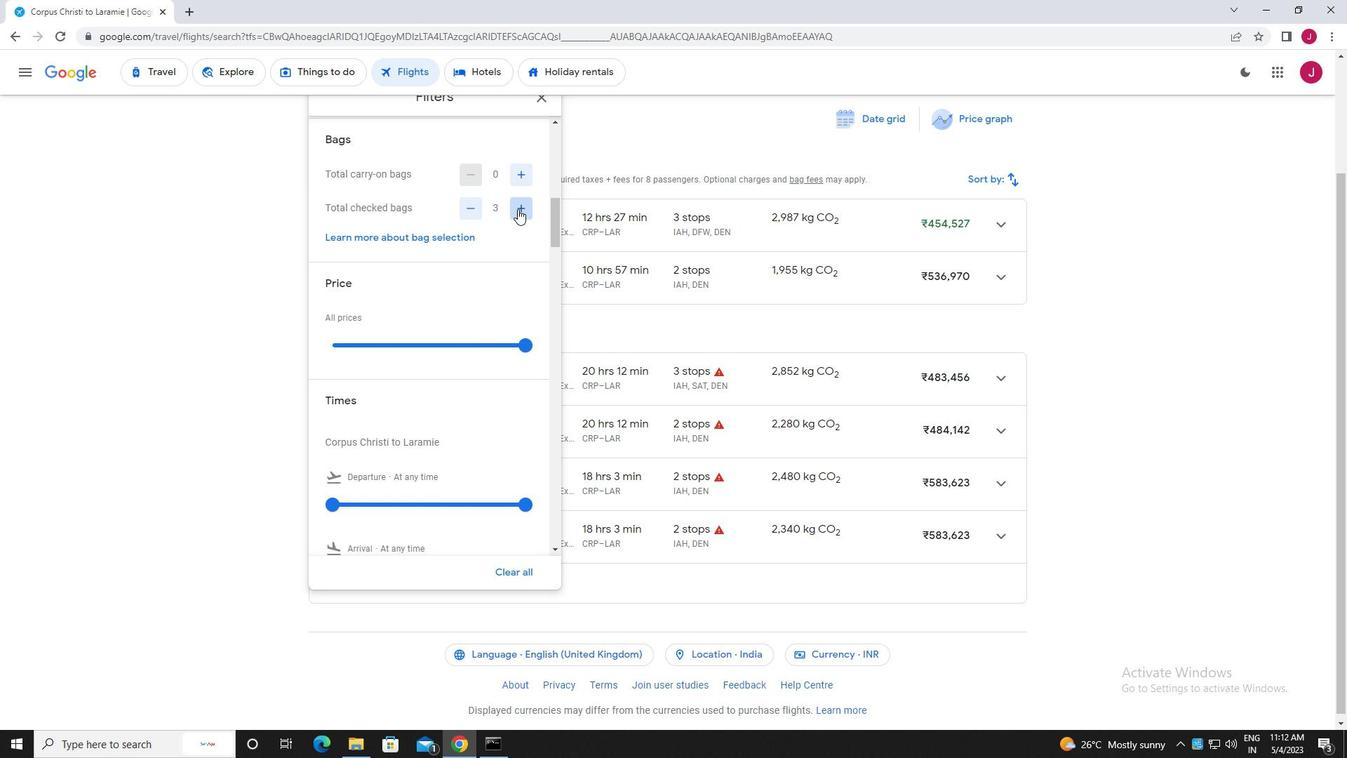 
Action: Mouse pressed left at (518, 209)
Screenshot: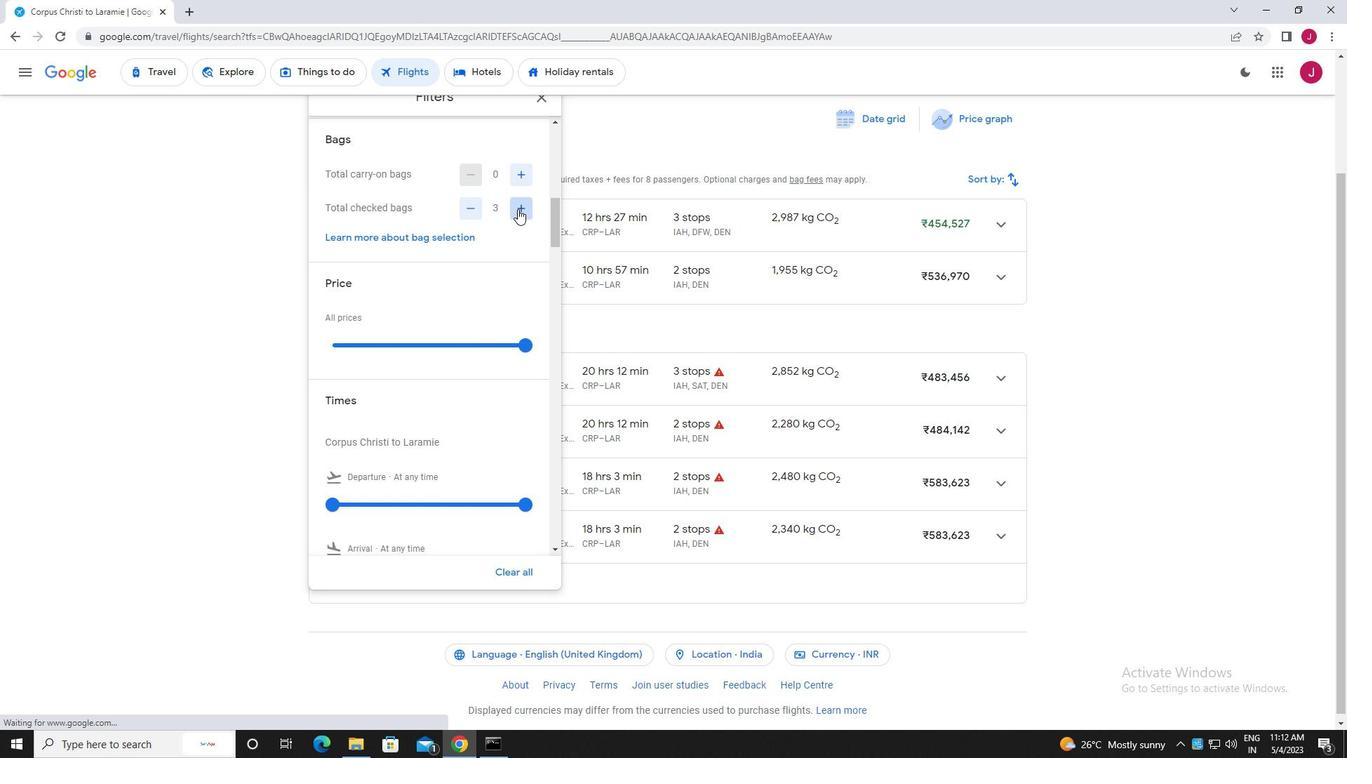
Action: Mouse pressed left at (518, 209)
Screenshot: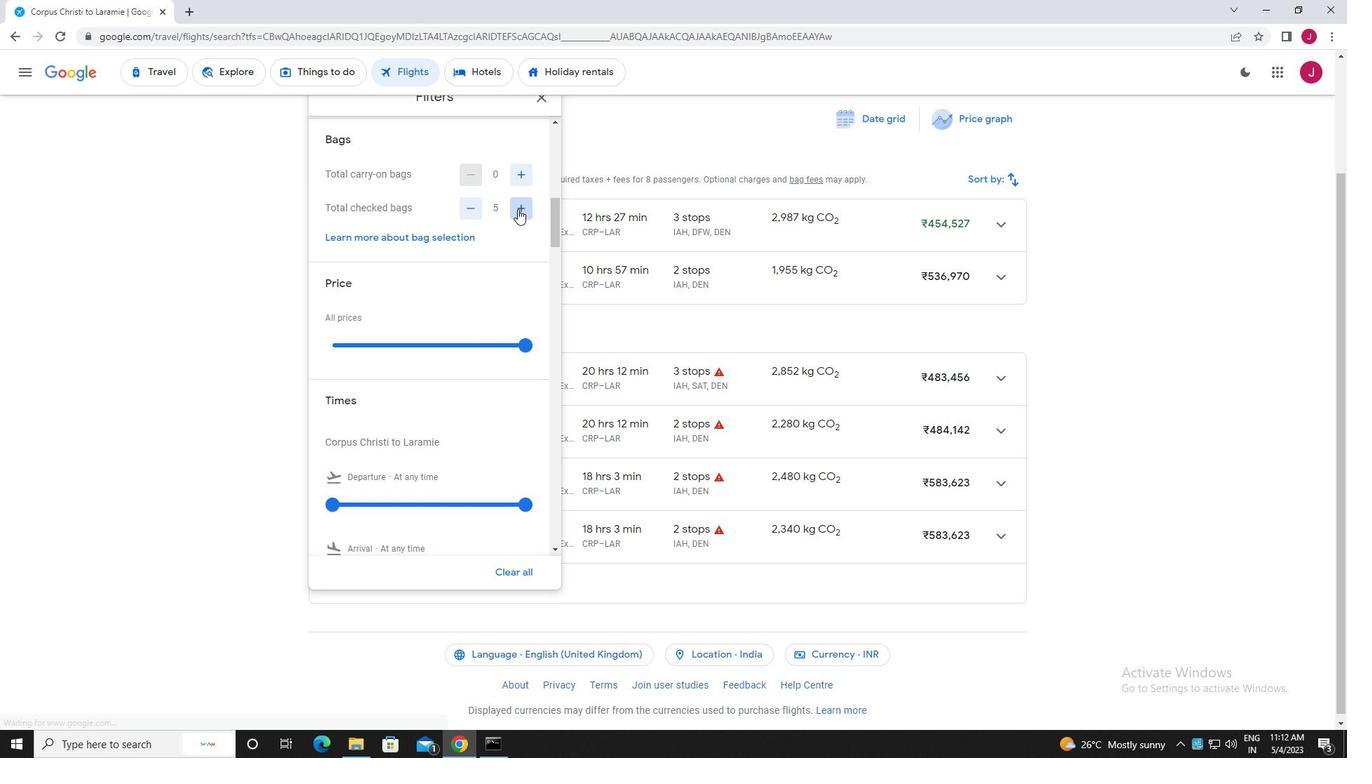 
Action: Mouse pressed left at (518, 209)
Screenshot: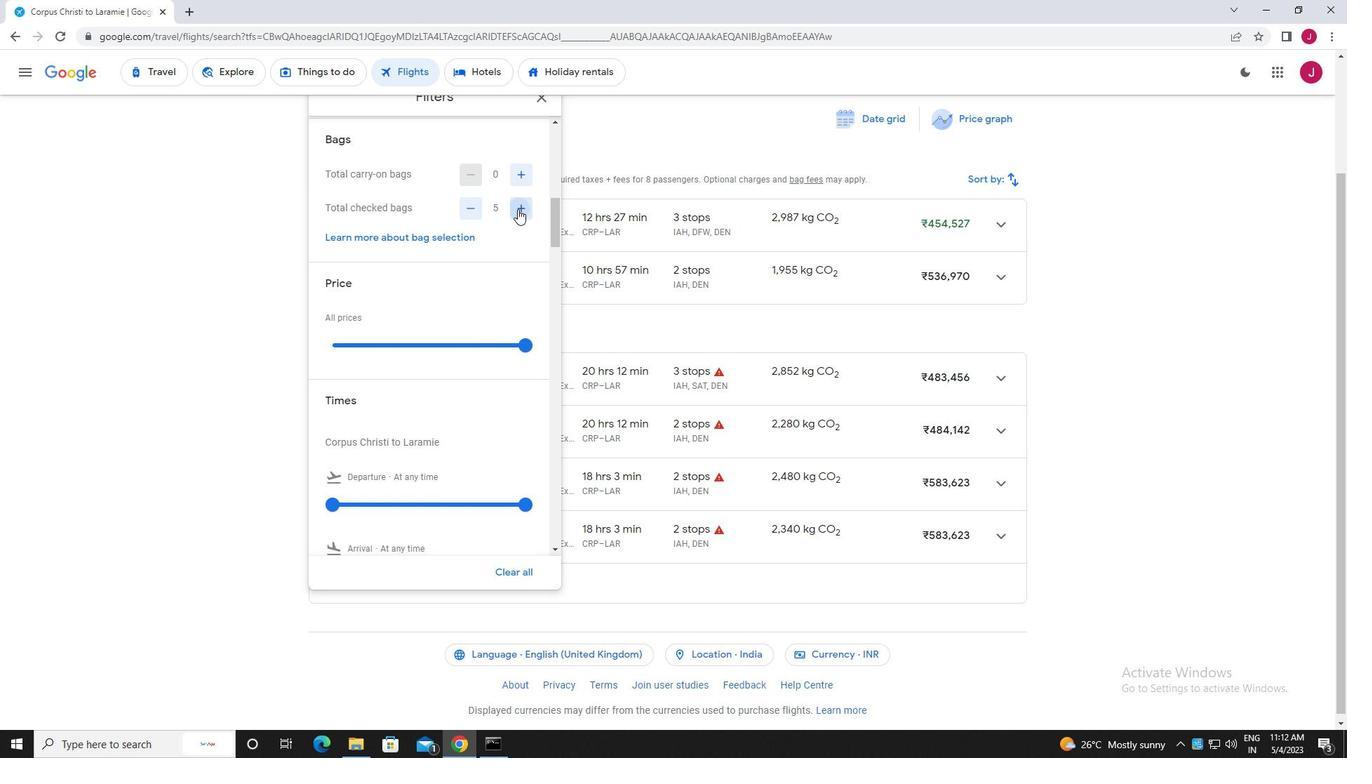 
Action: Mouse moved to (523, 344)
Screenshot: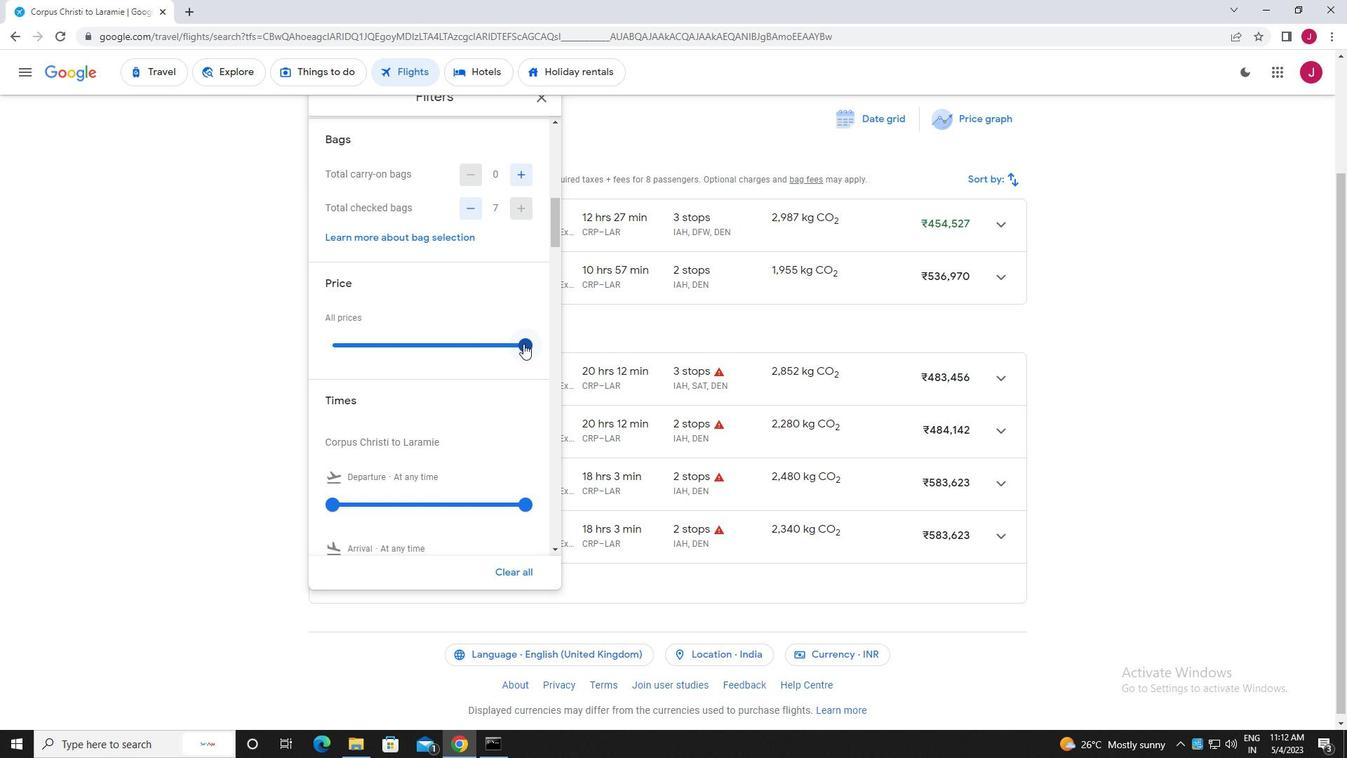 
Action: Mouse pressed left at (523, 344)
Screenshot: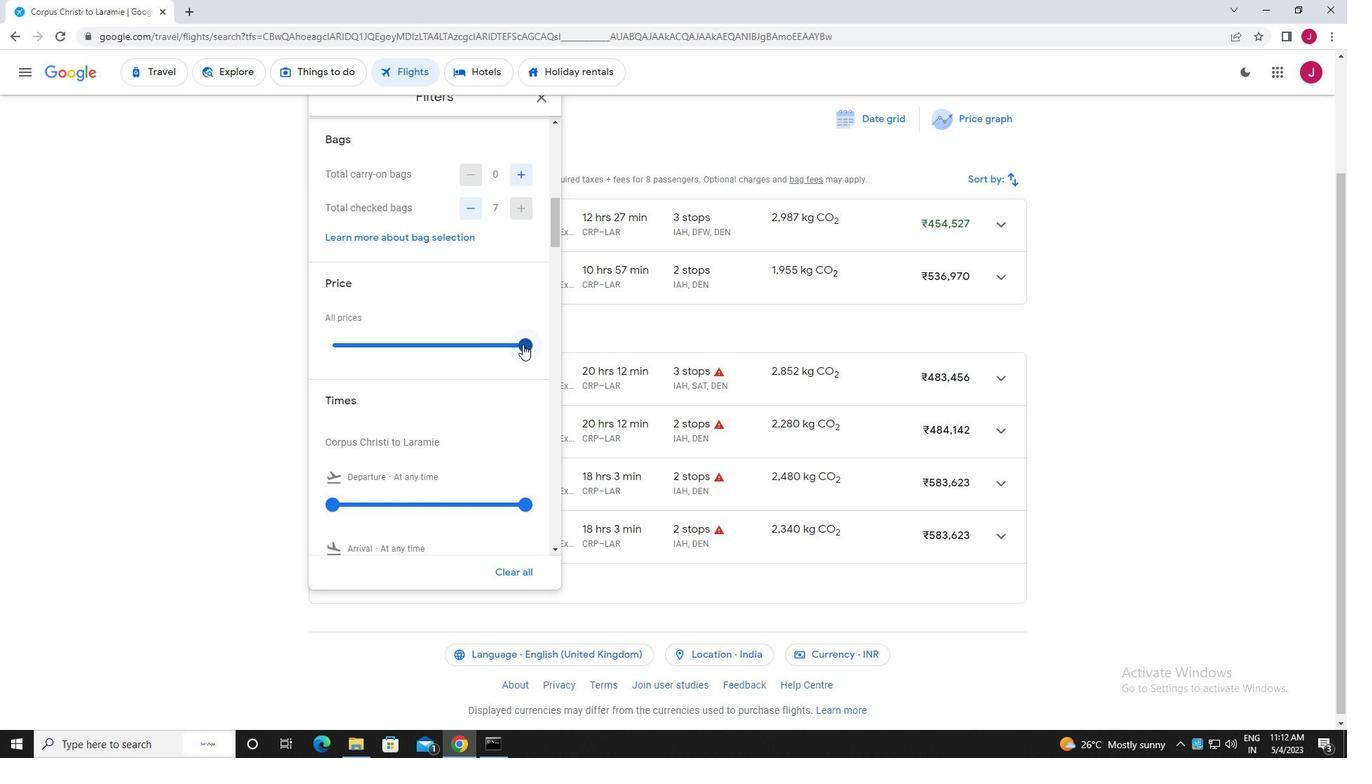 
Action: Mouse moved to (523, 395)
Screenshot: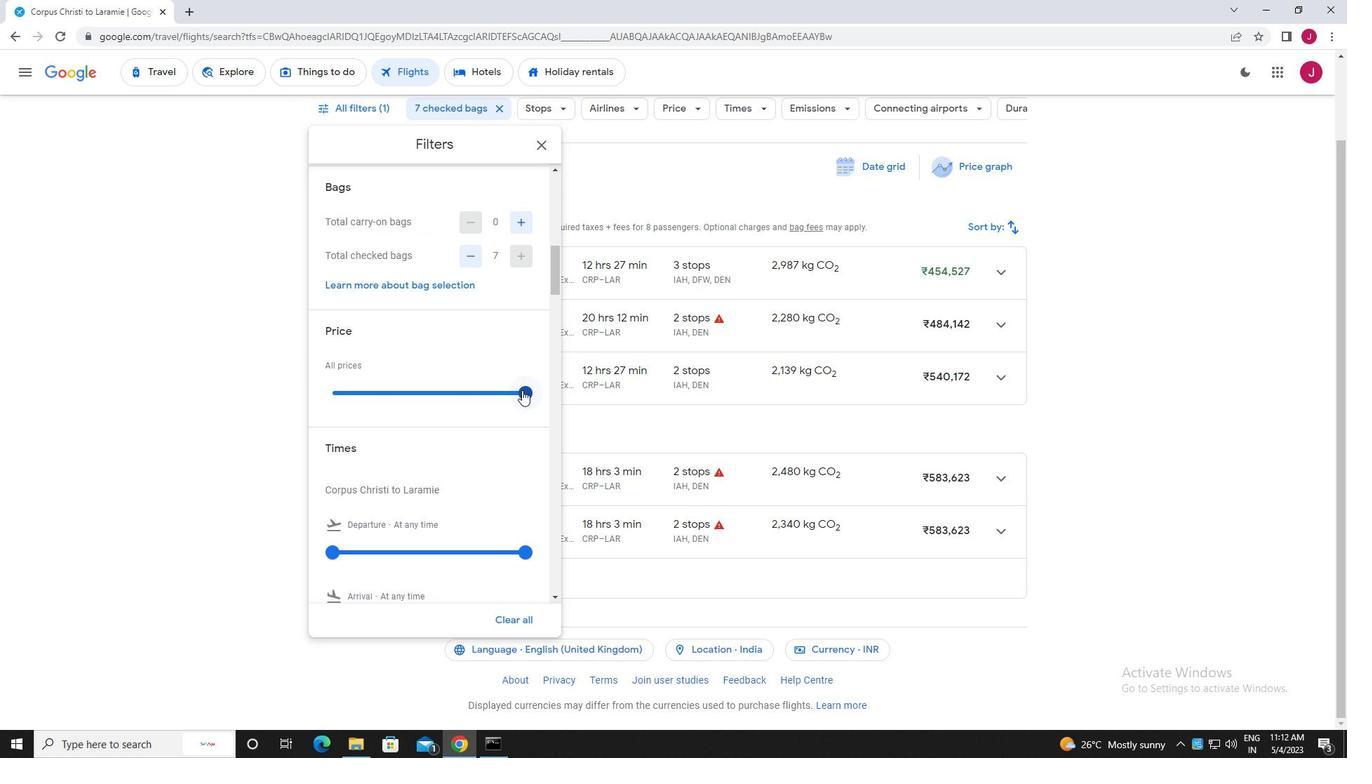 
Action: Mouse pressed left at (523, 395)
Screenshot: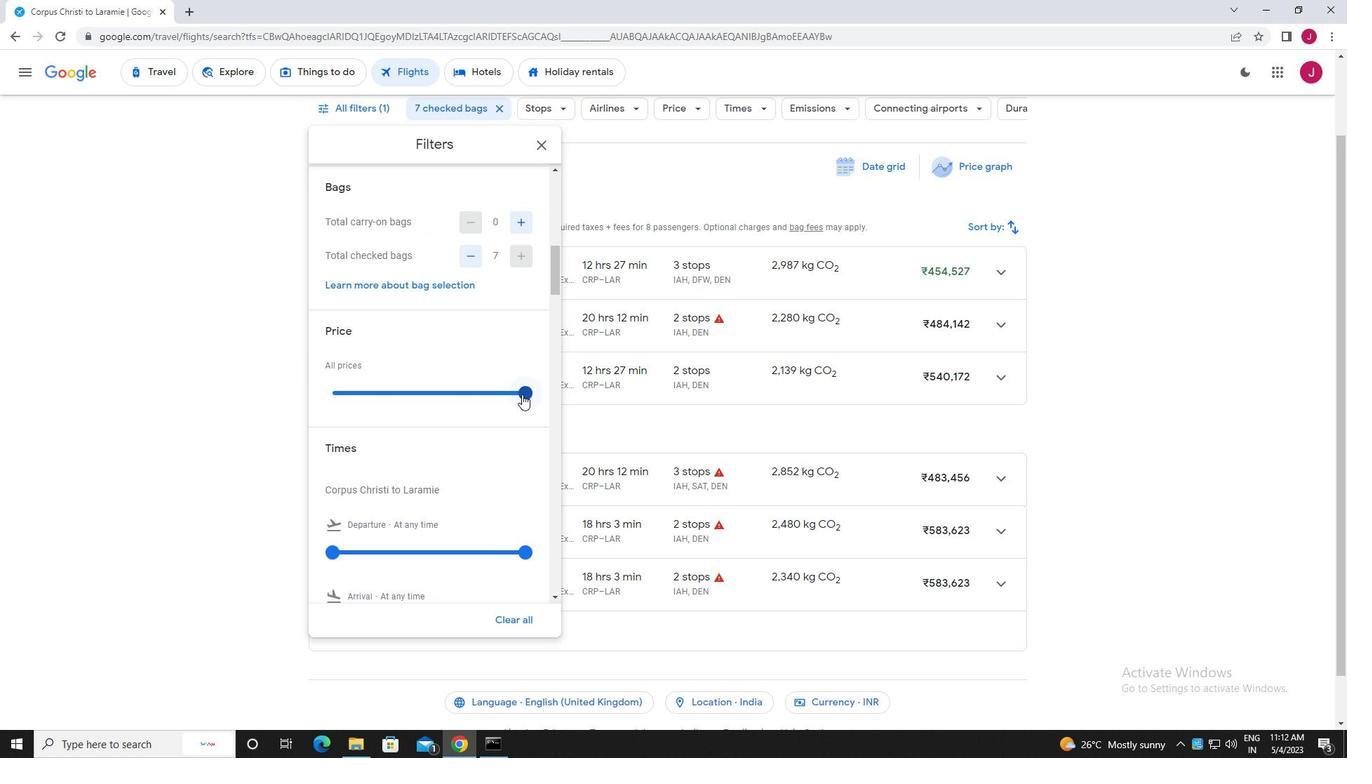 
Action: Mouse moved to (523, 393)
Screenshot: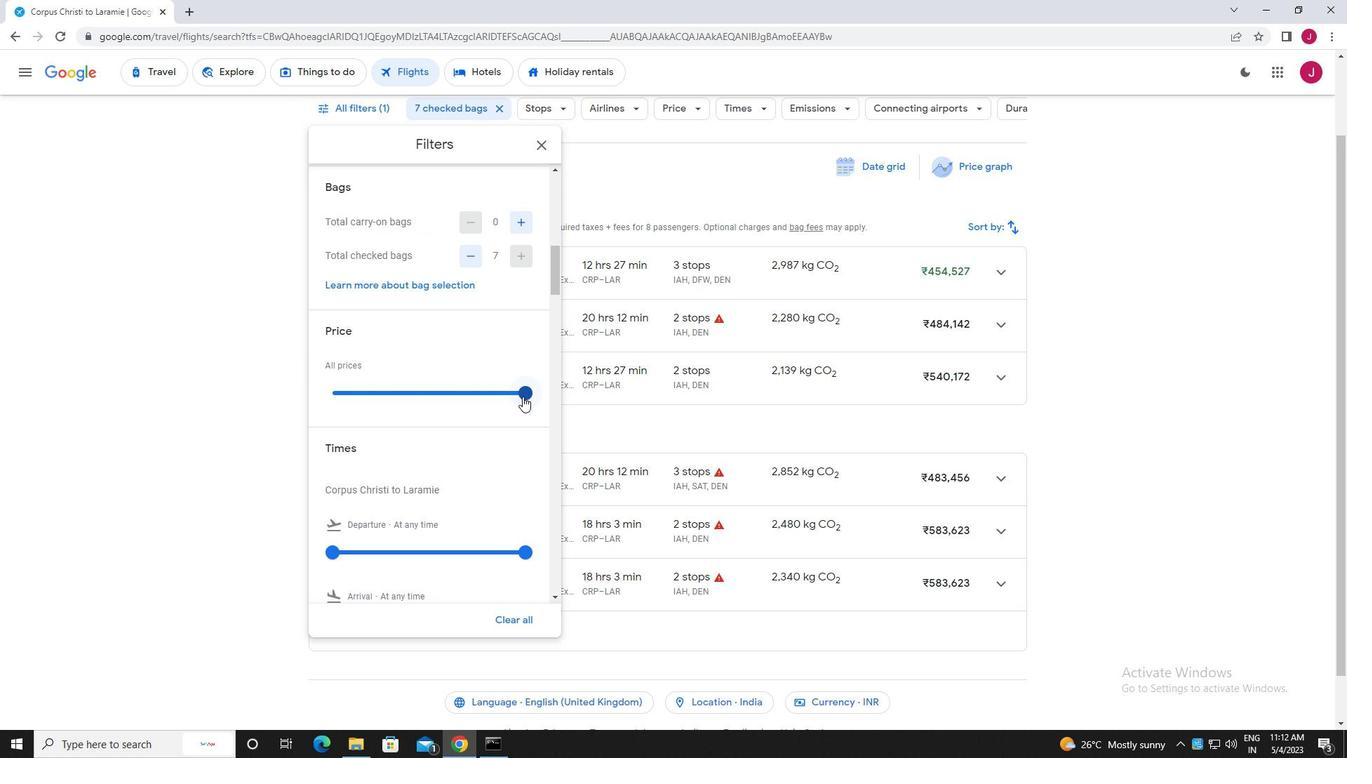 
Action: Mouse pressed left at (523, 393)
Screenshot: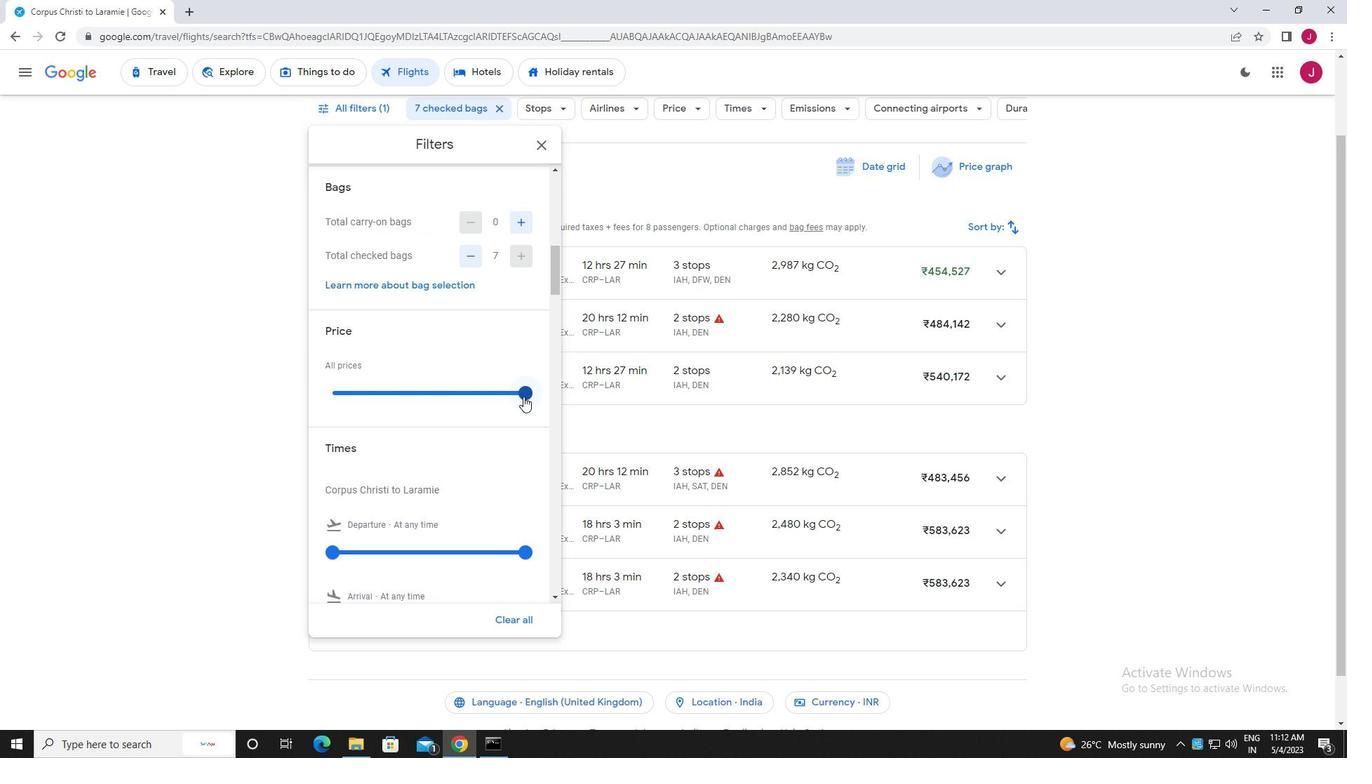 
Action: Mouse moved to (447, 365)
Screenshot: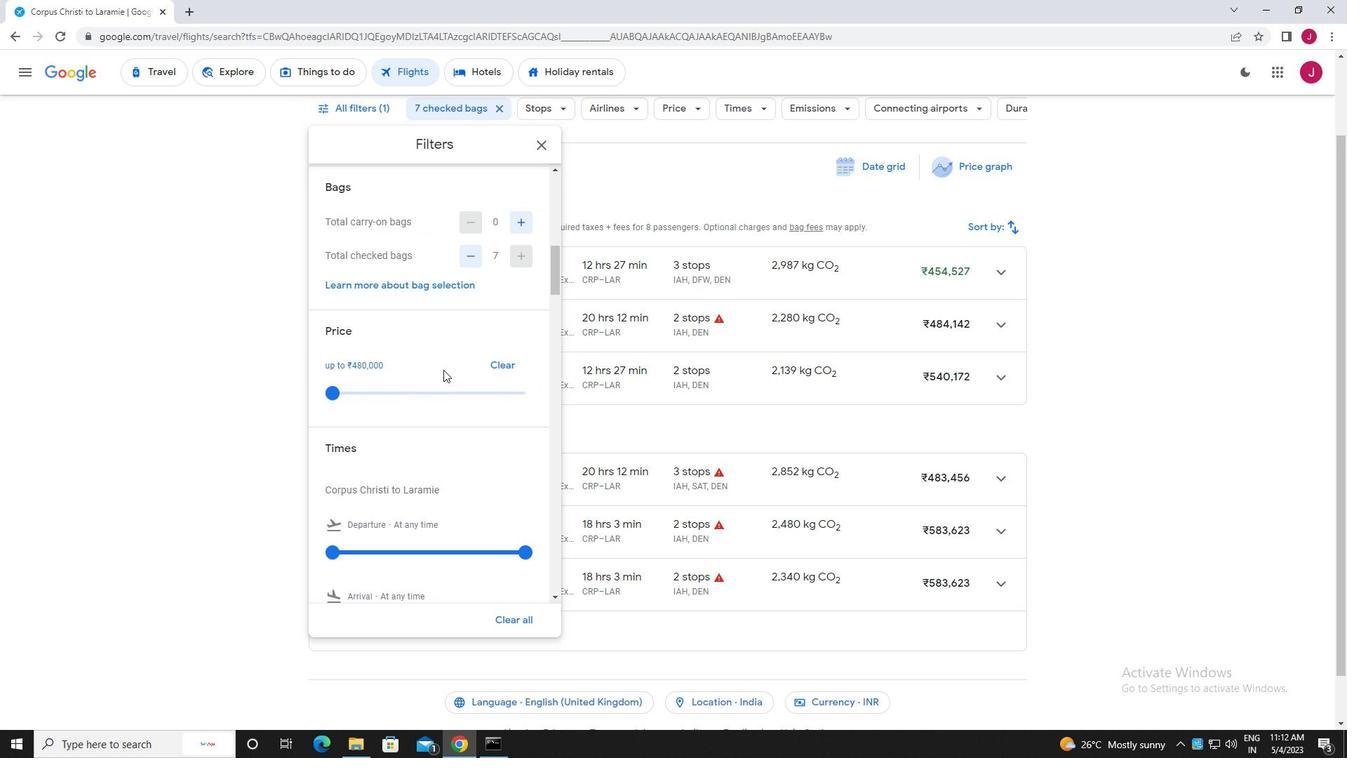 
Action: Mouse scrolled (447, 364) with delta (0, 0)
Screenshot: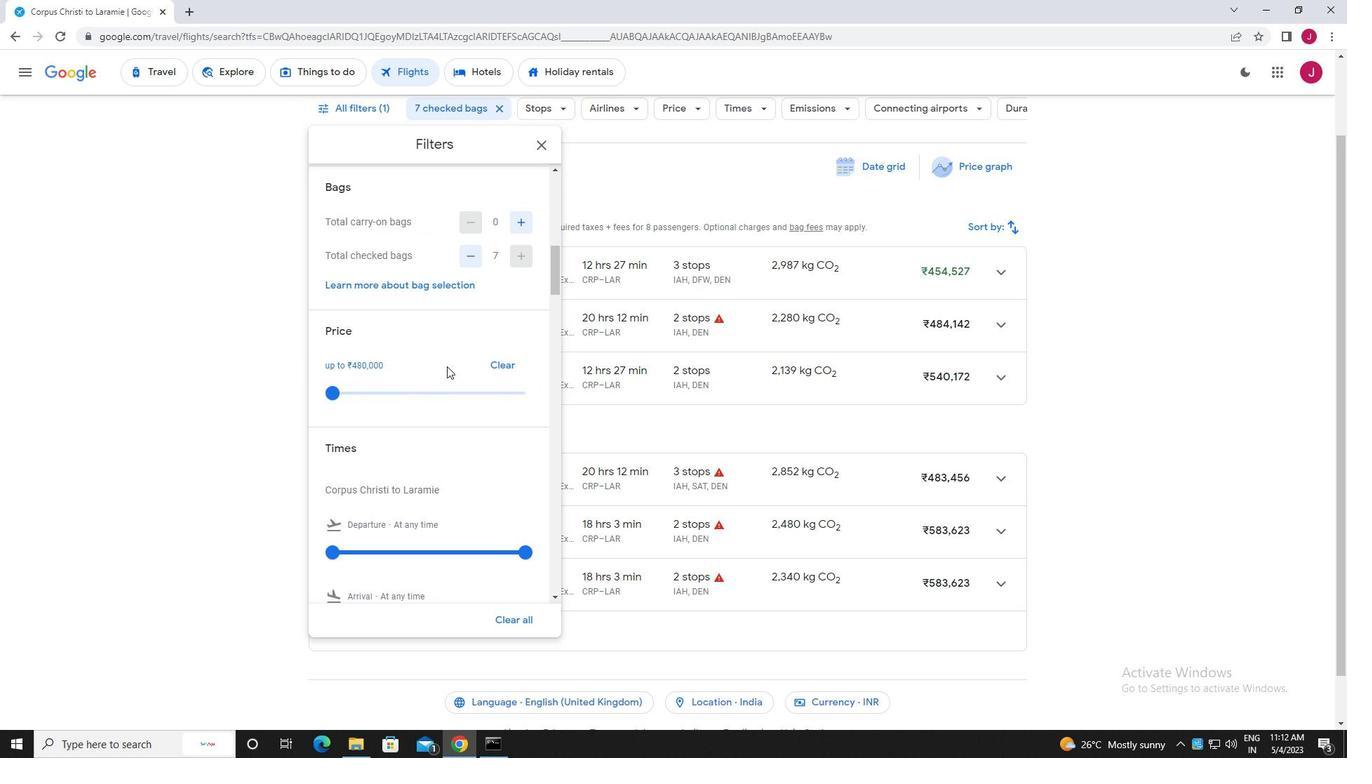 
Action: Mouse scrolled (447, 364) with delta (0, 0)
Screenshot: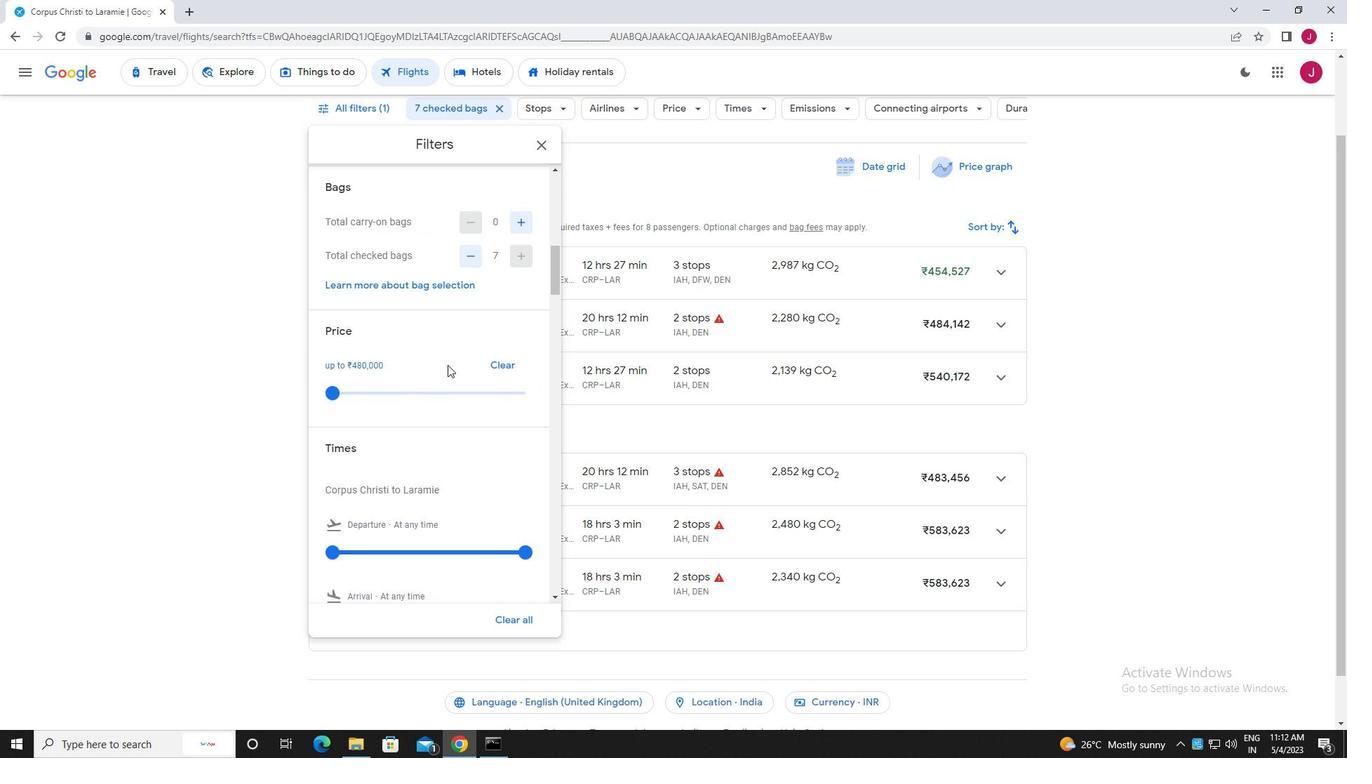 
Action: Mouse scrolled (447, 364) with delta (0, 0)
Screenshot: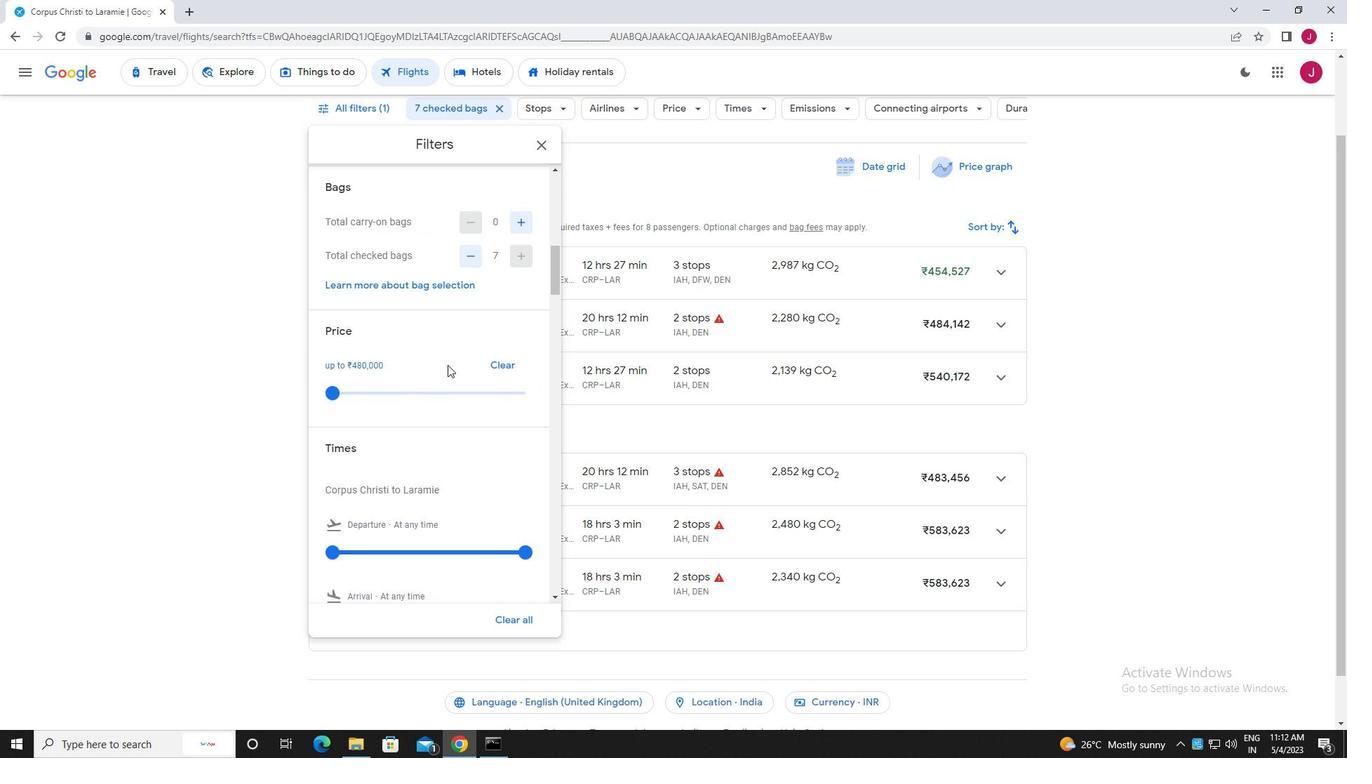 
Action: Mouse moved to (332, 429)
Screenshot: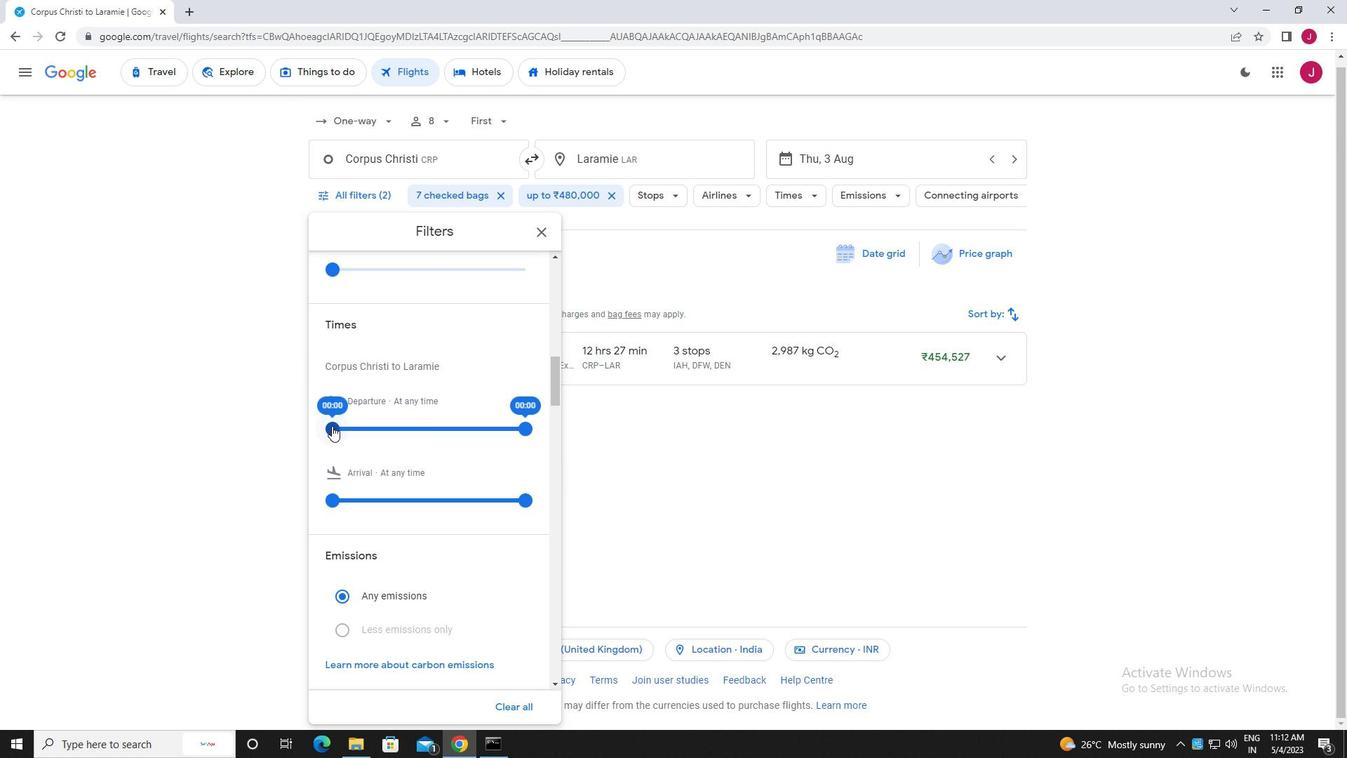 
Action: Mouse pressed left at (332, 429)
Screenshot: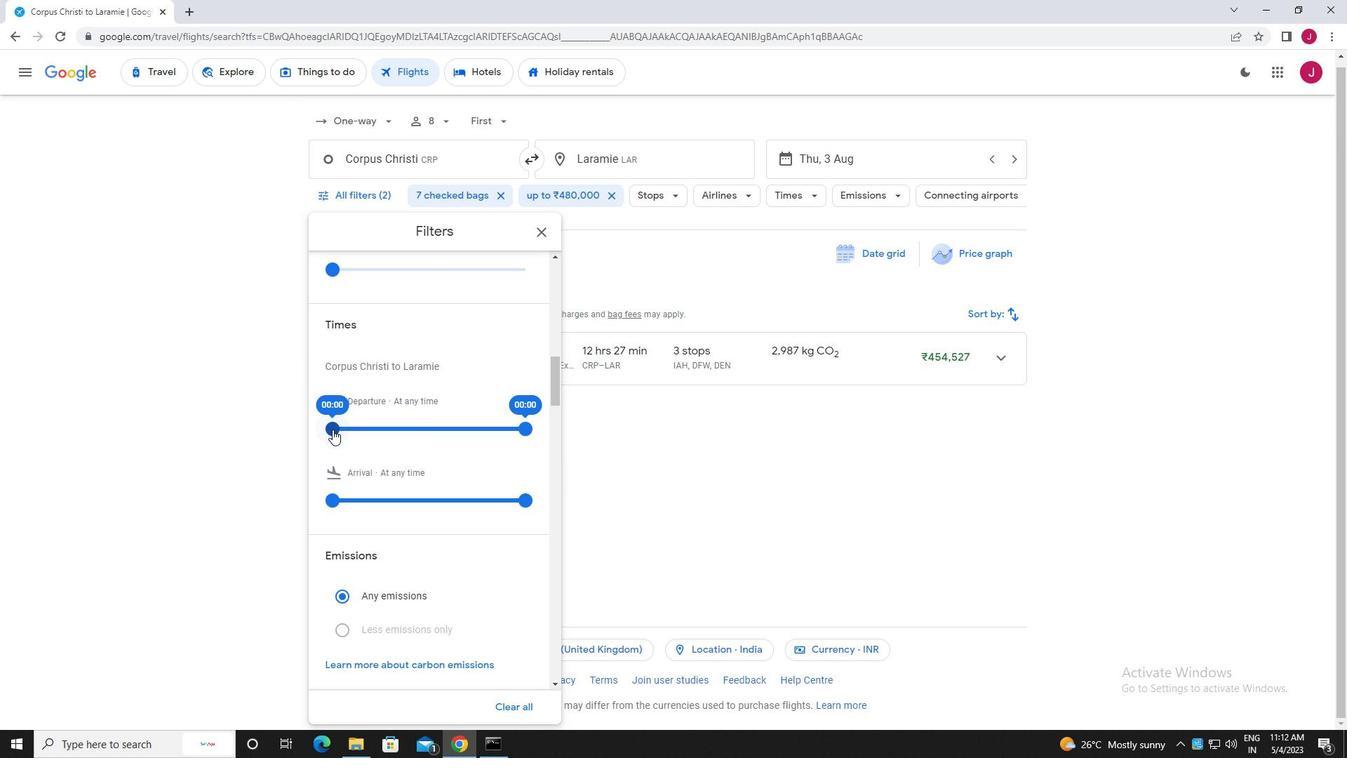
Action: Mouse moved to (524, 428)
Screenshot: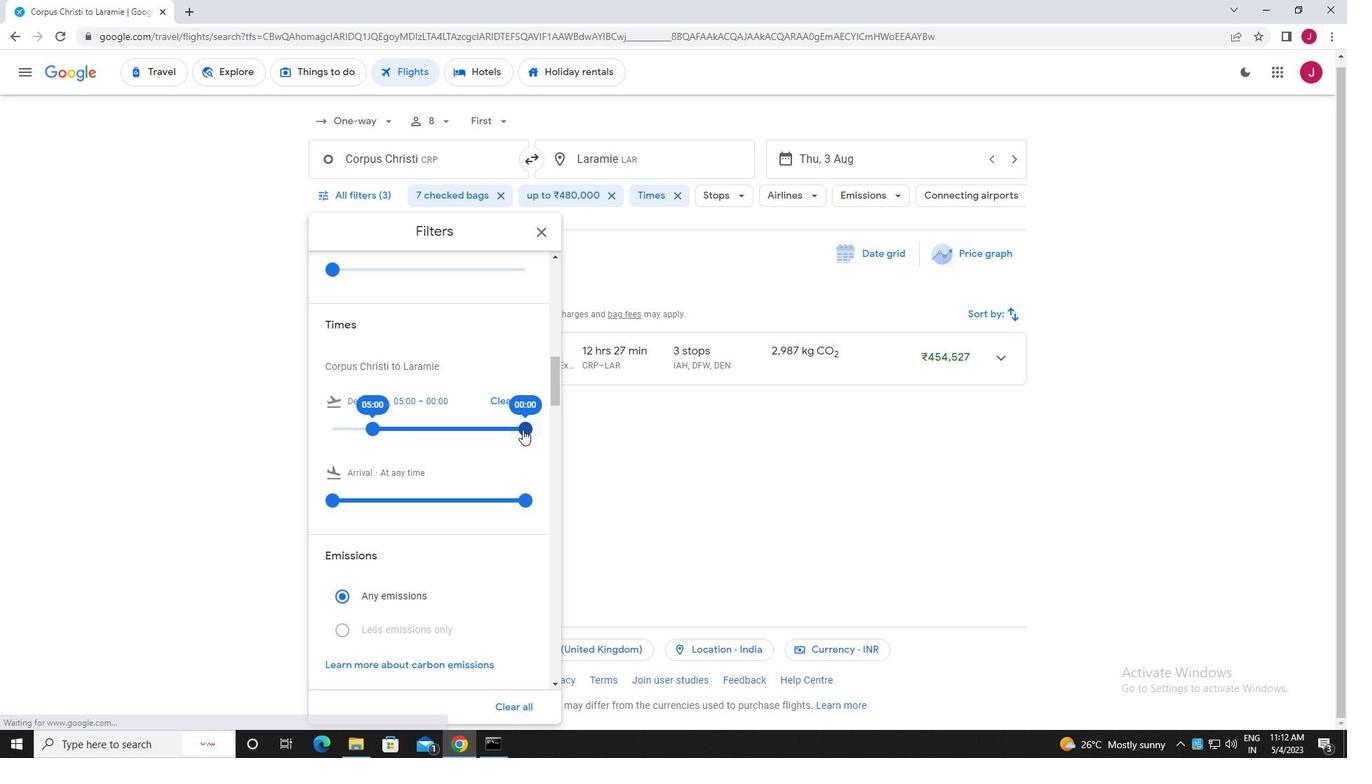 
Action: Mouse pressed left at (524, 428)
Screenshot: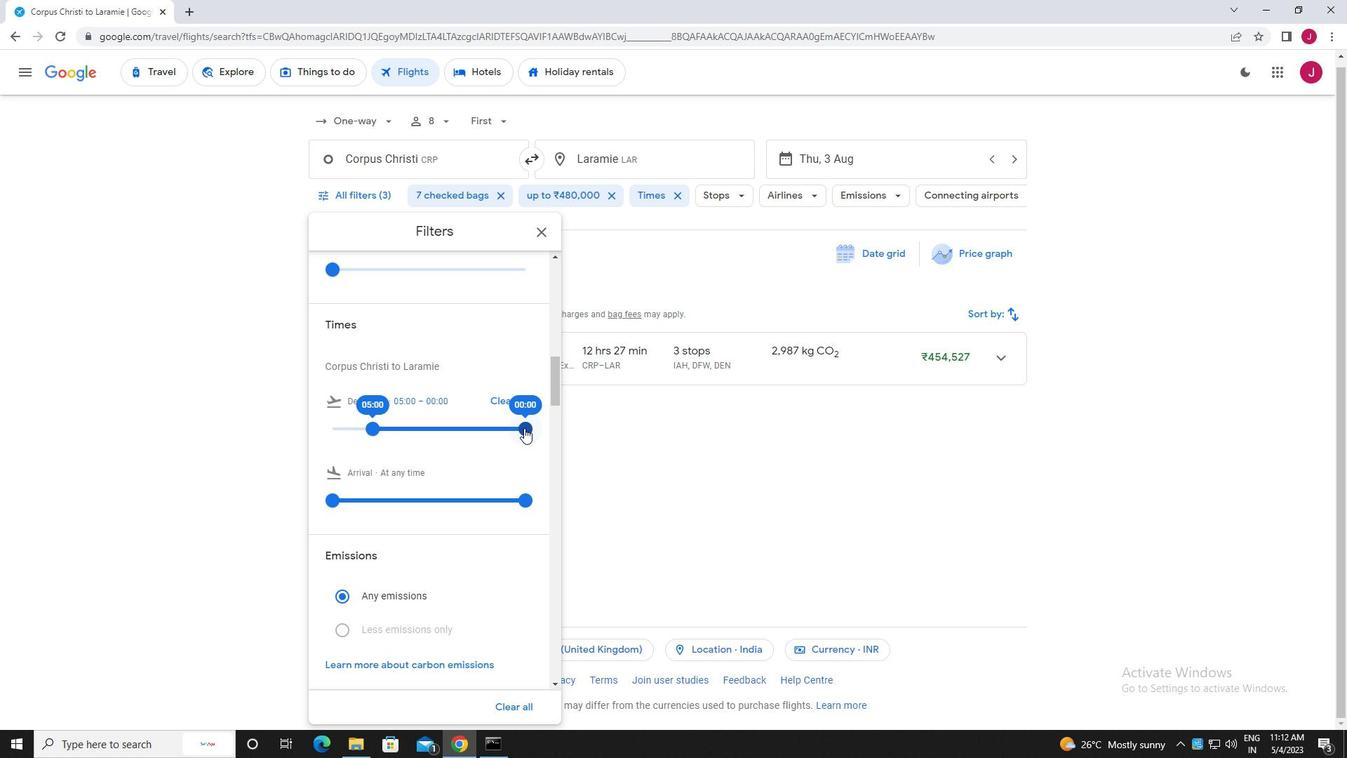 
Action: Mouse moved to (391, 428)
Screenshot: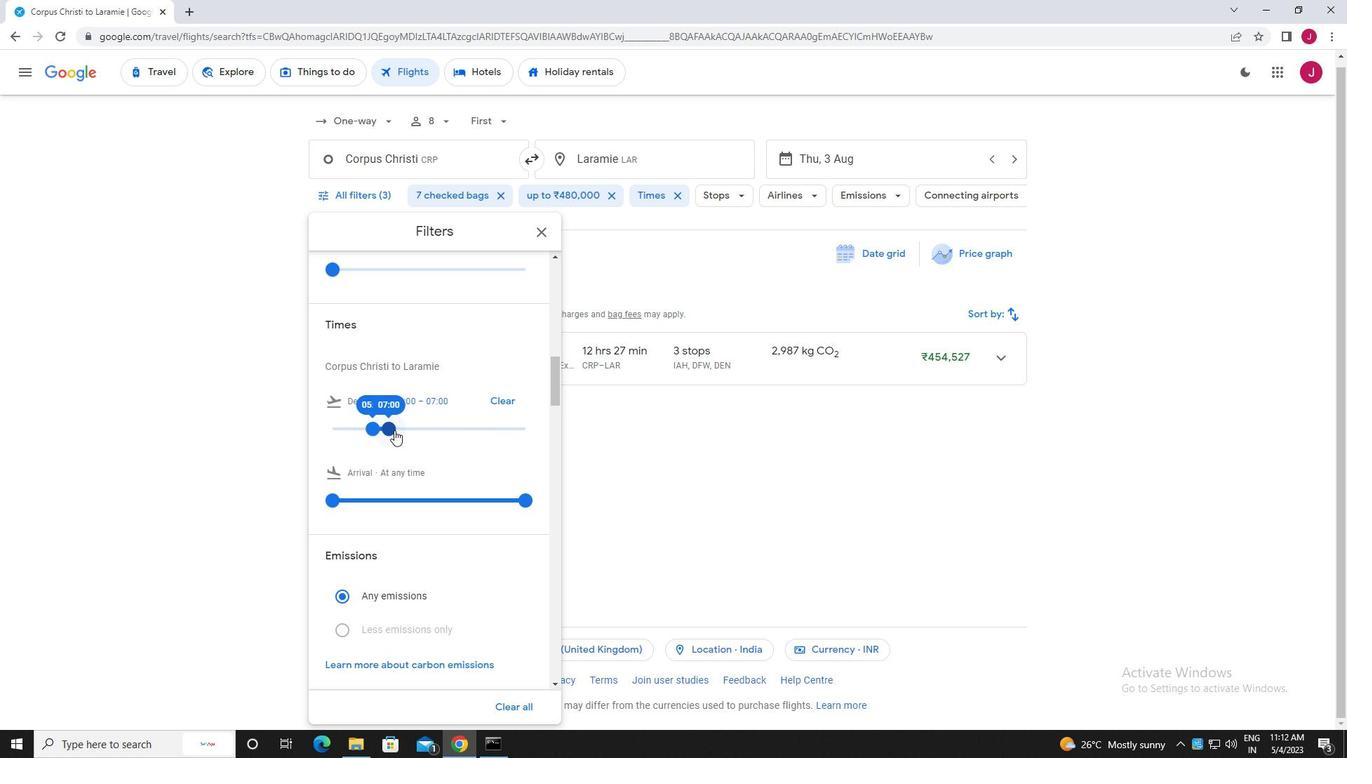 
Action: Mouse pressed left at (391, 428)
Screenshot: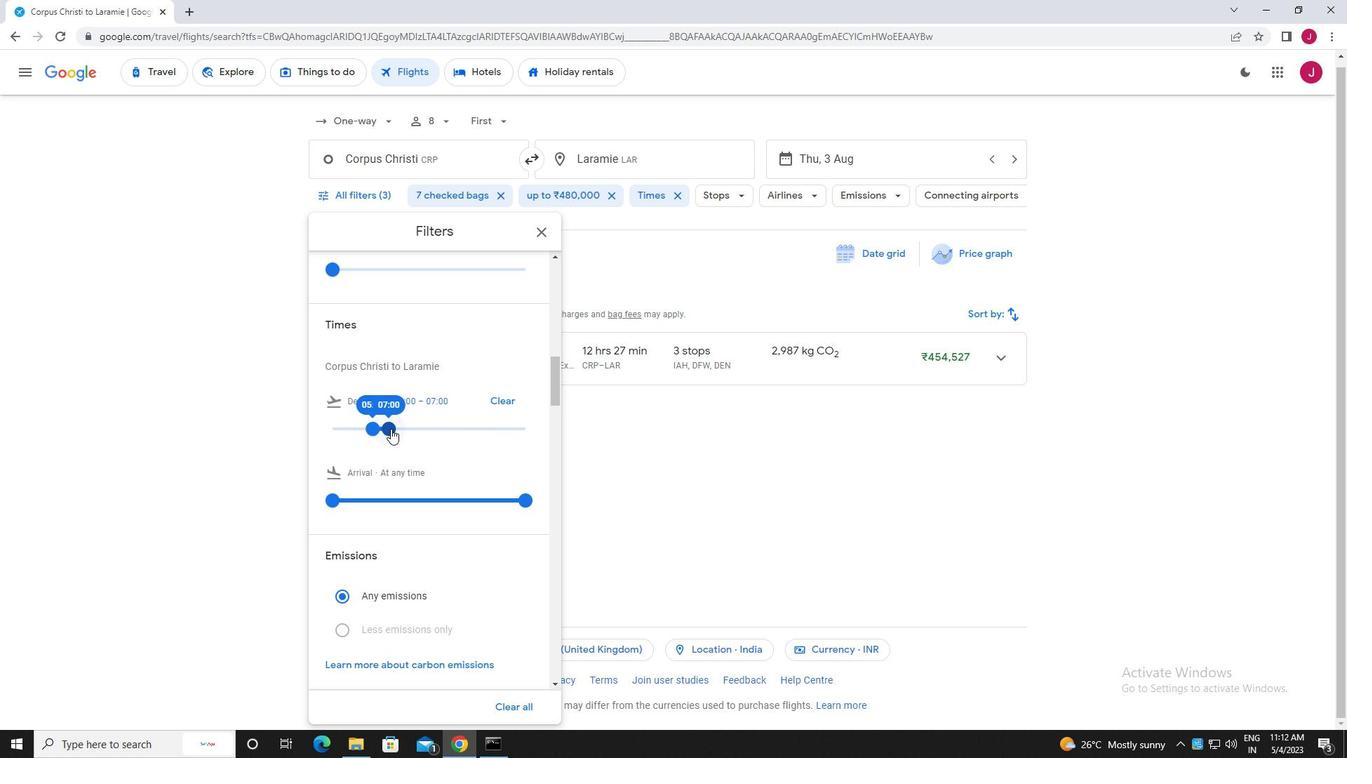 
Action: Mouse moved to (544, 230)
Screenshot: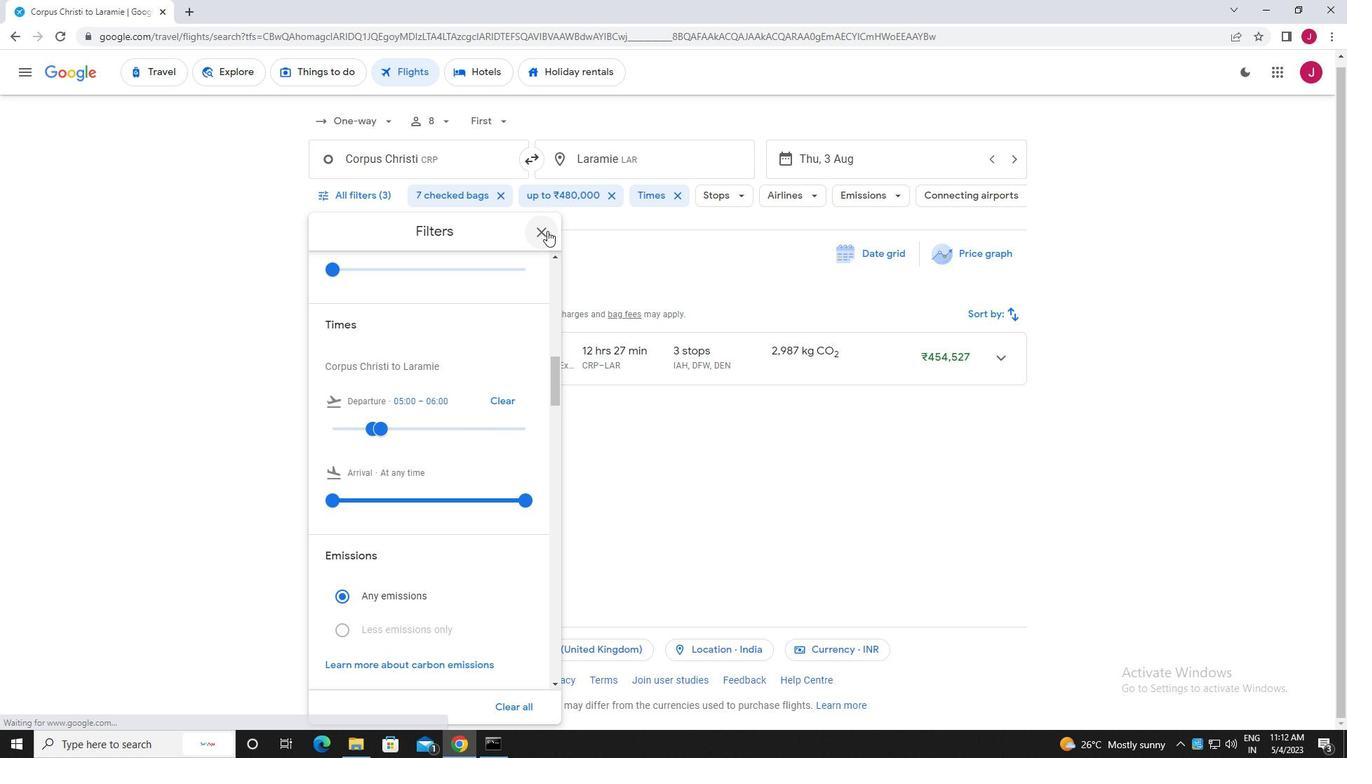 
Action: Mouse pressed left at (544, 230)
Screenshot: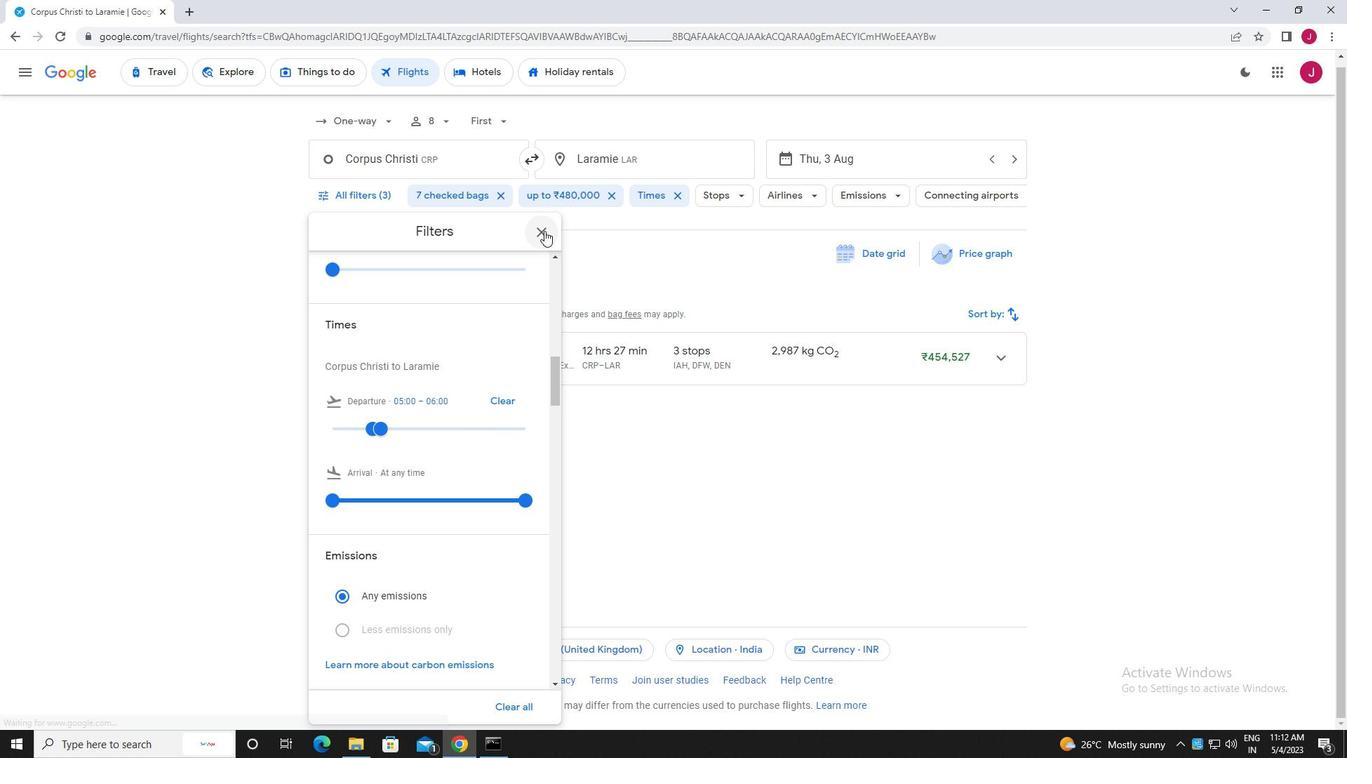 
Action: Mouse moved to (541, 230)
Screenshot: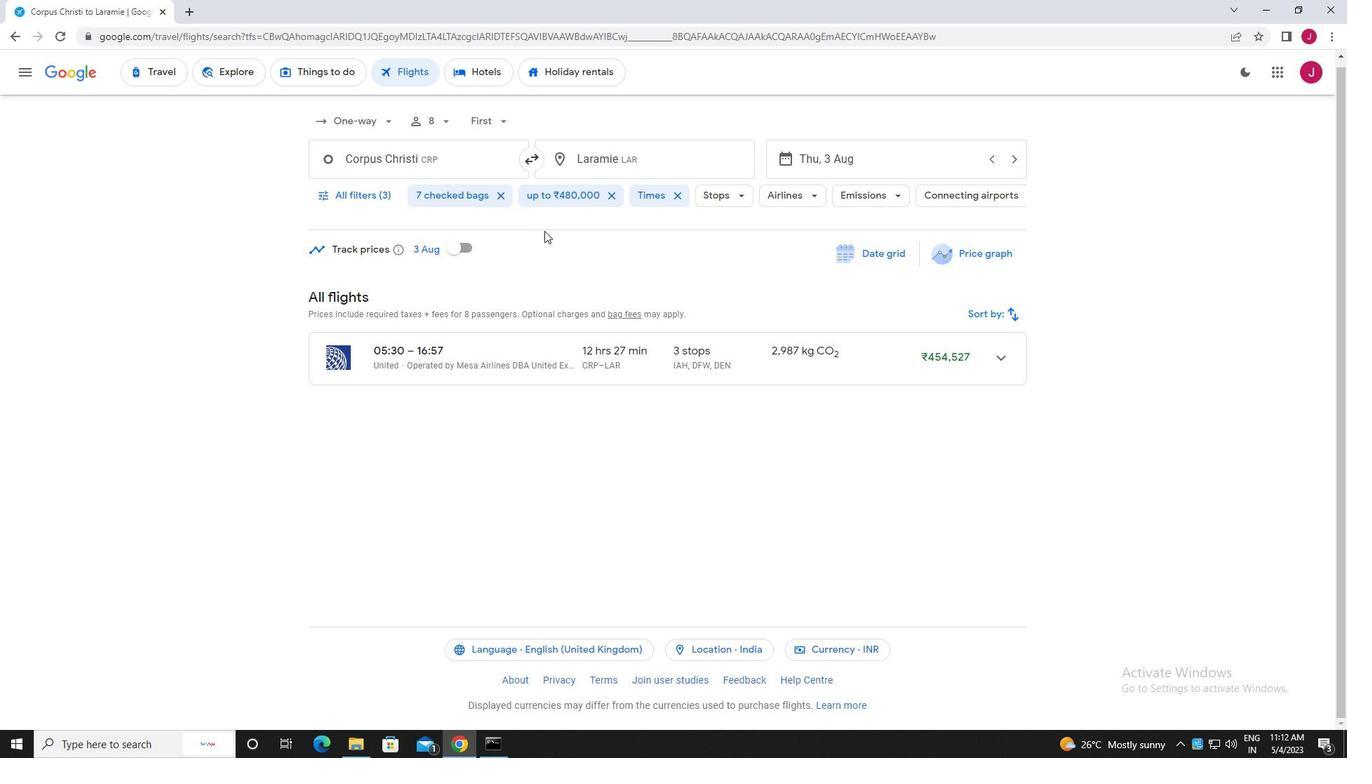 
